 Task: Open a template Informal Letter by  Plum save the file as log.docx Remove the following options from template: 'your brand'. Replace Hello Fan with ' Good Day' and change the date to 20 June, 2023. Replace body of the letter with  I wanted to express my deepest gratitude for your help. Your assistance made a significant difference in my life. Thank you from the bottom of my heart.; apply Font Style 'Times New Roman' and font size  18 Add name: Leon
Action: Mouse moved to (947, 127)
Screenshot: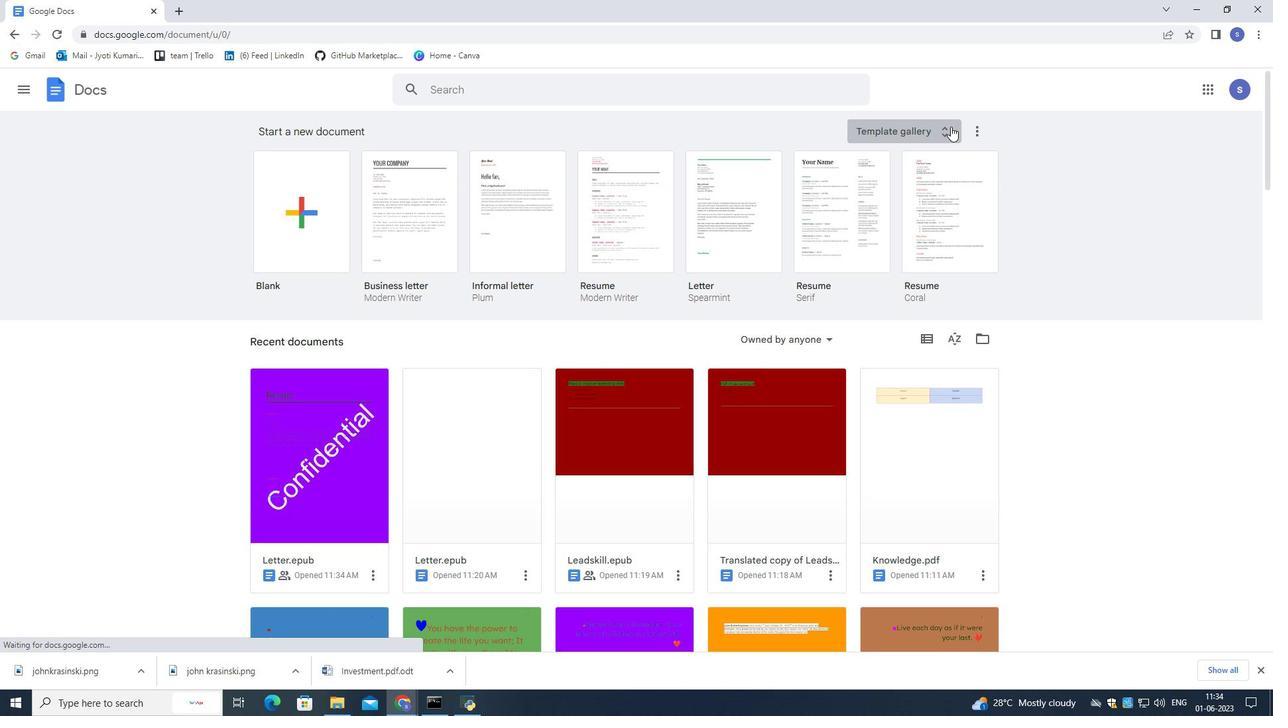
Action: Mouse pressed left at (947, 127)
Screenshot: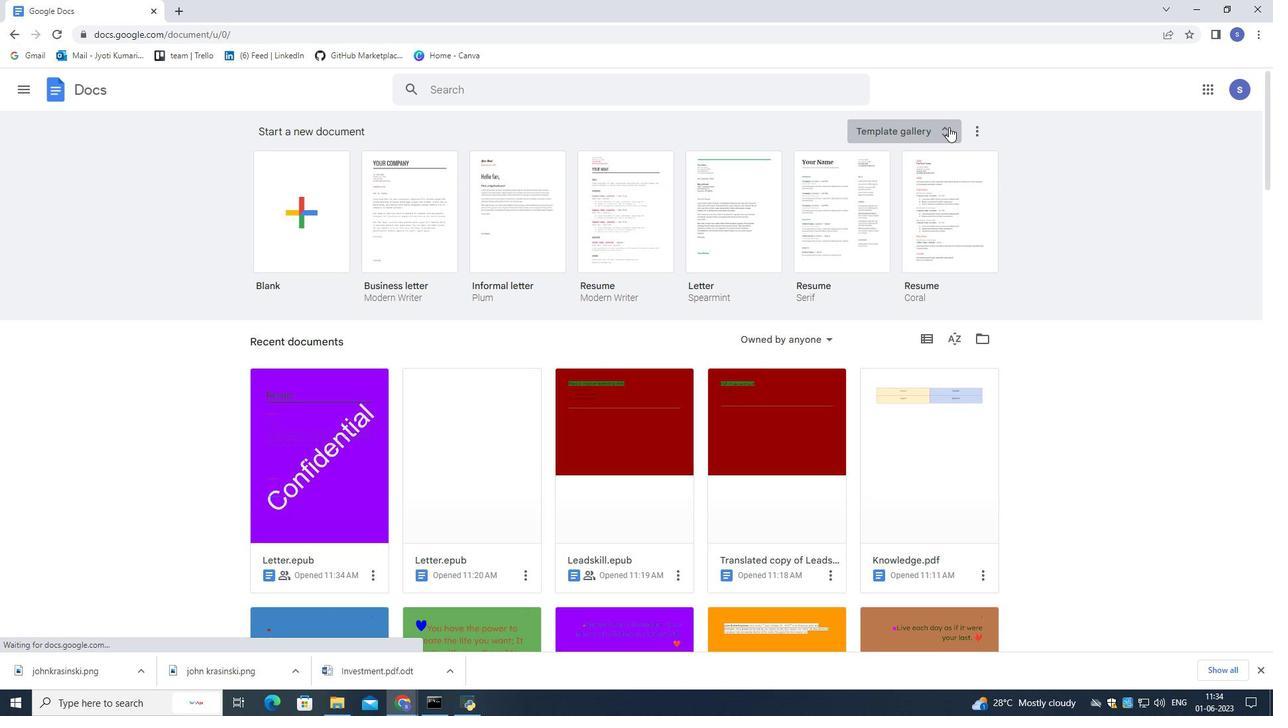 
Action: Mouse moved to (909, 387)
Screenshot: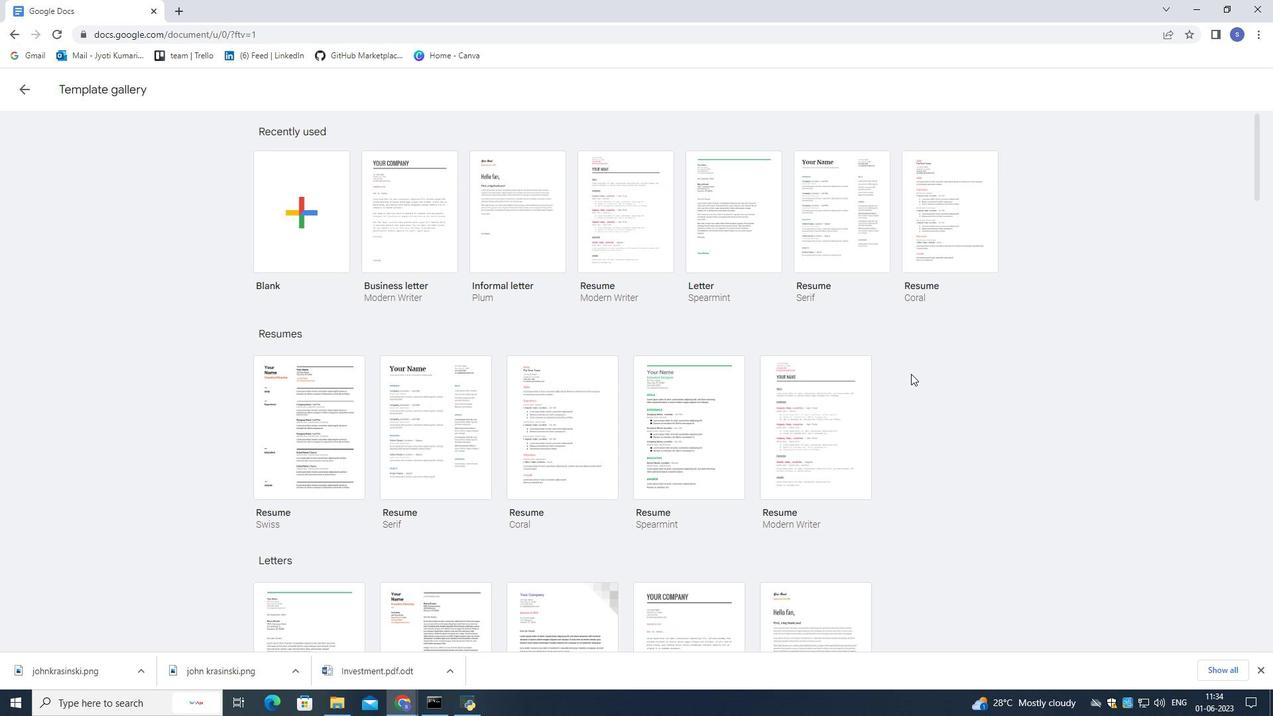 
Action: Mouse scrolled (909, 386) with delta (0, 0)
Screenshot: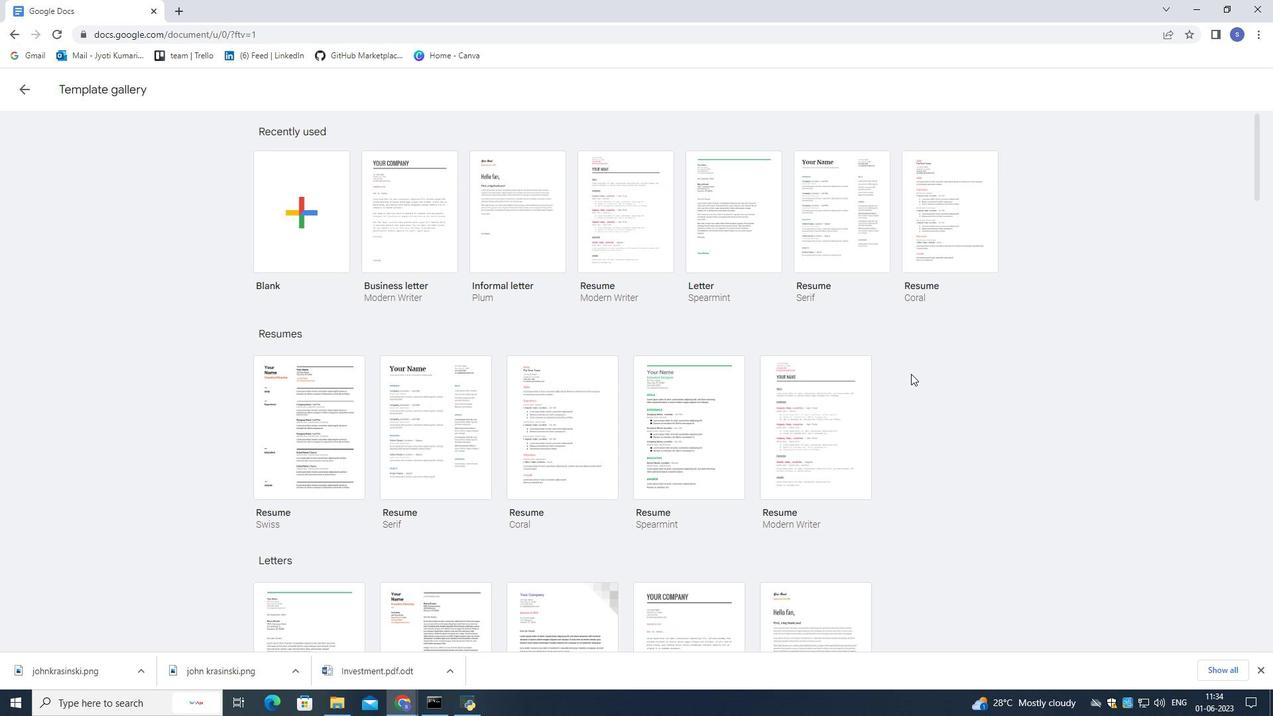 
Action: Mouse scrolled (909, 386) with delta (0, 0)
Screenshot: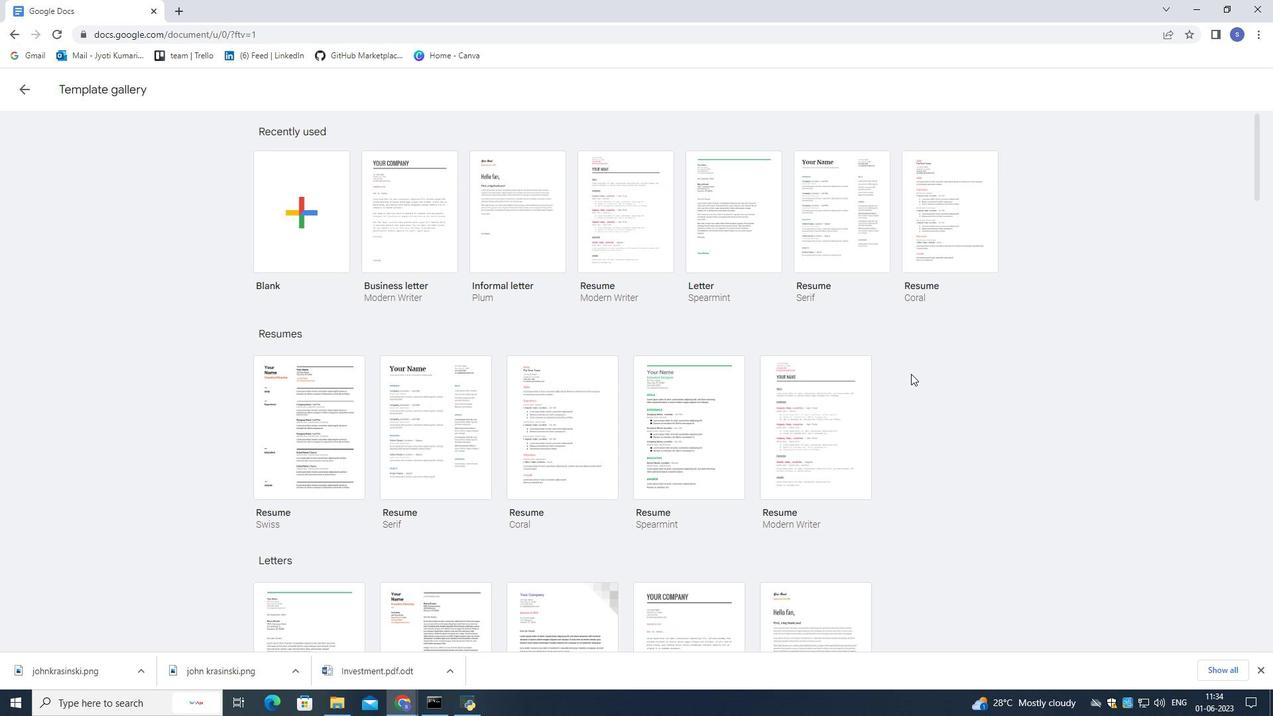 
Action: Mouse scrolled (909, 386) with delta (0, 0)
Screenshot: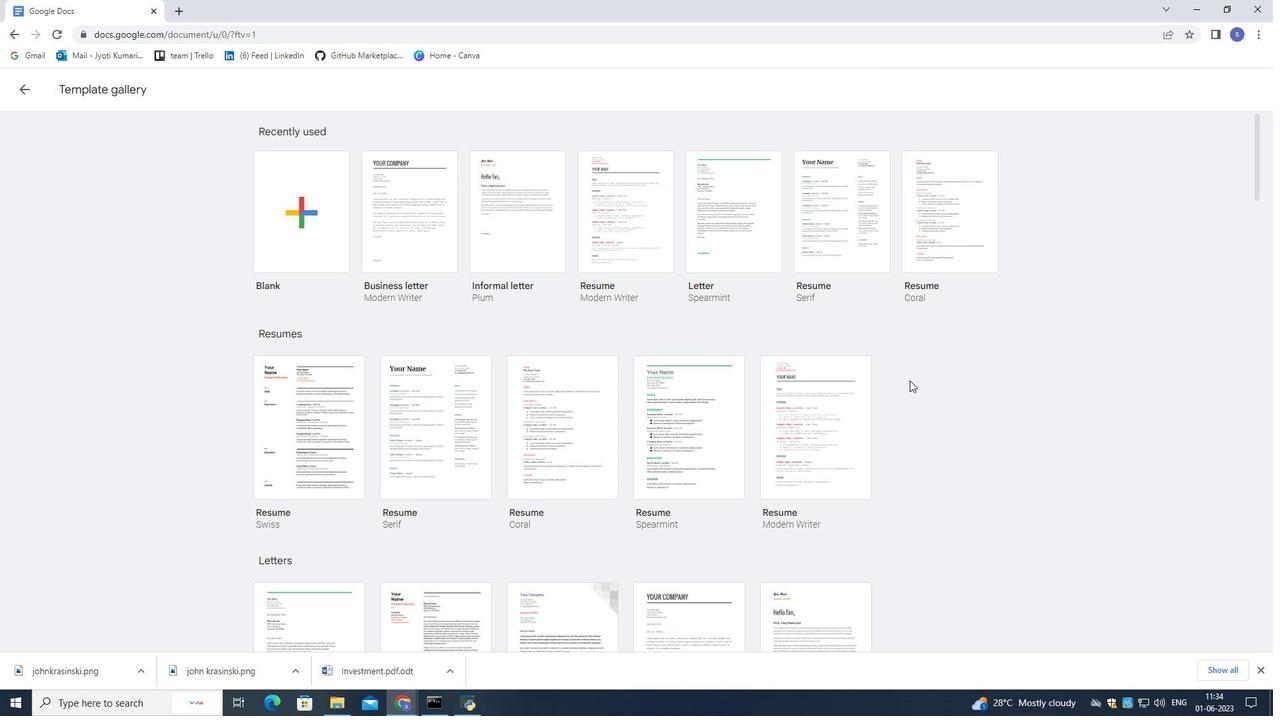 
Action: Mouse scrolled (909, 386) with delta (0, 0)
Screenshot: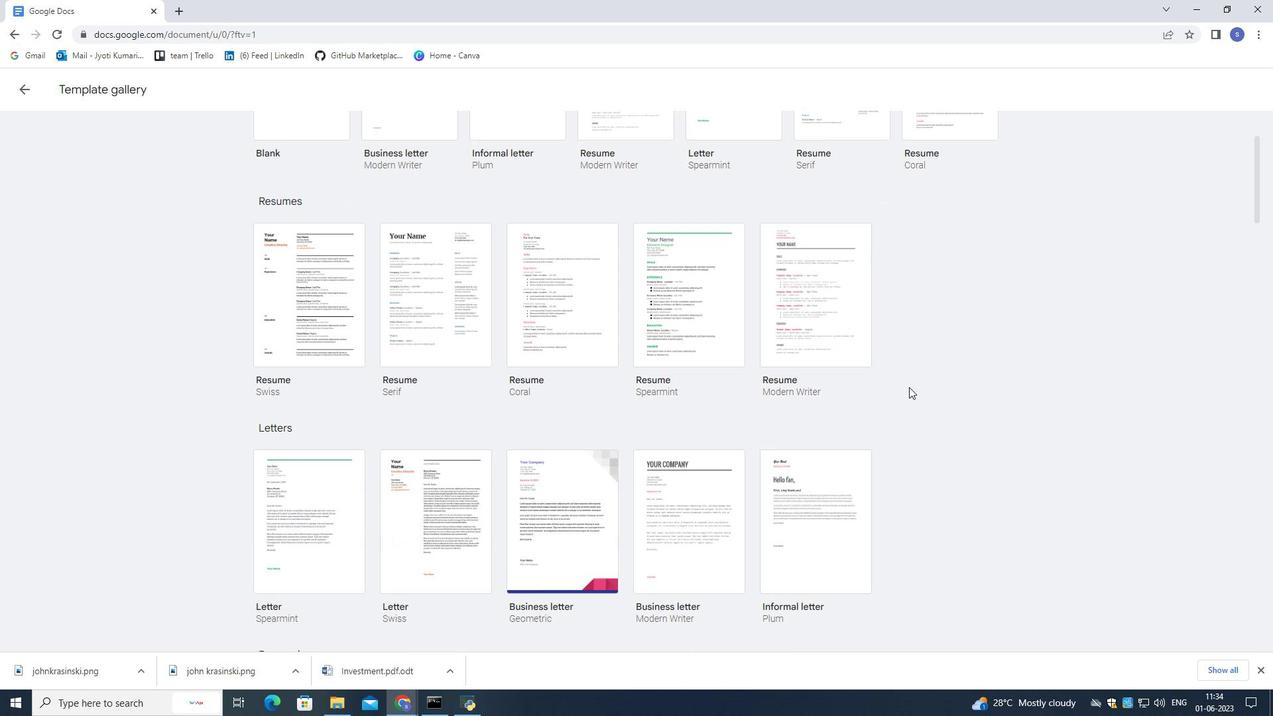 
Action: Mouse scrolled (909, 386) with delta (0, 0)
Screenshot: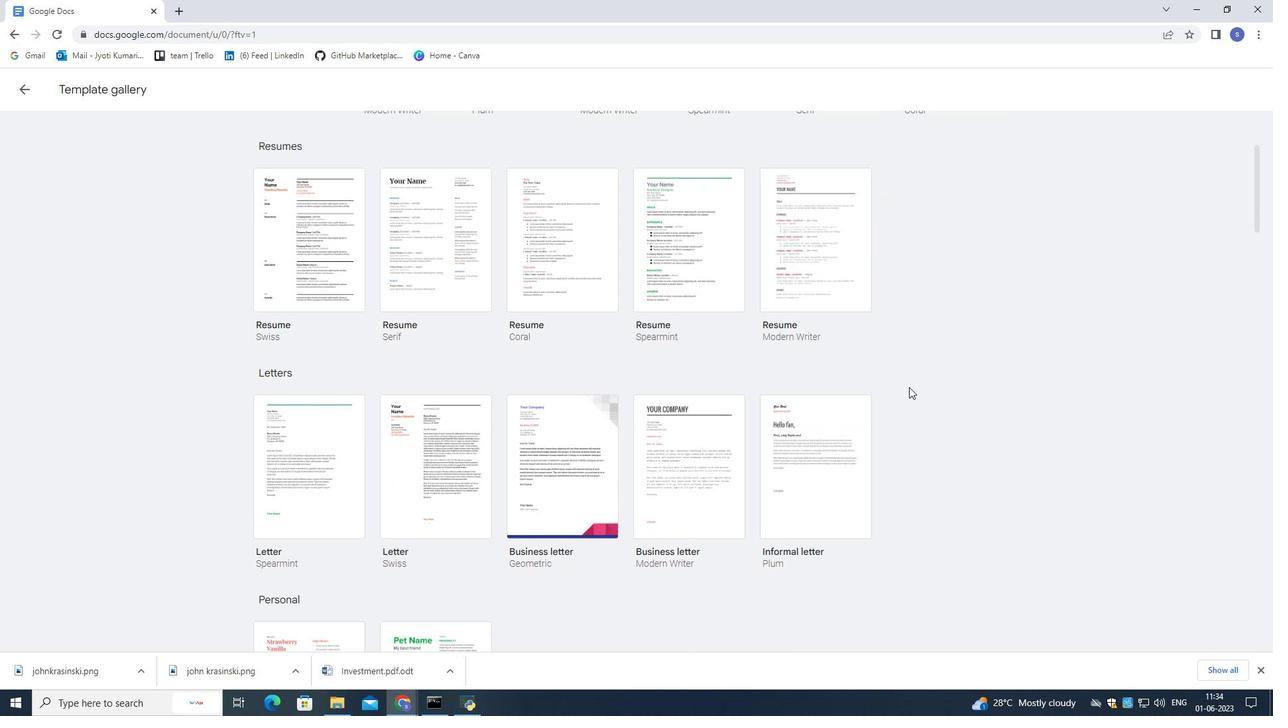 
Action: Mouse moved to (849, 369)
Screenshot: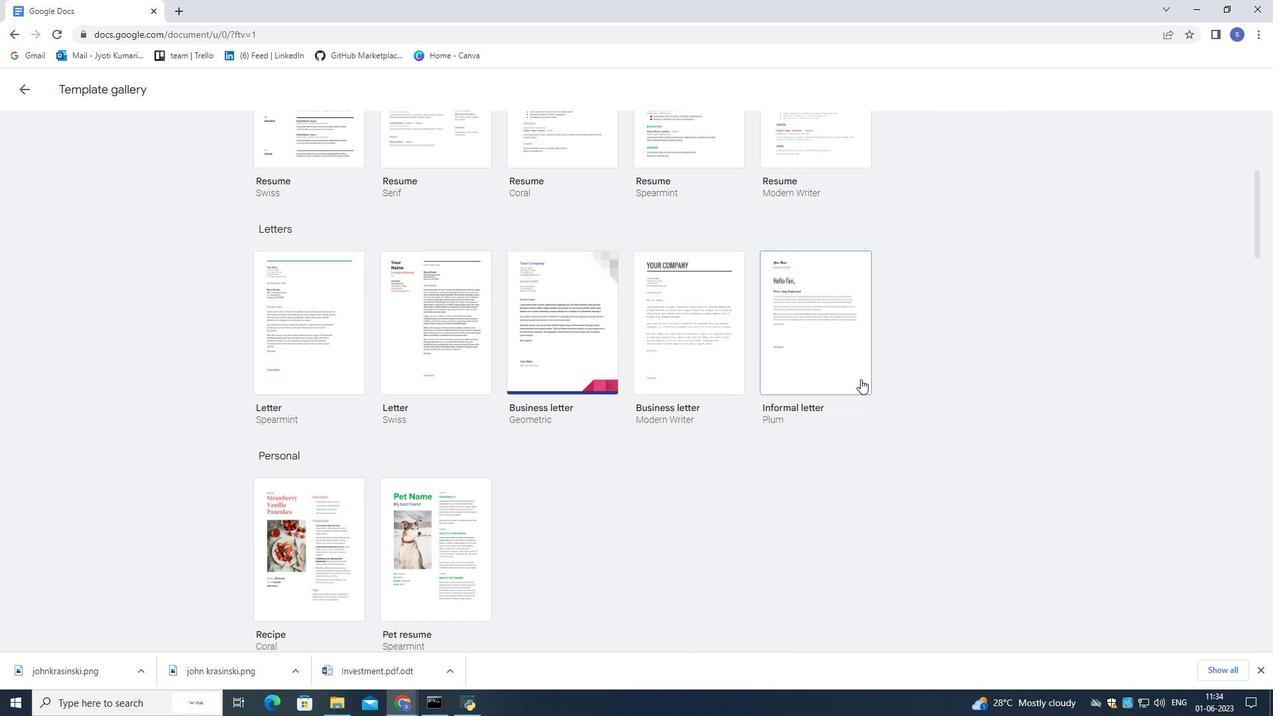 
Action: Mouse pressed left at (849, 369)
Screenshot: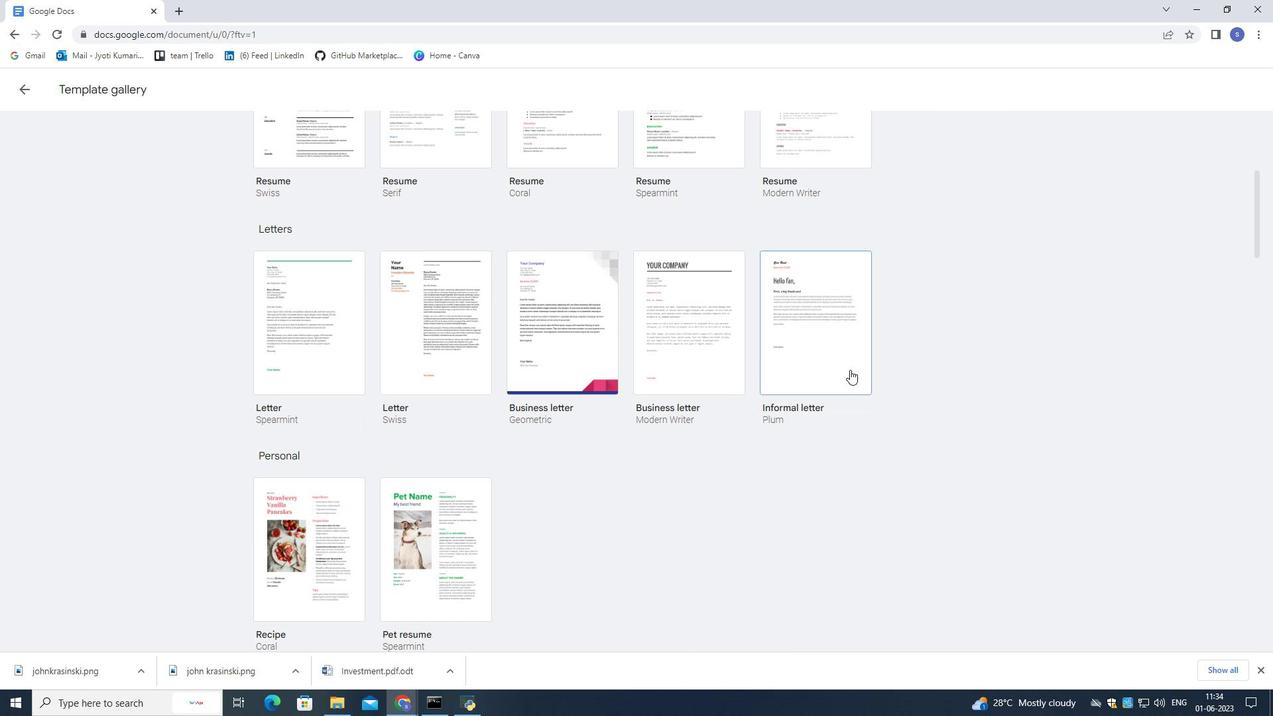 
Action: Mouse moved to (489, 216)
Screenshot: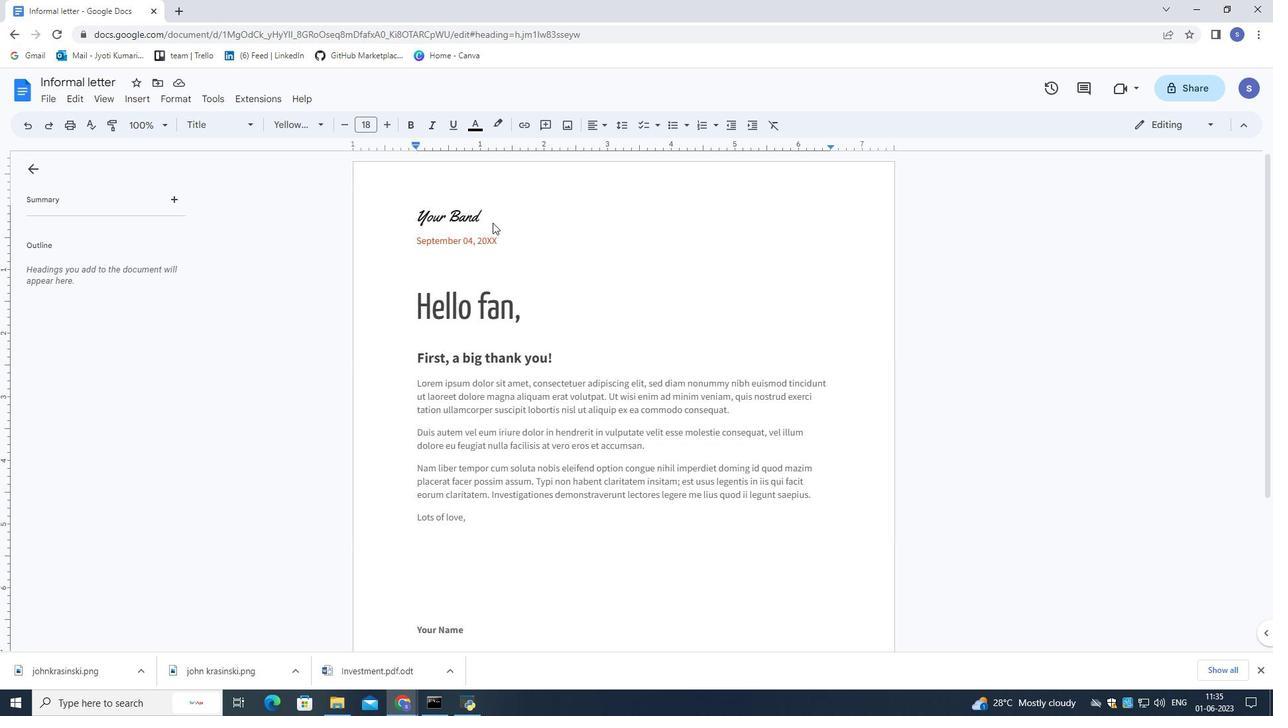 
Action: Mouse pressed left at (489, 216)
Screenshot: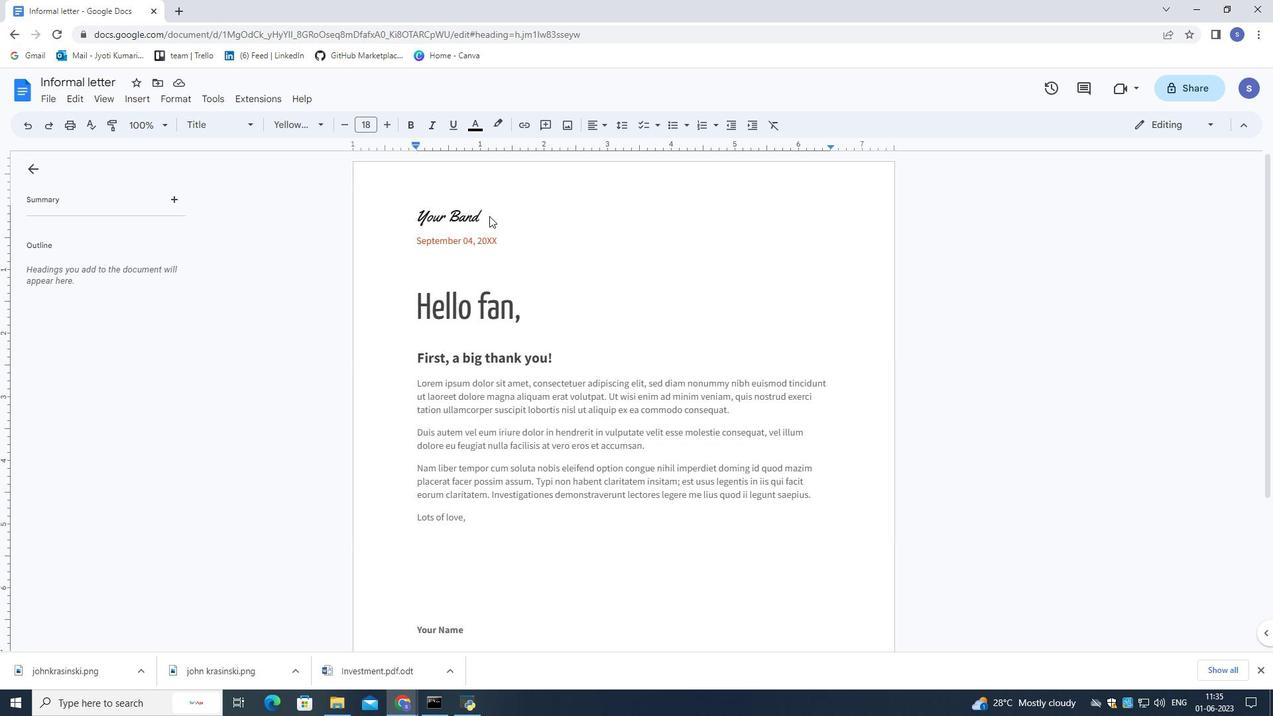 
Action: Mouse moved to (488, 215)
Screenshot: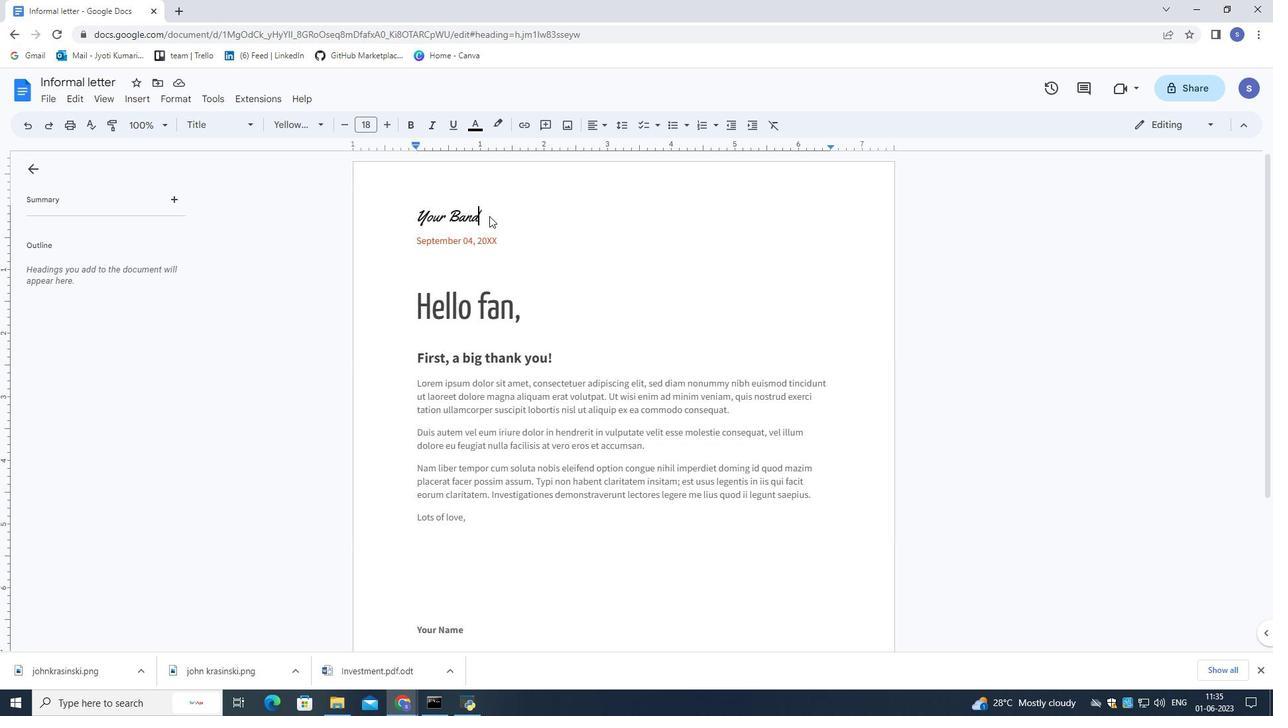 
Action: Mouse pressed left at (488, 215)
Screenshot: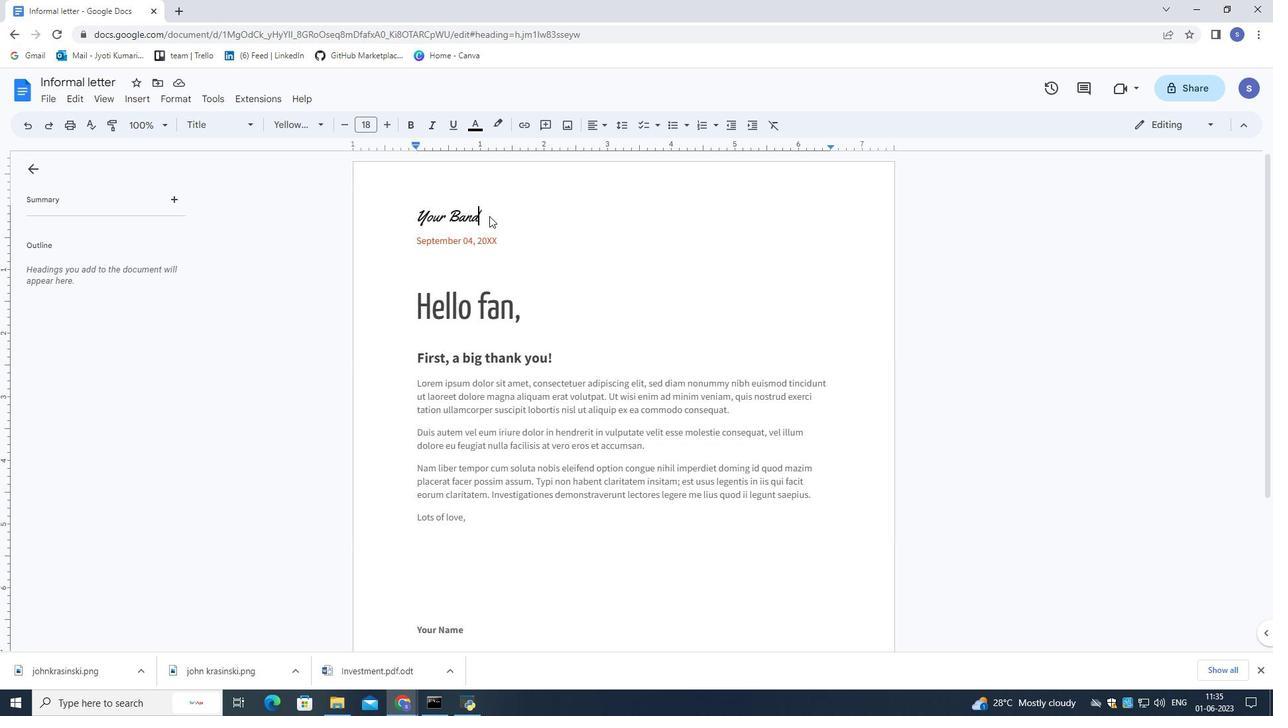 
Action: Mouse pressed left at (488, 215)
Screenshot: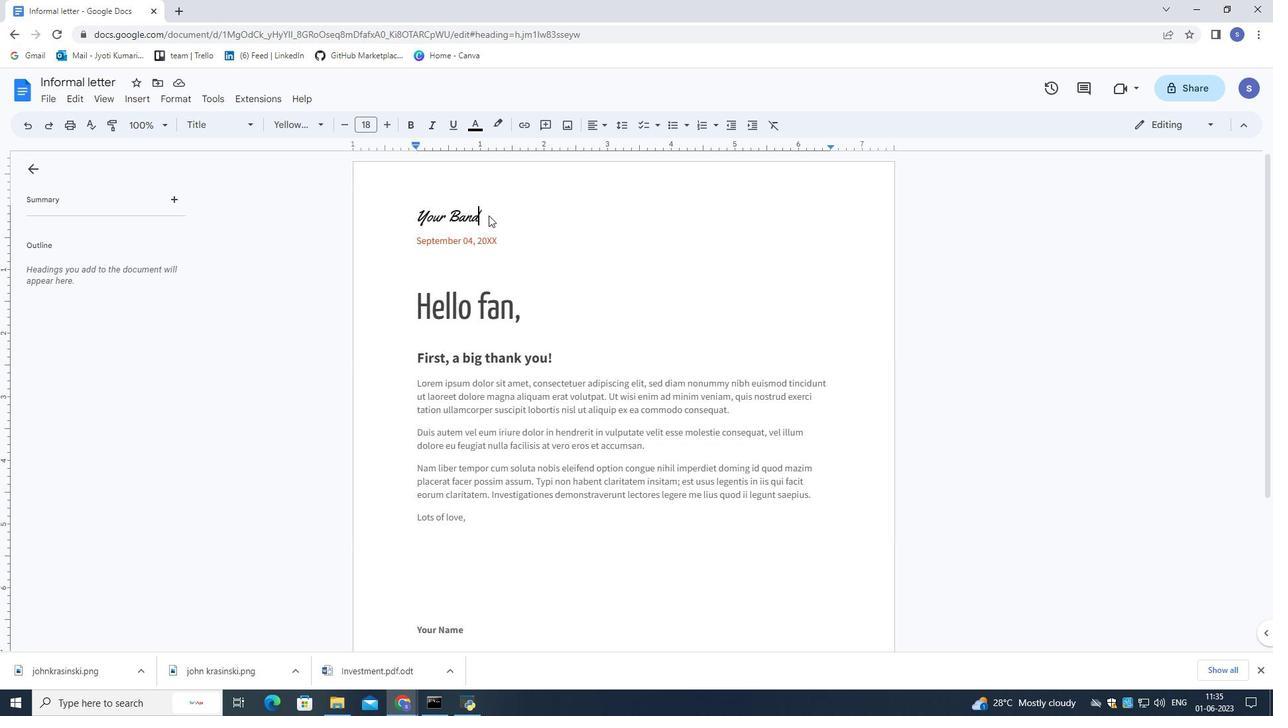 
Action: Mouse pressed left at (488, 215)
Screenshot: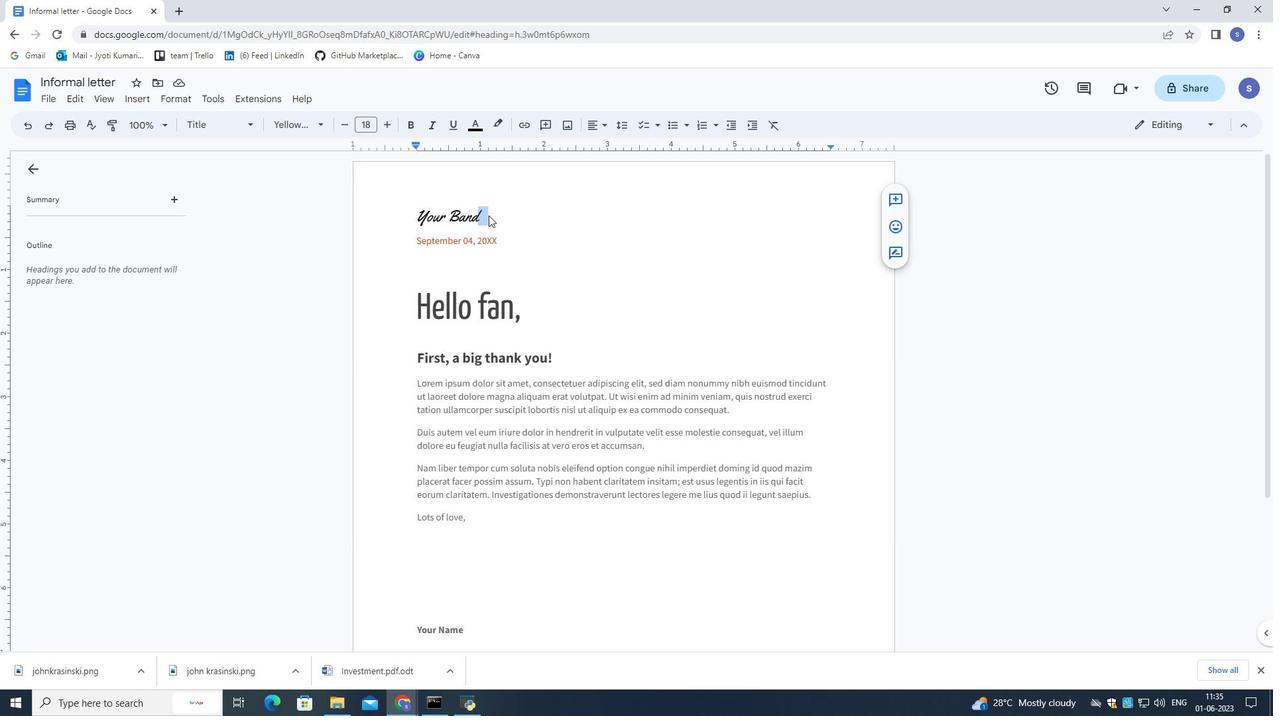 
Action: Mouse pressed left at (488, 215)
Screenshot: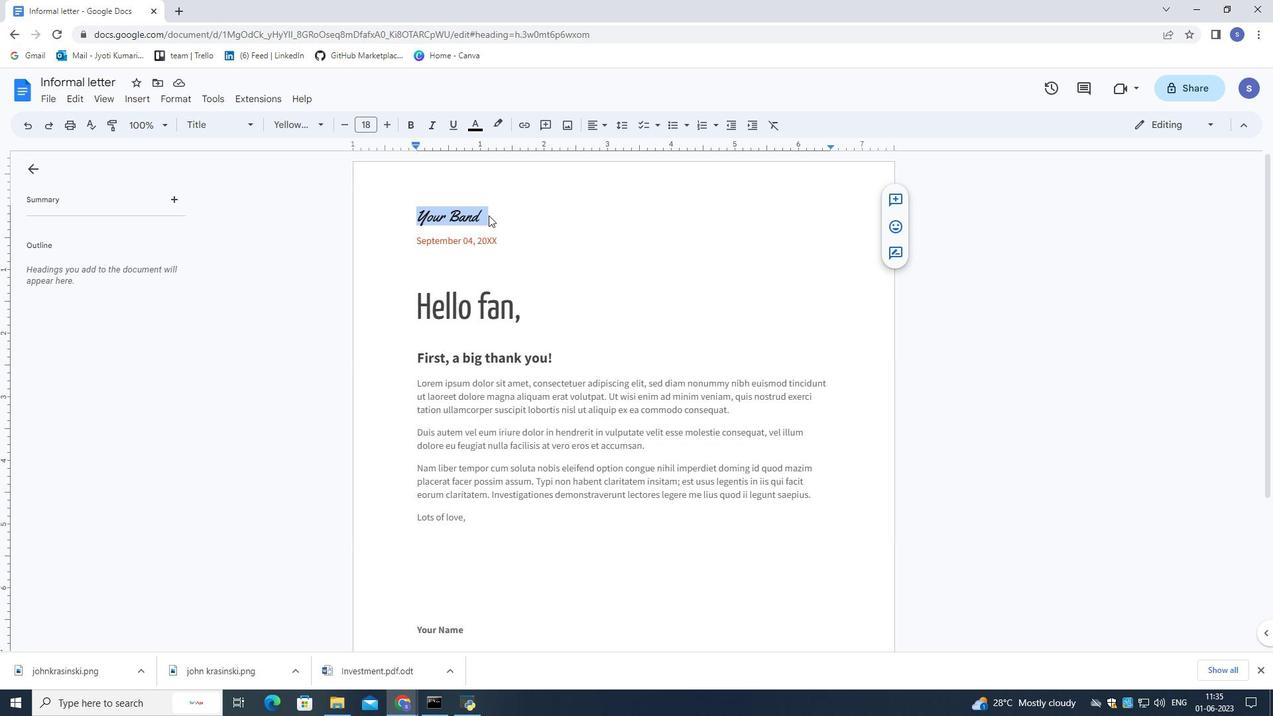 
Action: Mouse pressed left at (488, 215)
Screenshot: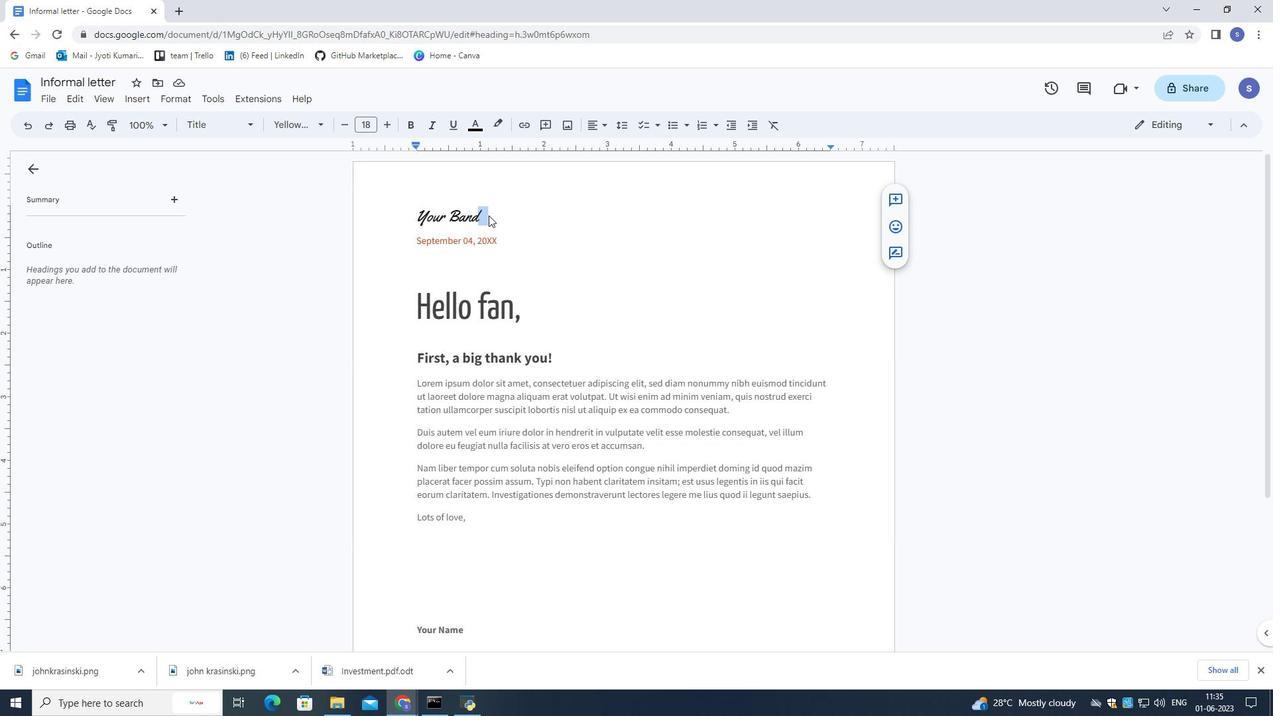 
Action: Key pressed <Key.delete>
Screenshot: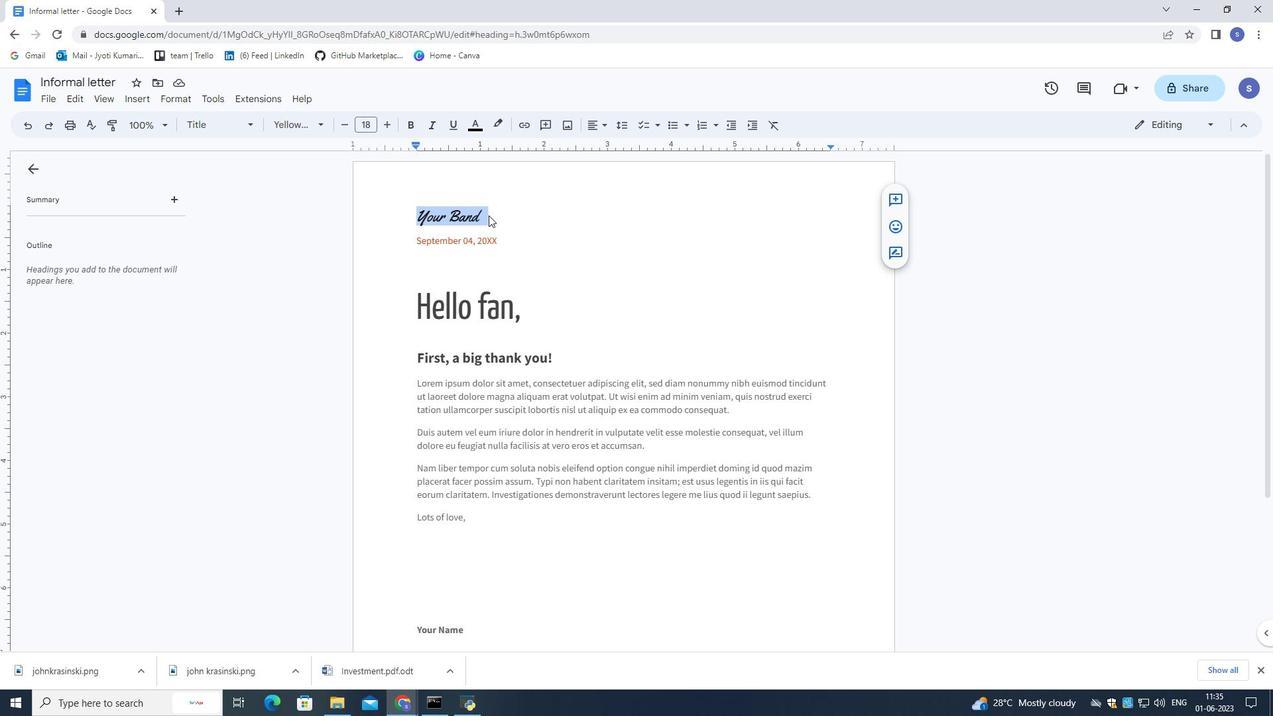
Action: Mouse moved to (509, 220)
Screenshot: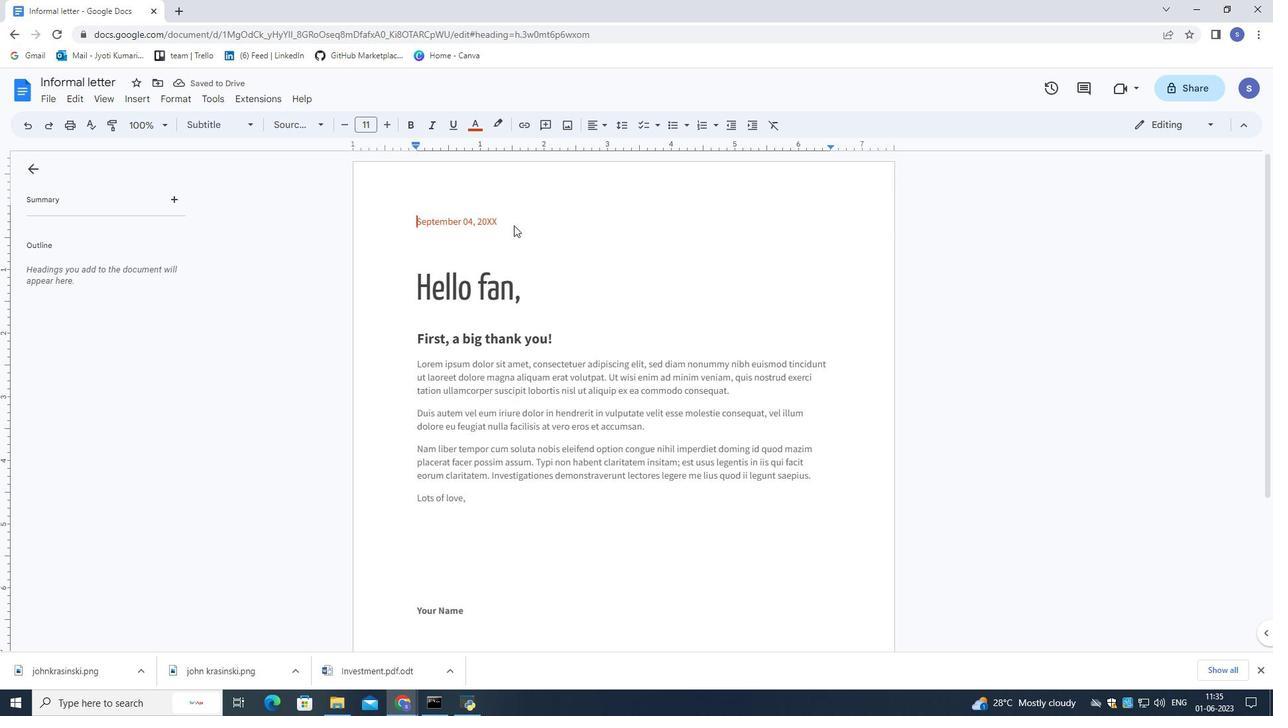 
Action: Mouse pressed left at (509, 220)
Screenshot: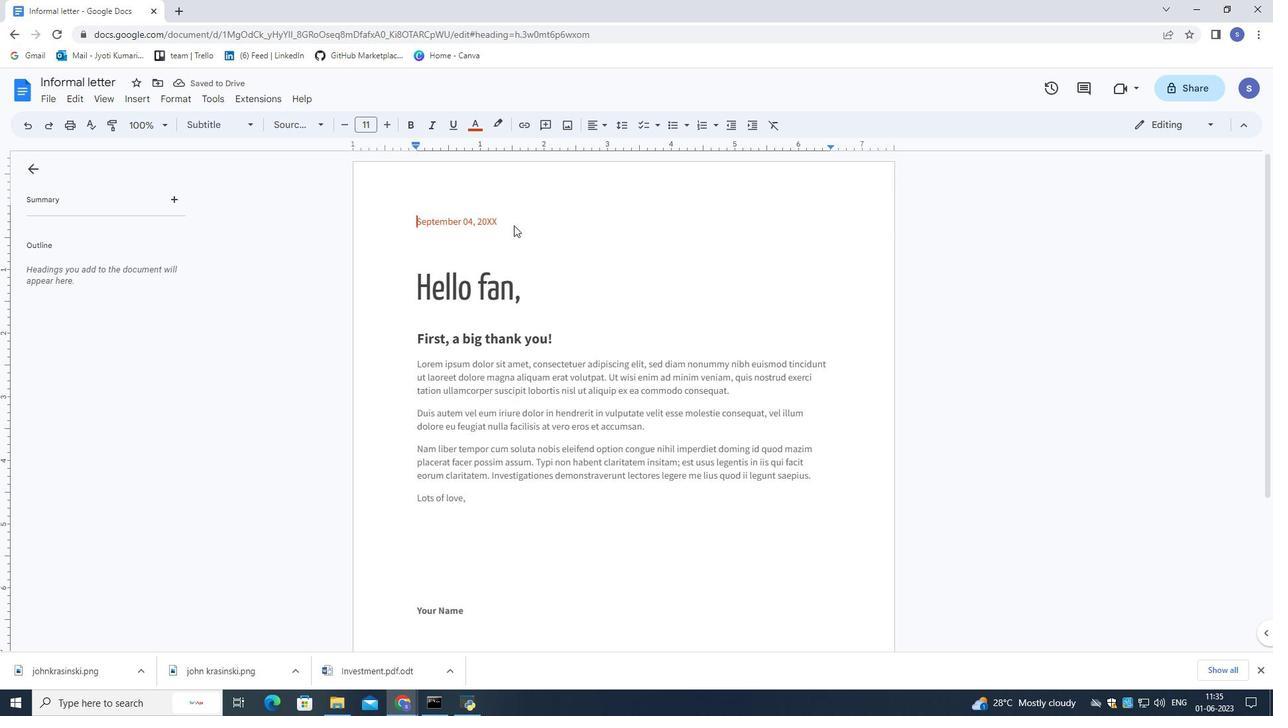 
Action: Mouse moved to (508, 219)
Screenshot: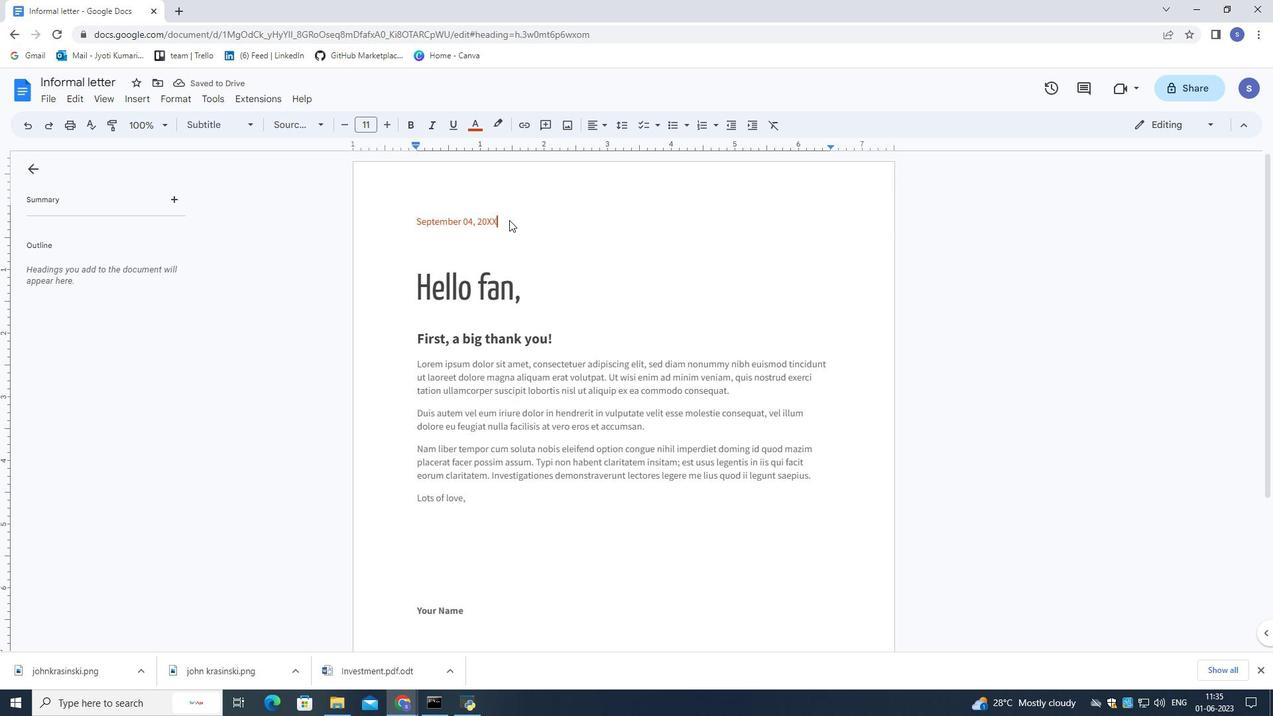
Action: Mouse pressed left at (508, 219)
Screenshot: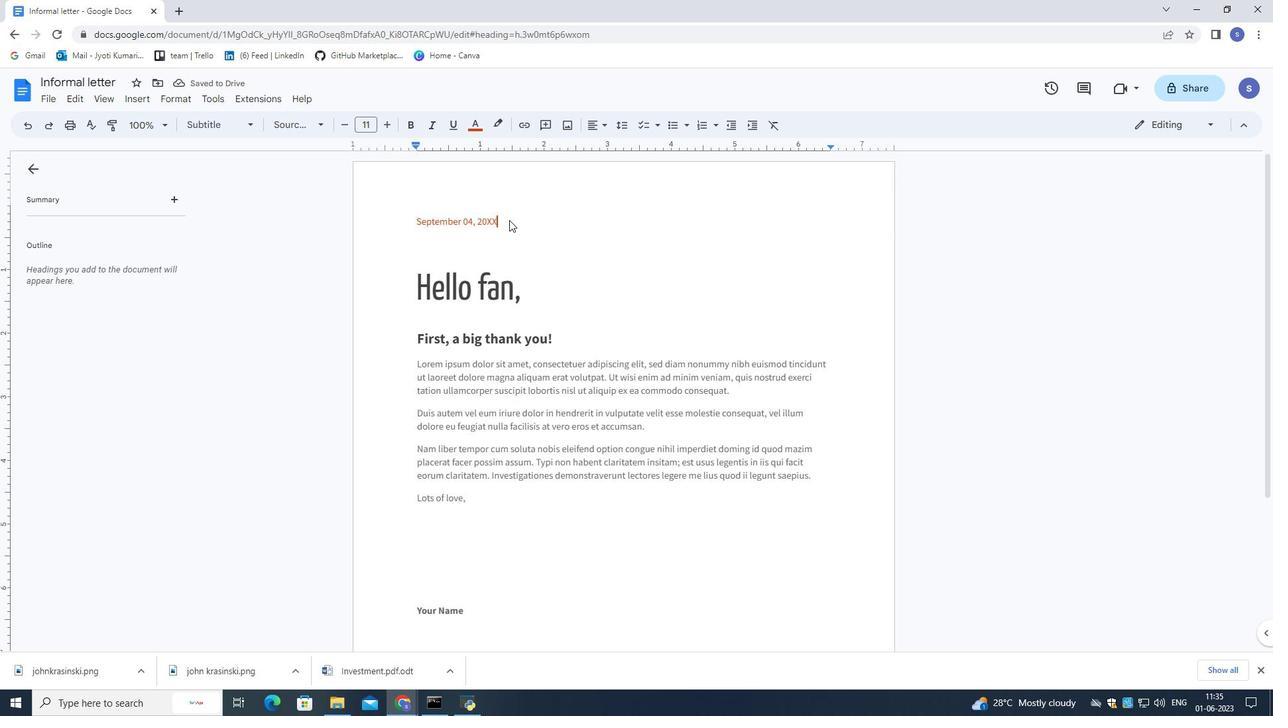 
Action: Mouse moved to (508, 218)
Screenshot: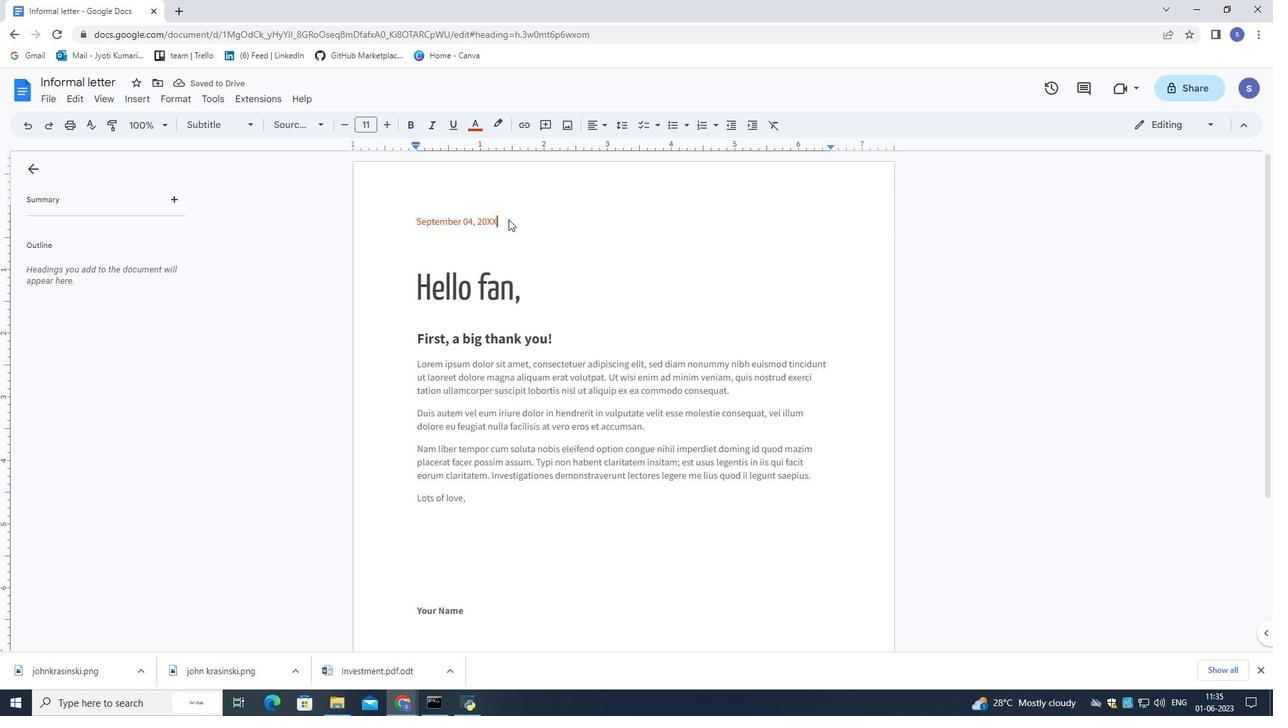 
Action: Mouse pressed left at (508, 218)
Screenshot: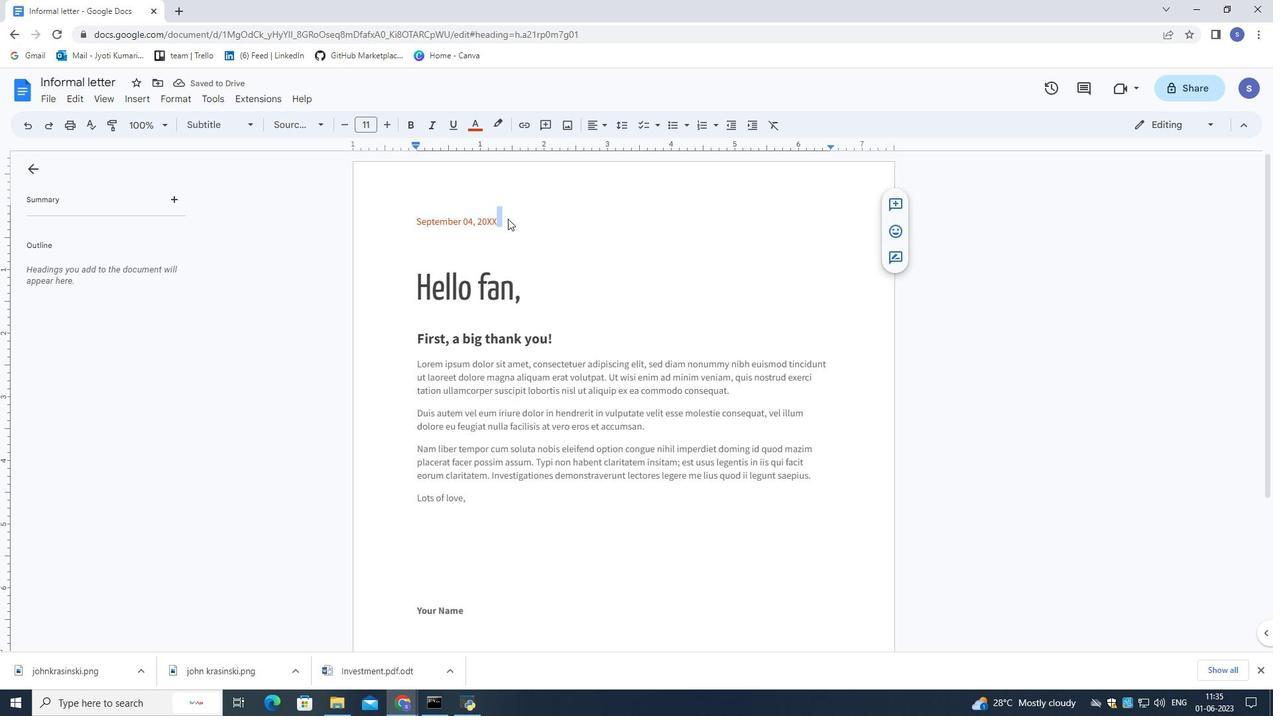 
Action: Mouse pressed left at (508, 218)
Screenshot: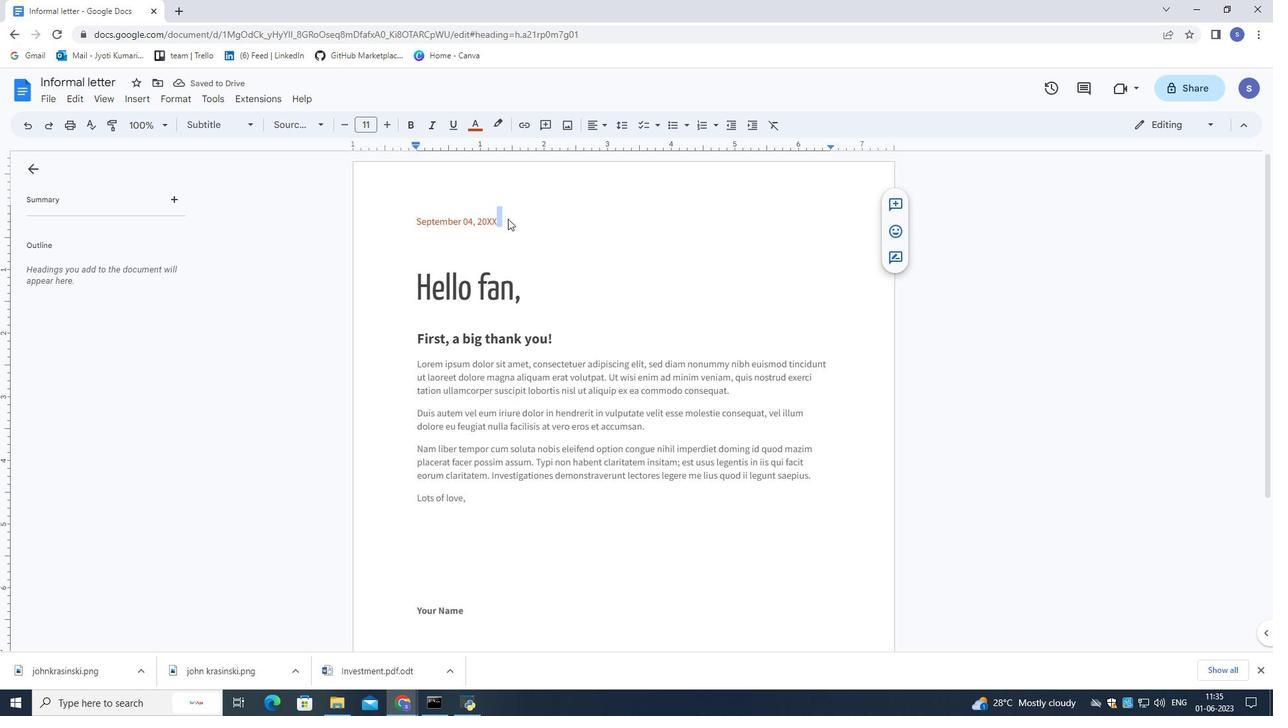 
Action: Mouse pressed left at (508, 218)
Screenshot: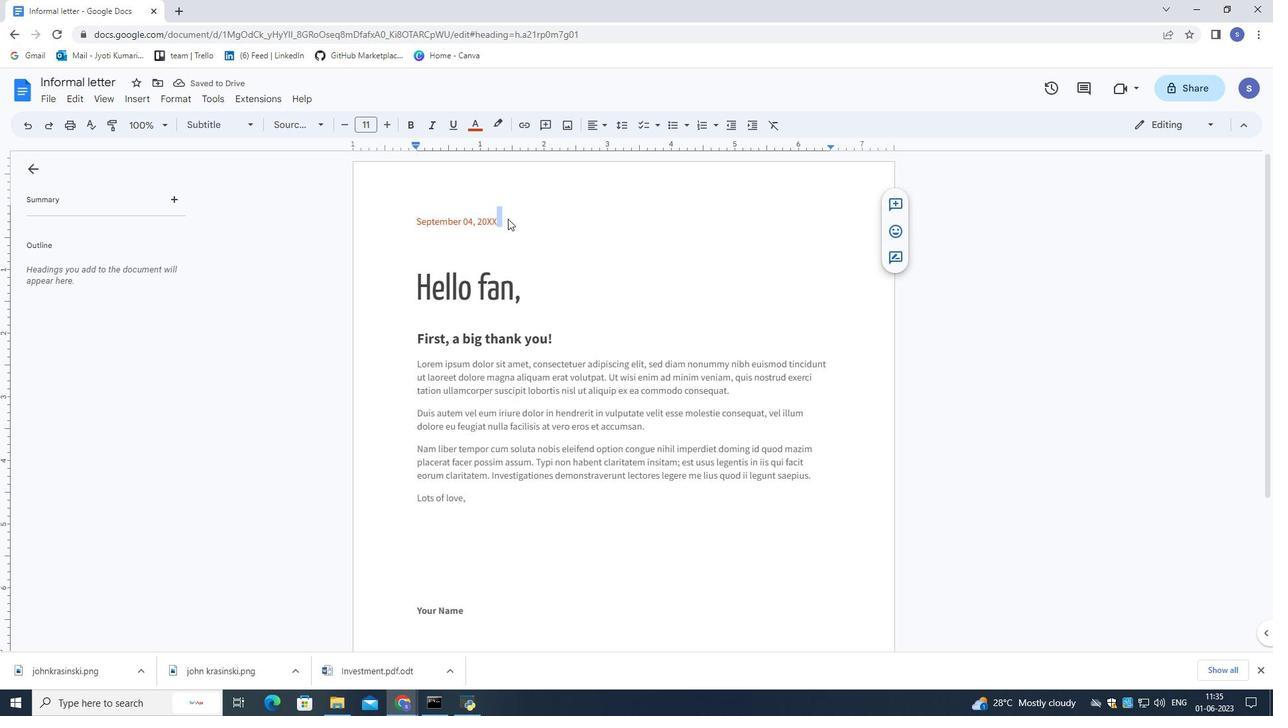 
Action: Mouse moved to (507, 218)
Screenshot: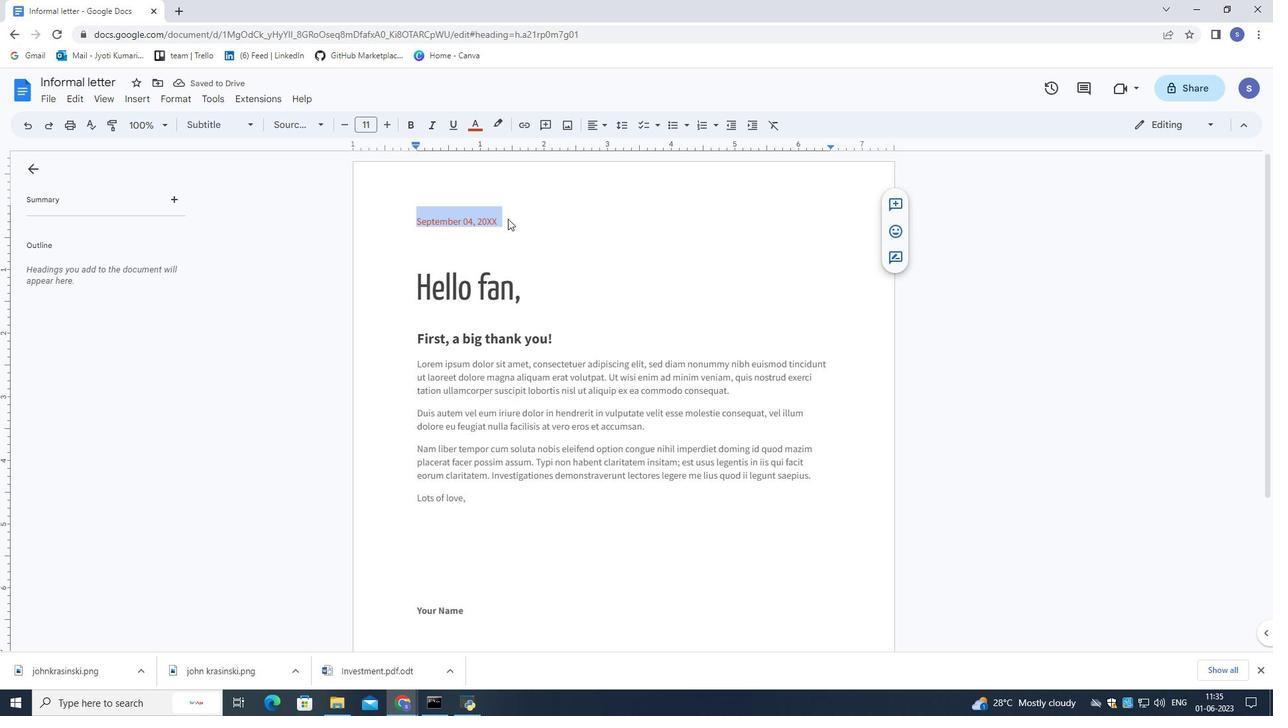 
Action: Mouse pressed left at (507, 218)
Screenshot: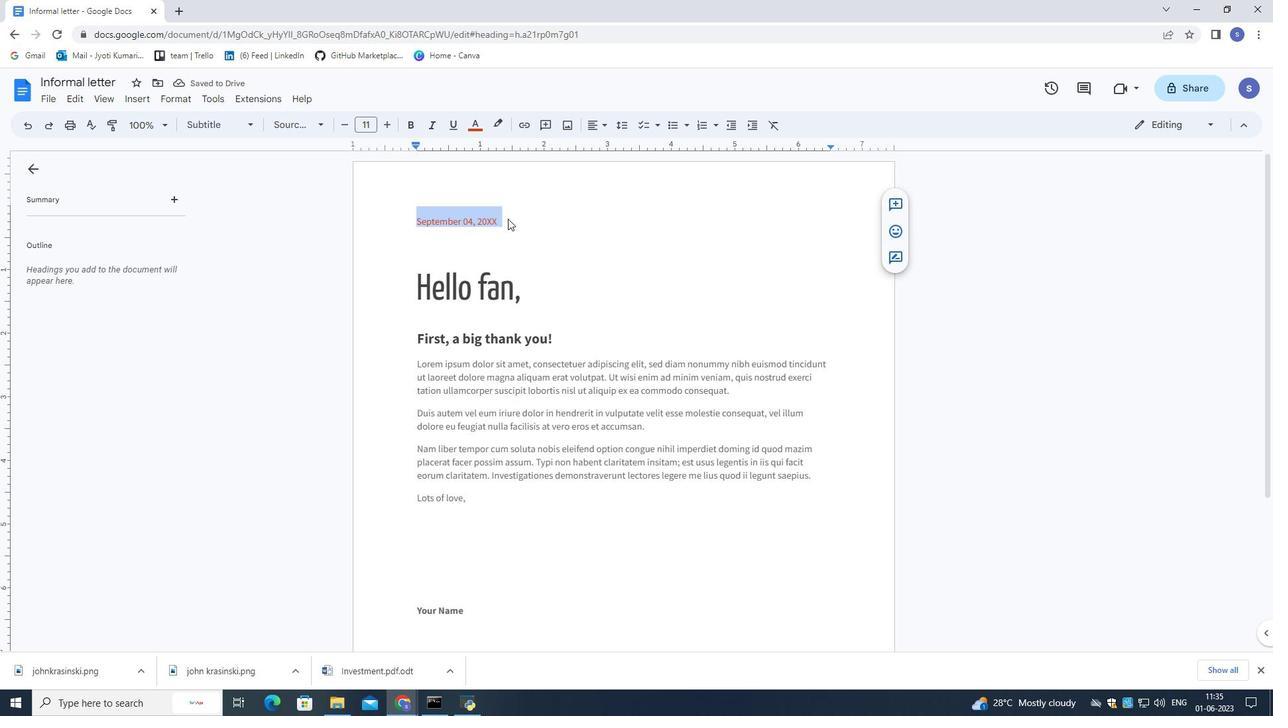 
Action: Mouse pressed left at (507, 218)
Screenshot: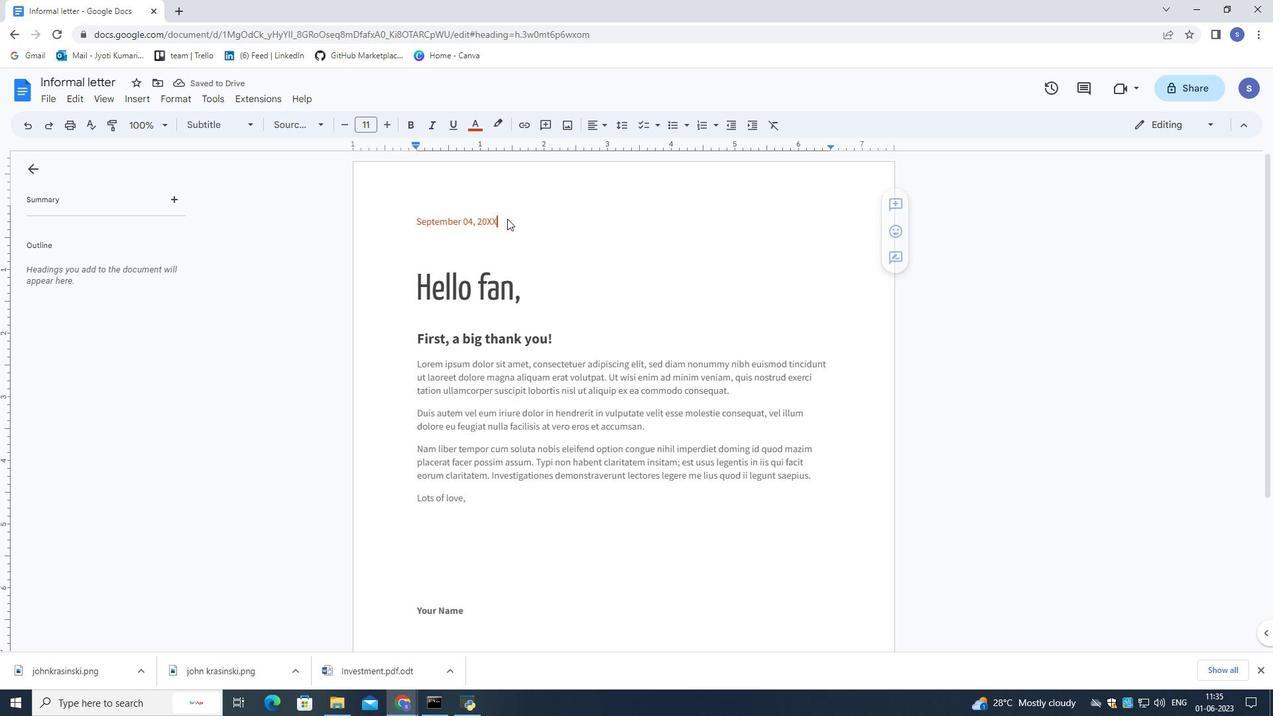 
Action: Mouse pressed left at (507, 218)
Screenshot: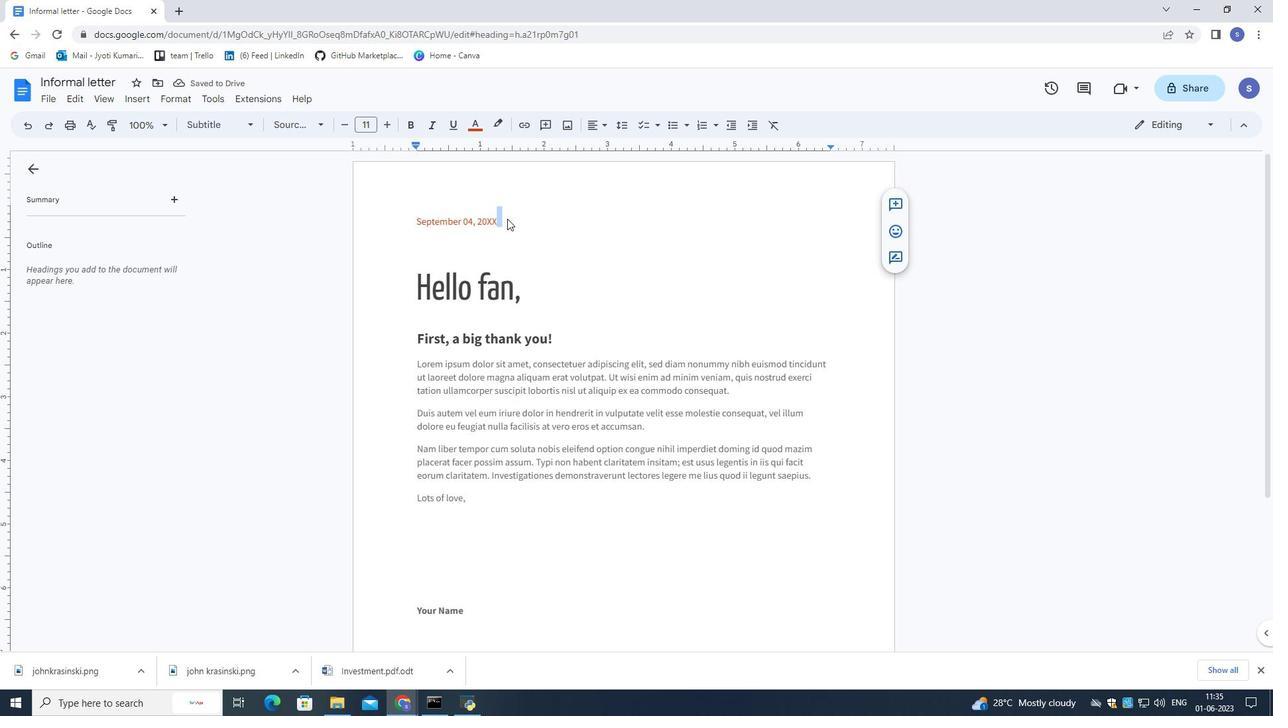 
Action: Mouse pressed left at (507, 218)
Screenshot: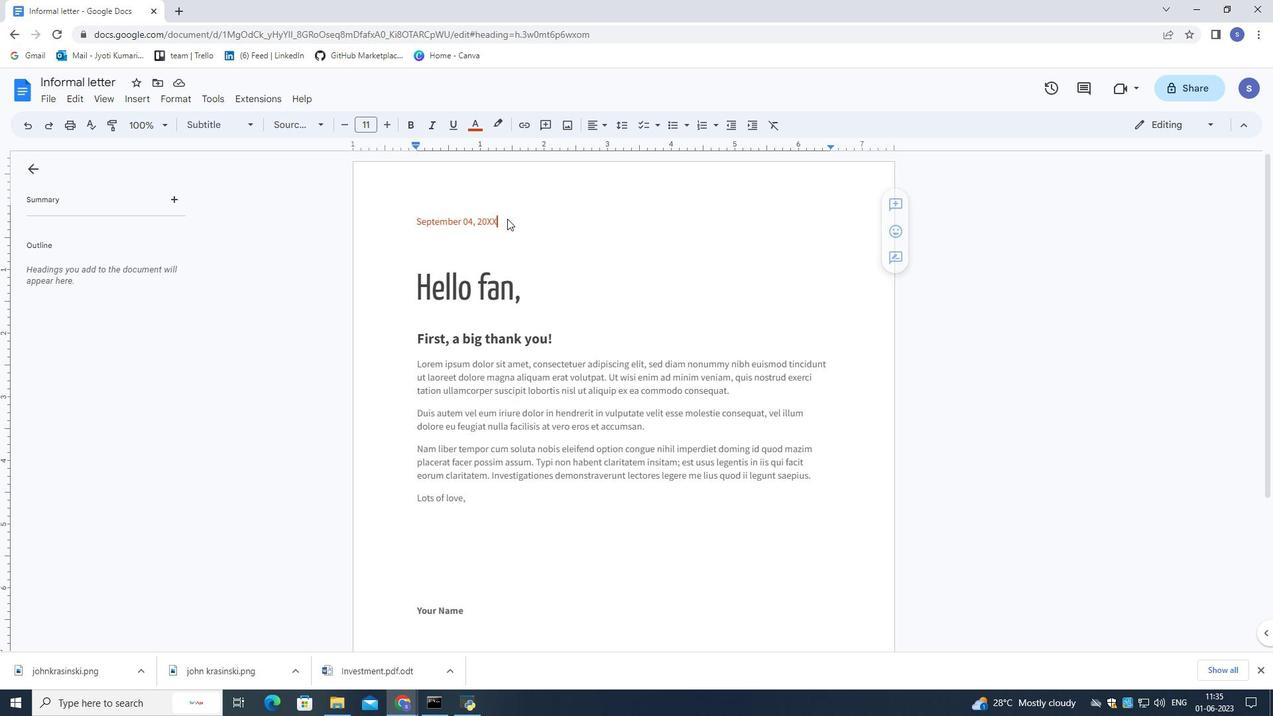 
Action: Mouse pressed left at (507, 218)
Screenshot: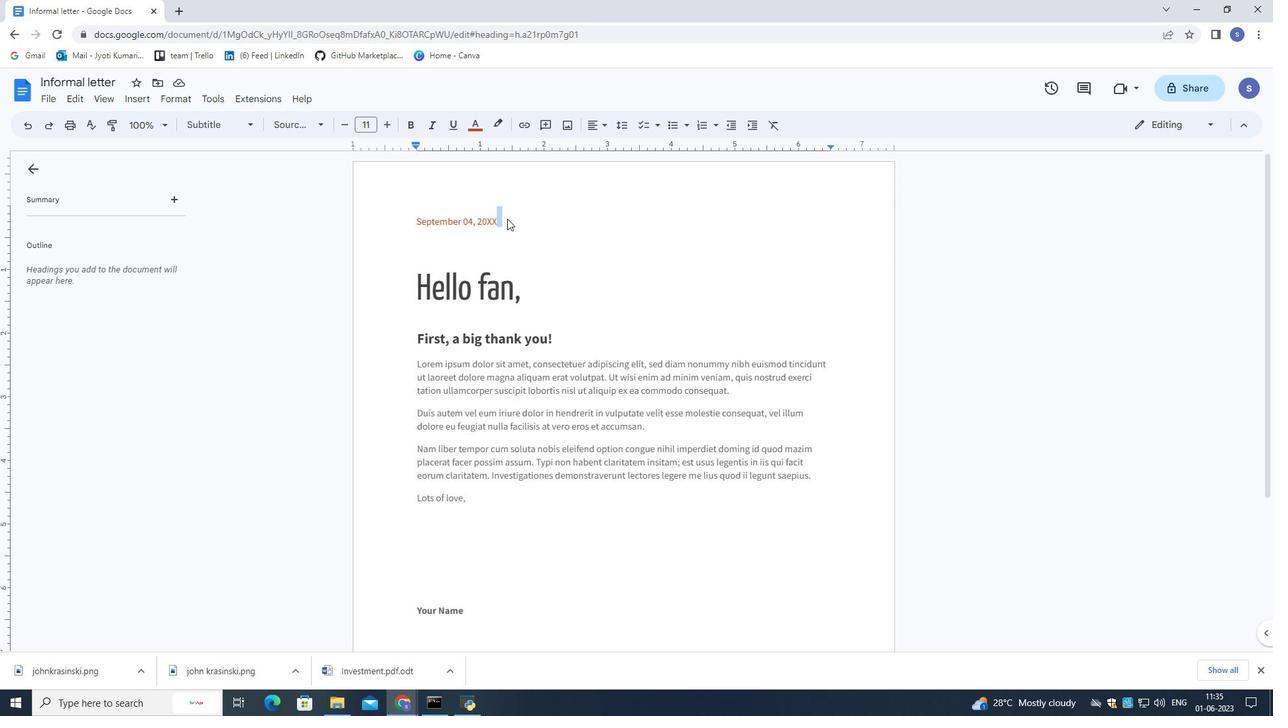 
Action: Mouse moved to (506, 217)
Screenshot: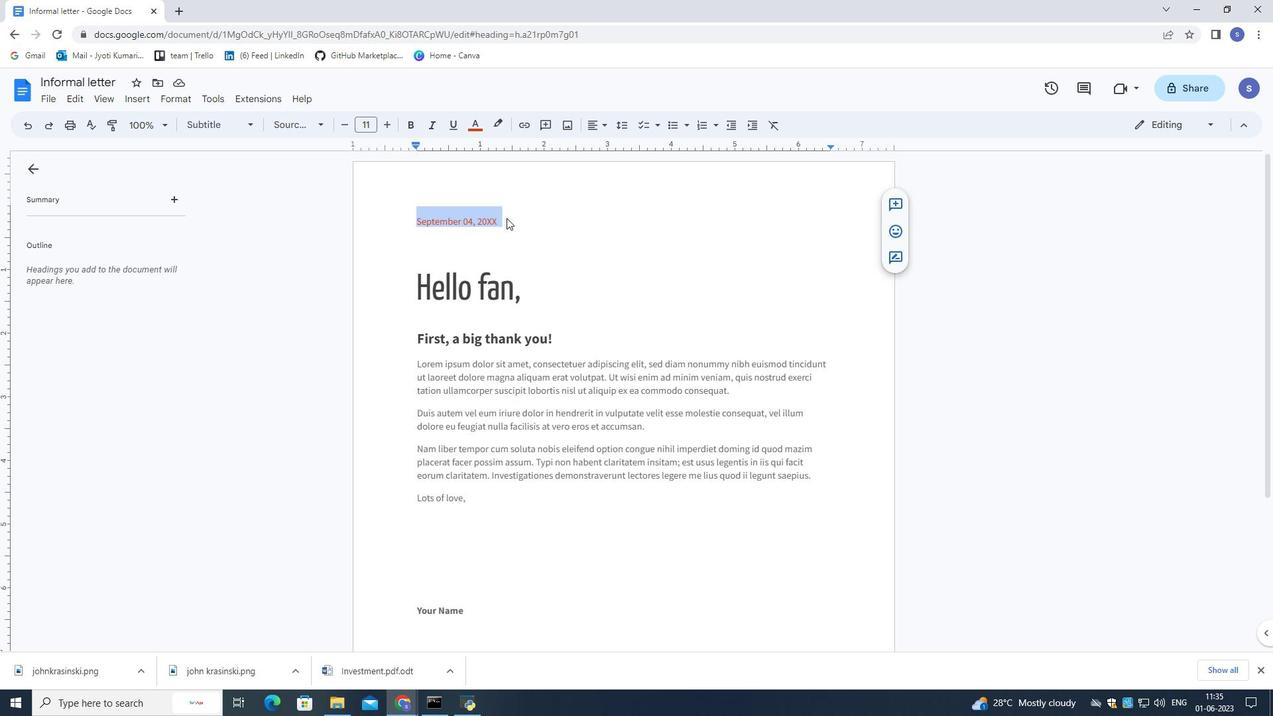 
Action: Key pressed 20<Key.space><Key.shift>June<Key.space>,<Key.space>2023
Screenshot: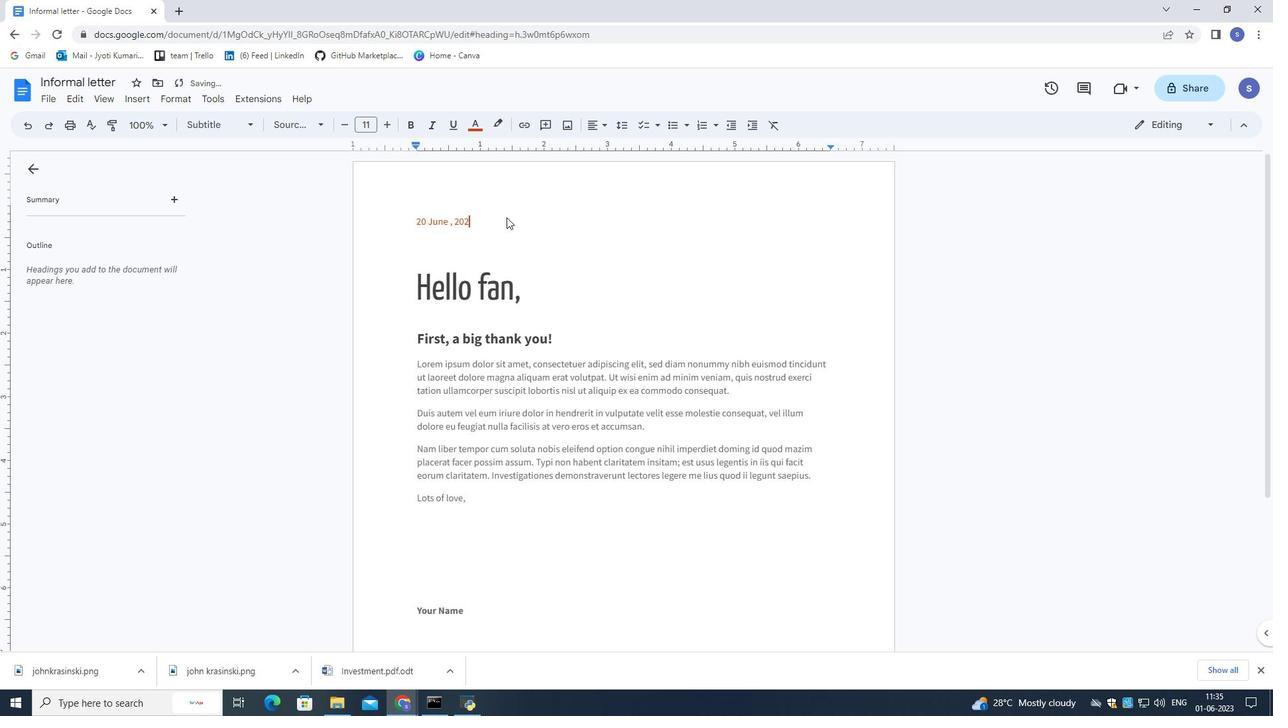 
Action: Mouse moved to (532, 280)
Screenshot: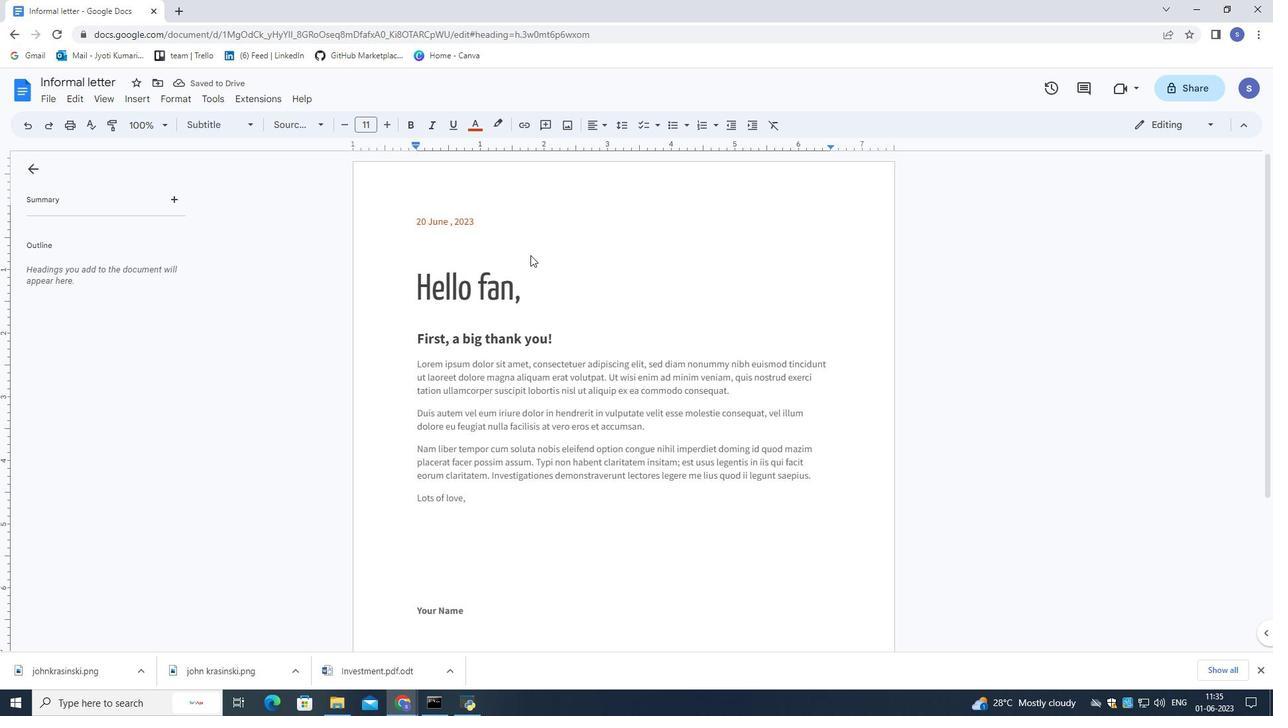 
Action: Mouse pressed left at (532, 280)
Screenshot: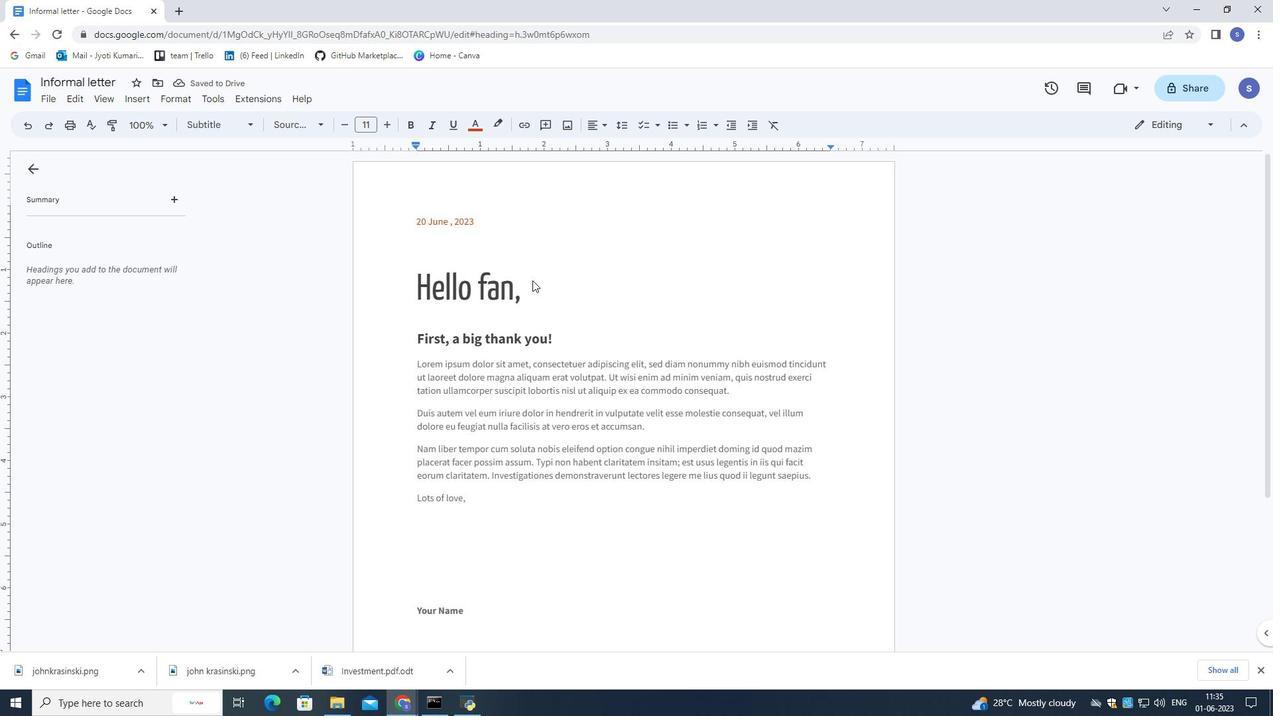 
Action: Mouse moved to (471, 502)
Screenshot: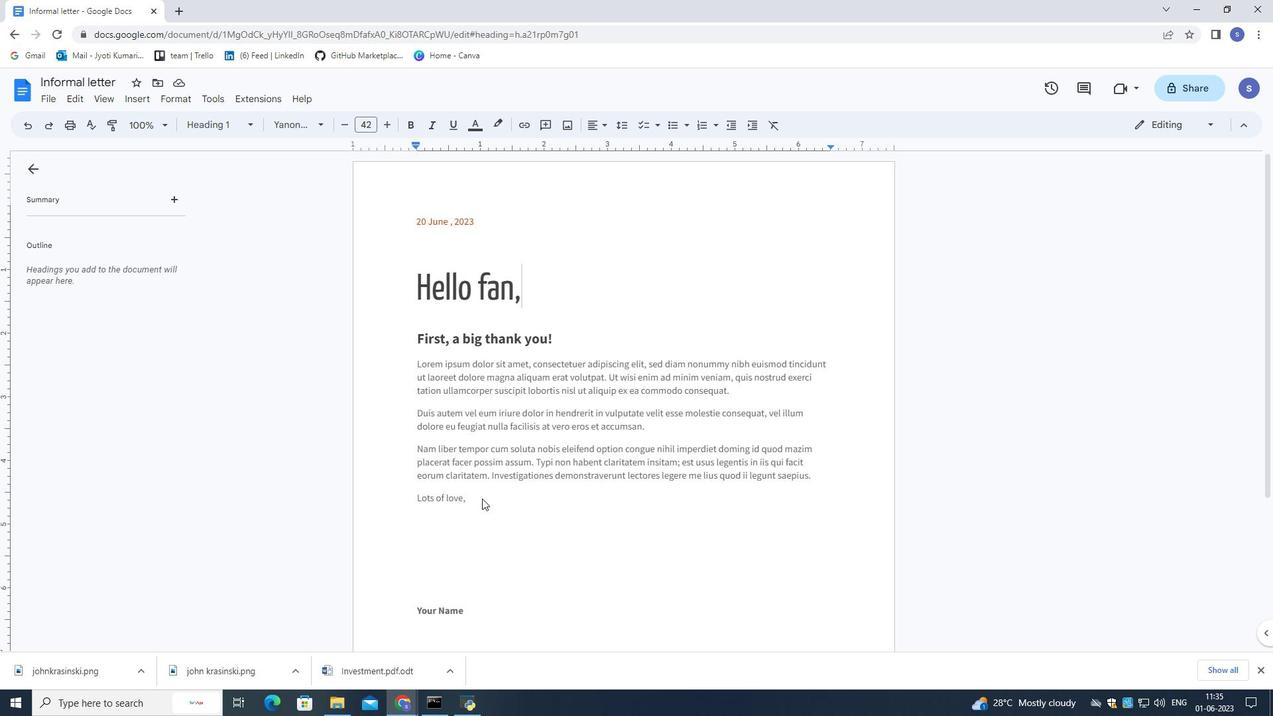 
Action: Mouse pressed left at (471, 502)
Screenshot: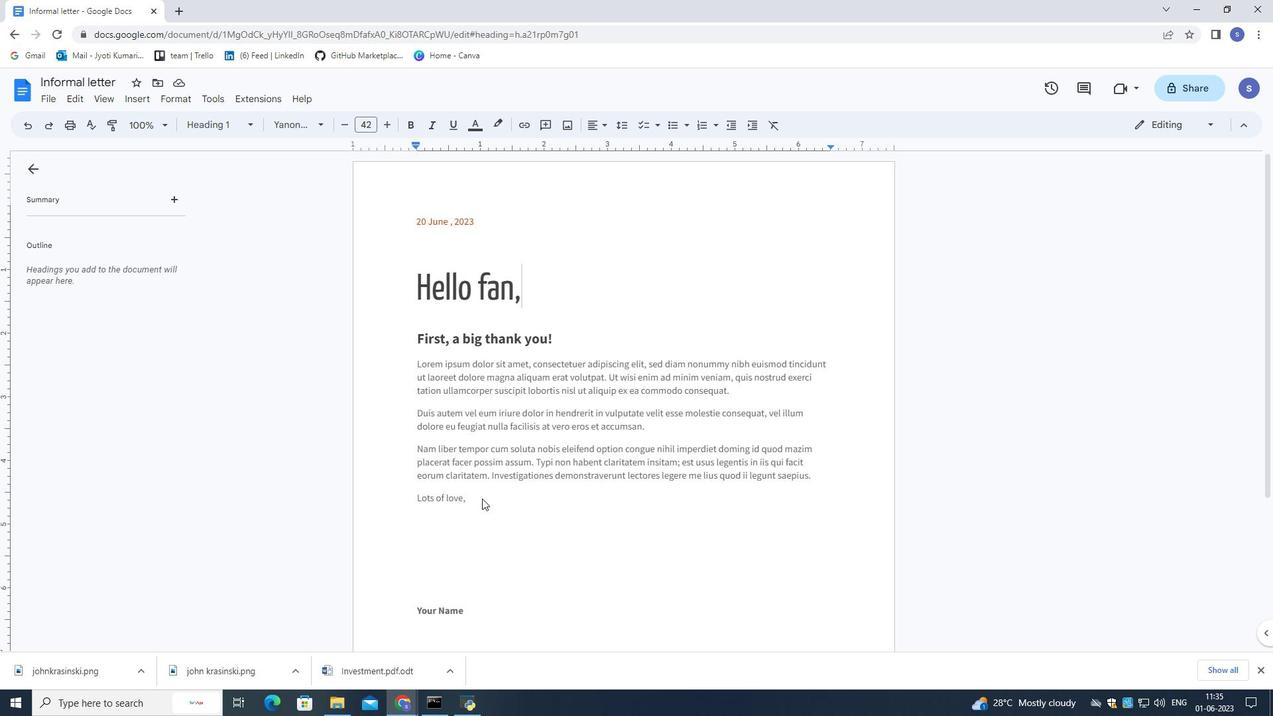 
Action: Mouse moved to (407, 370)
Screenshot: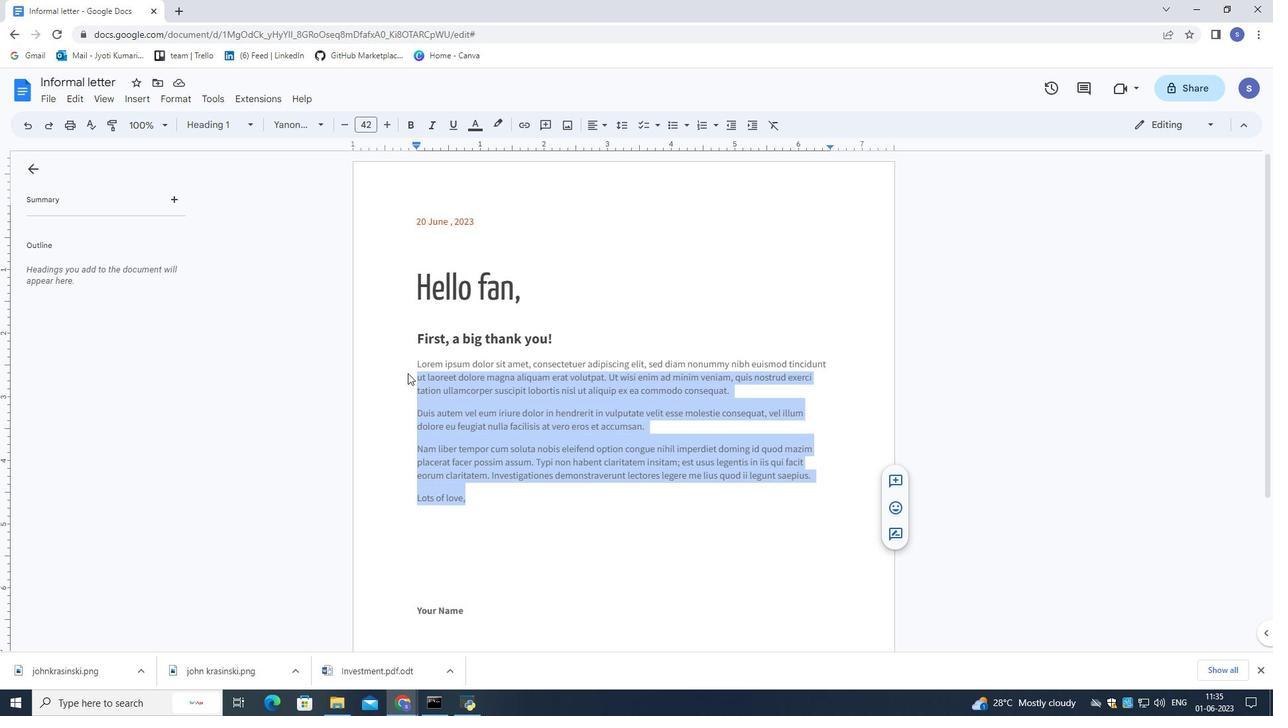 
Action: Key pressed <Key.delete>
Screenshot: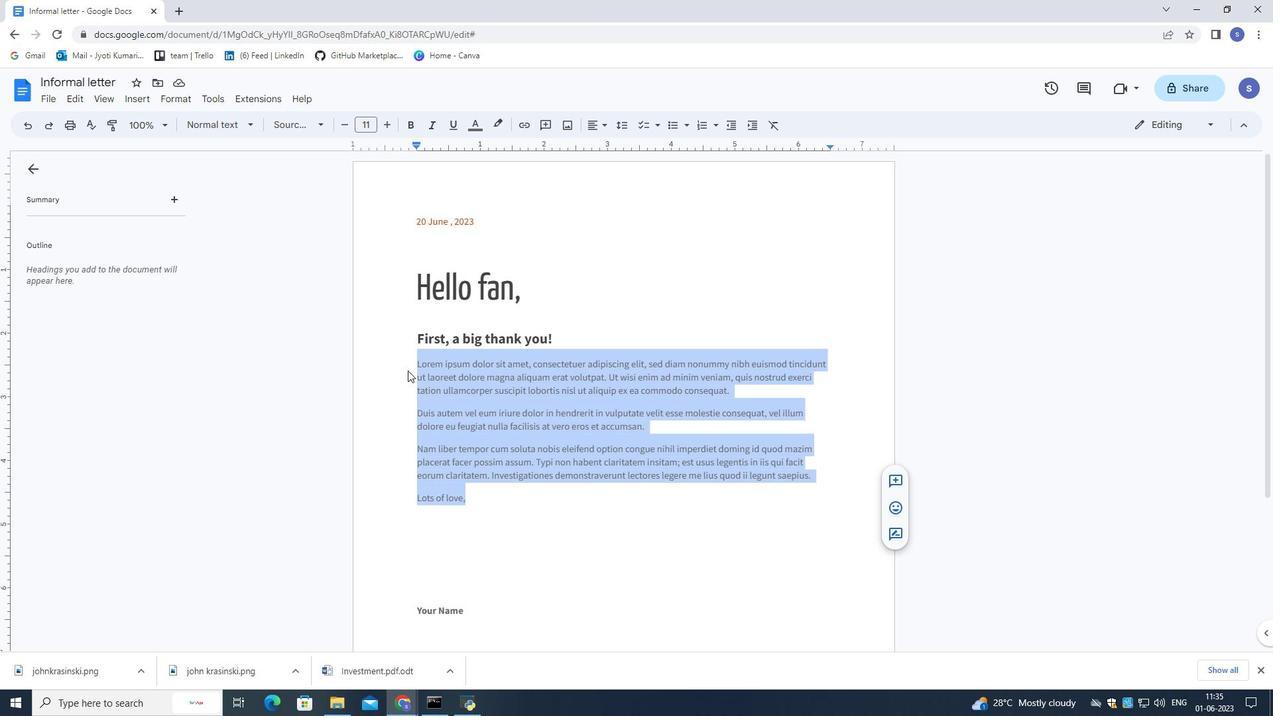 
Action: Mouse moved to (589, 342)
Screenshot: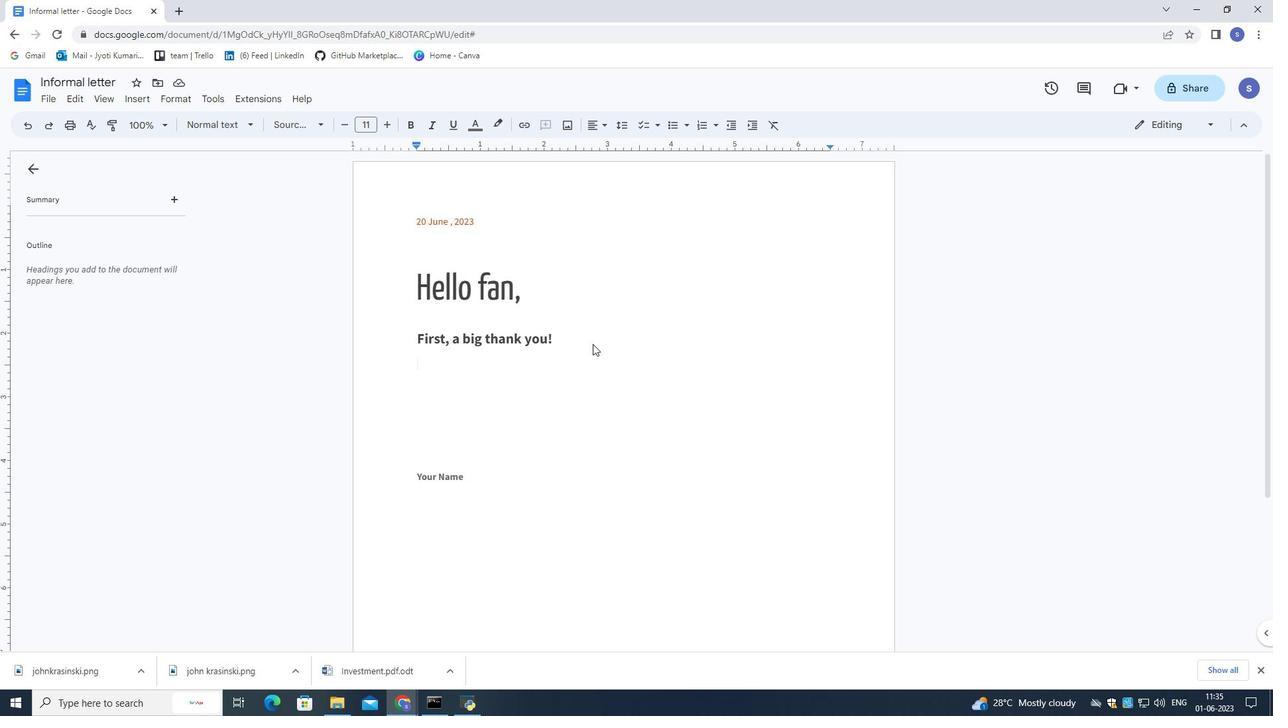 
Action: Mouse pressed left at (589, 342)
Screenshot: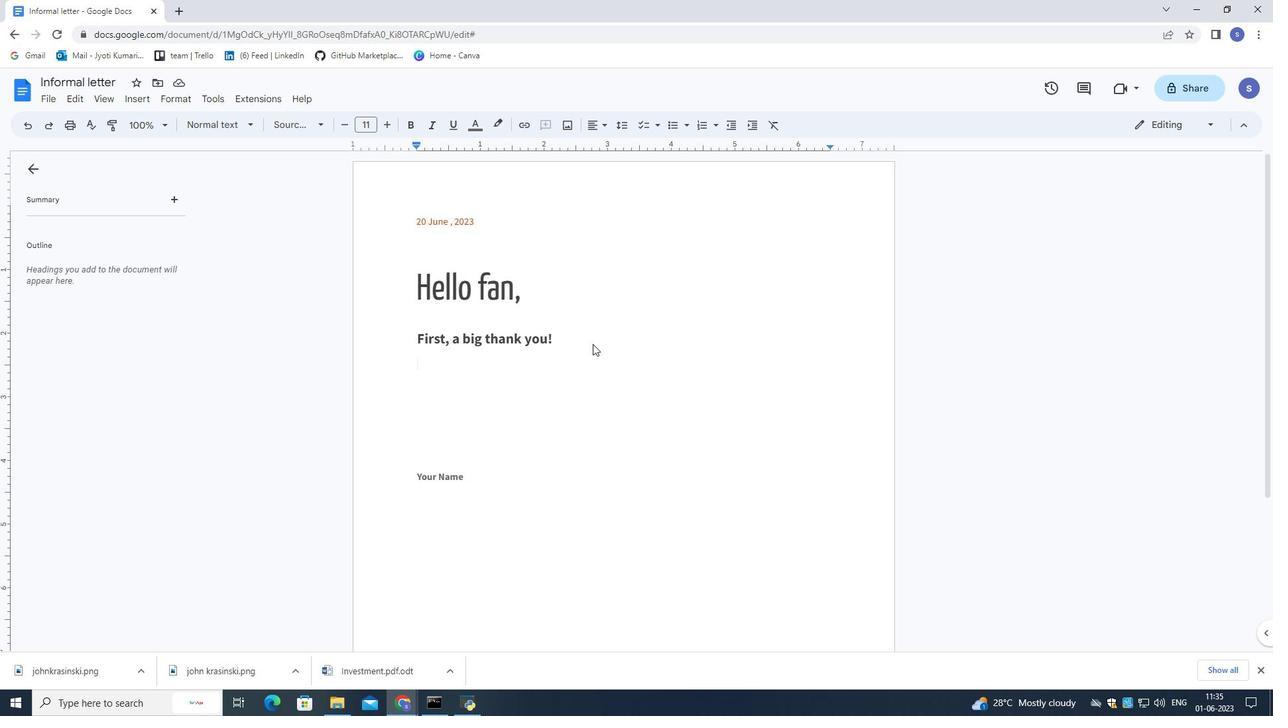 
Action: Mouse moved to (374, 327)
Screenshot: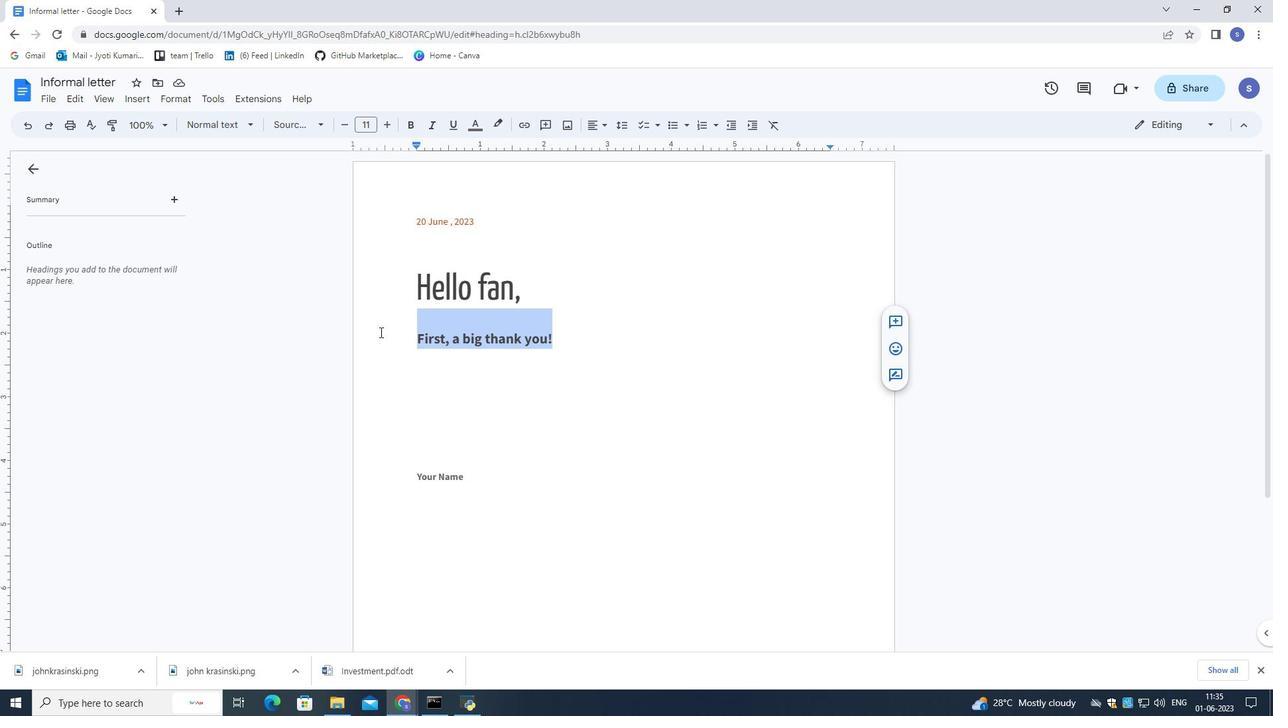 
Action: Key pressed <Key.delete>
Screenshot: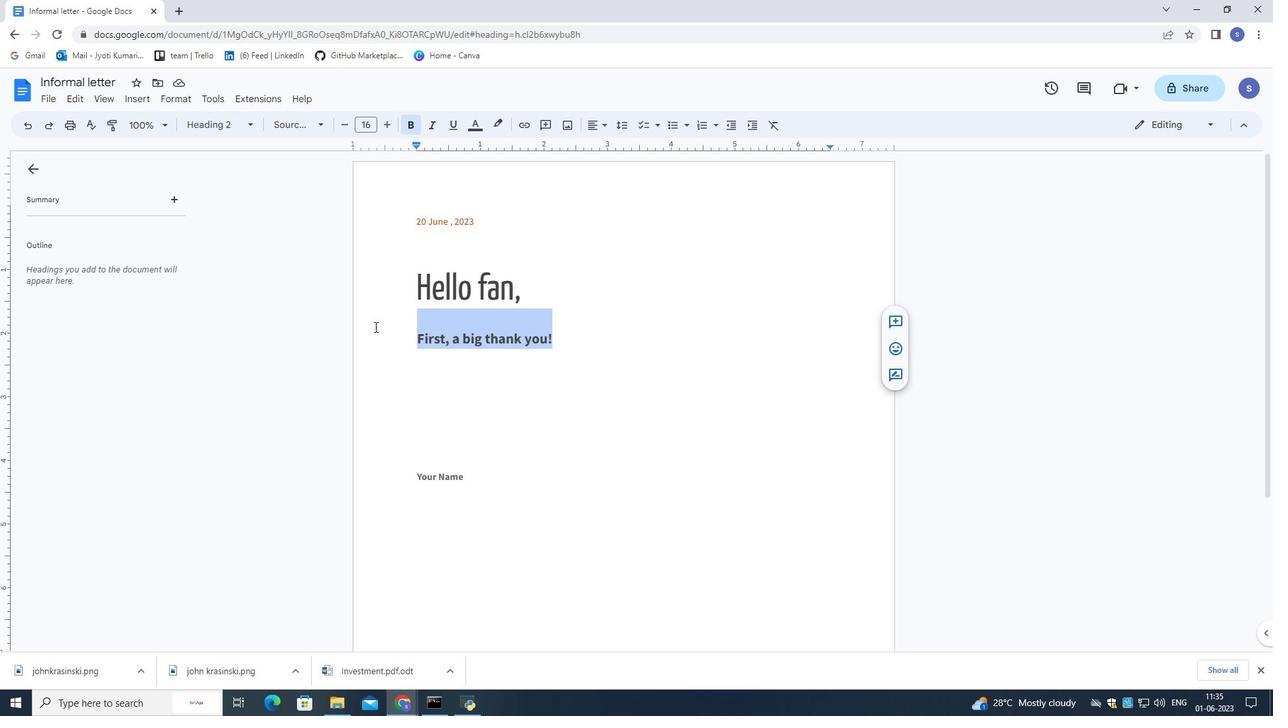 
Action: Mouse moved to (779, 715)
Screenshot: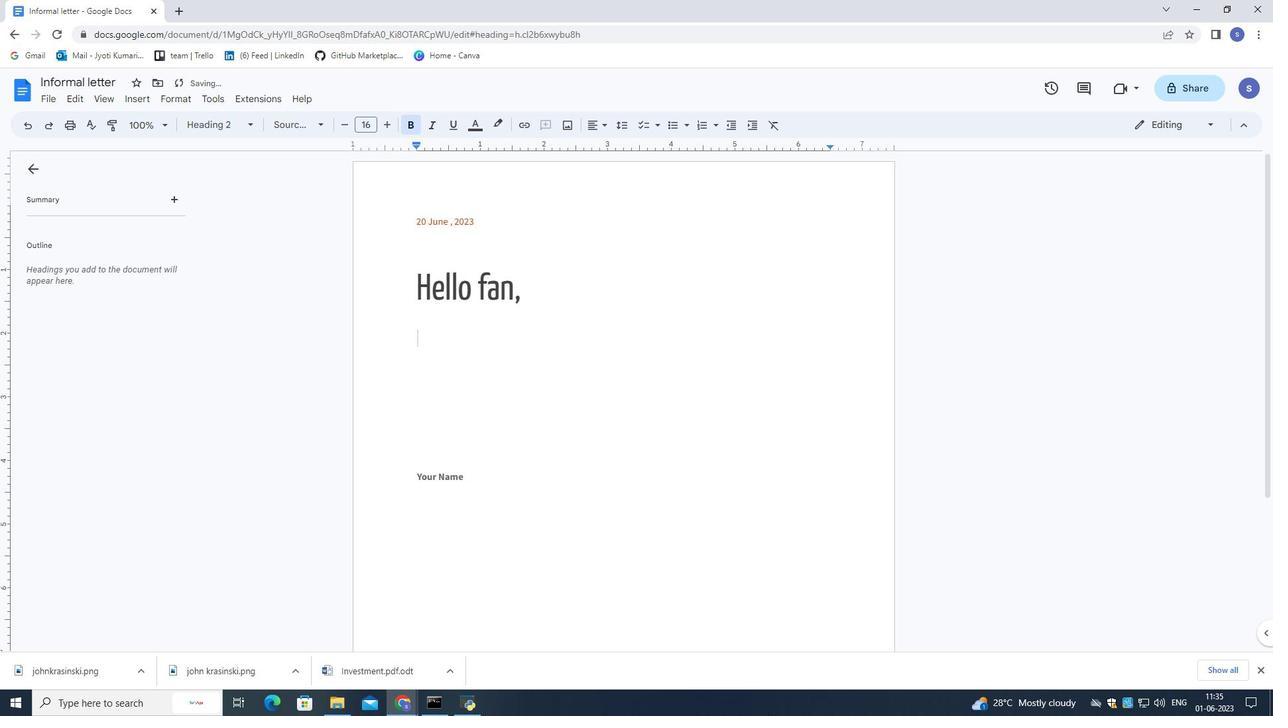 
Action: Key pressed <Key.shift>I
Screenshot: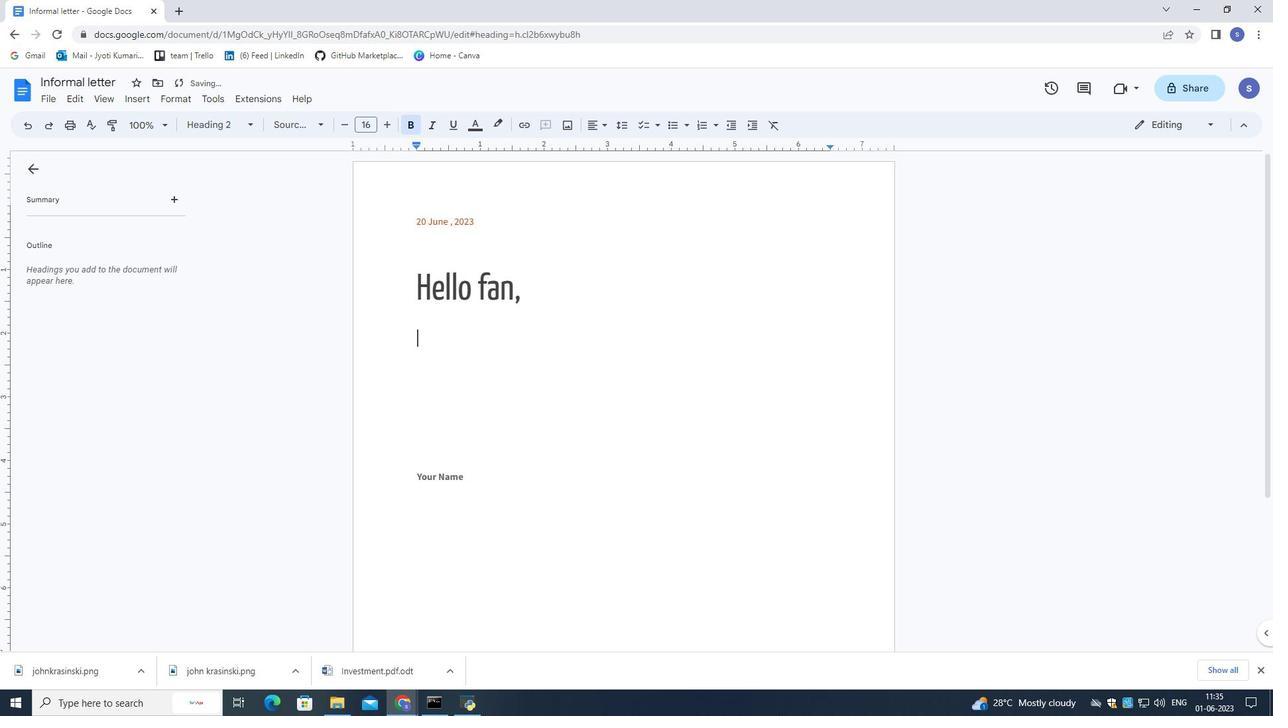 
Action: Mouse moved to (876, 715)
Screenshot: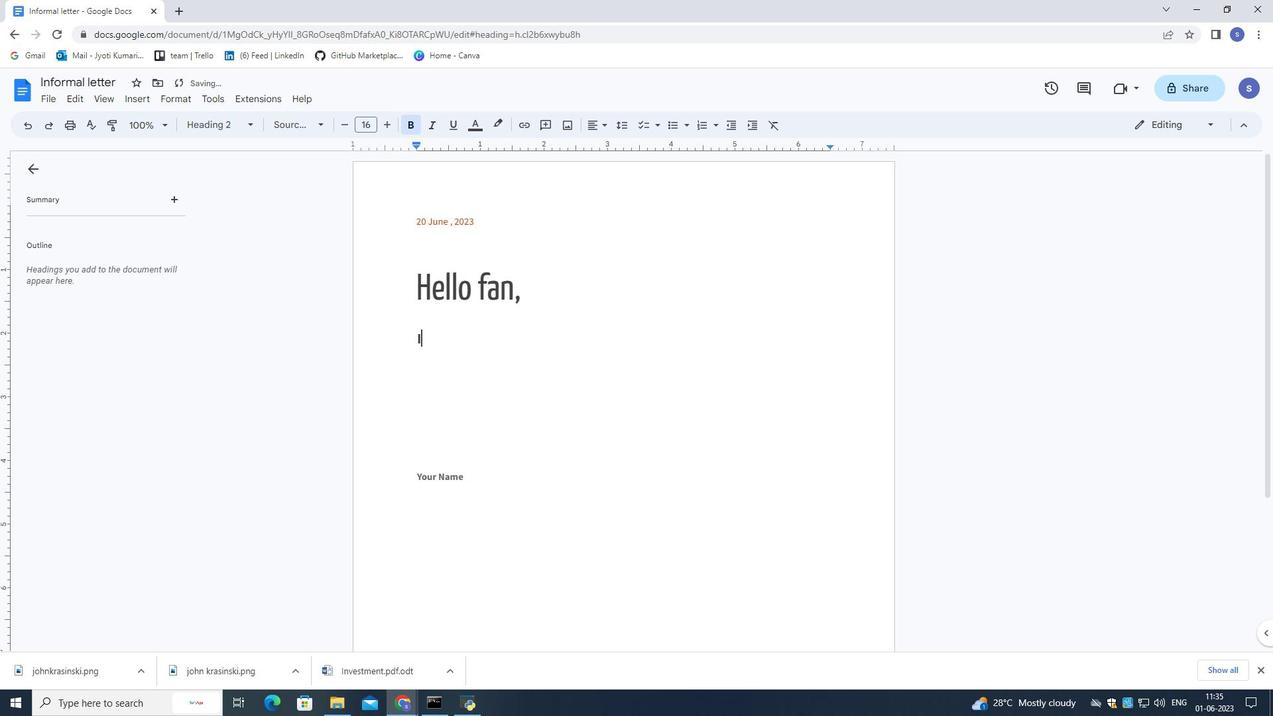 
Action: Key pressed <Key.space>wam
Screenshot: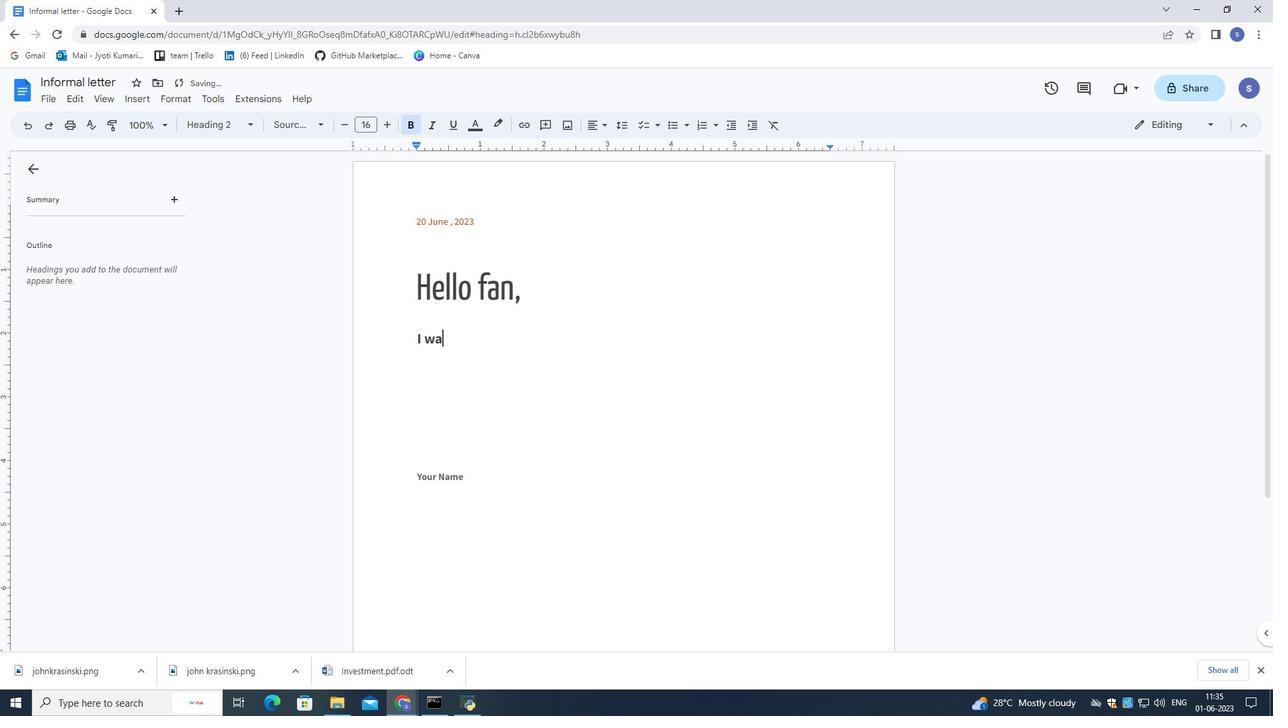 
Action: Mouse moved to (876, 715)
Screenshot: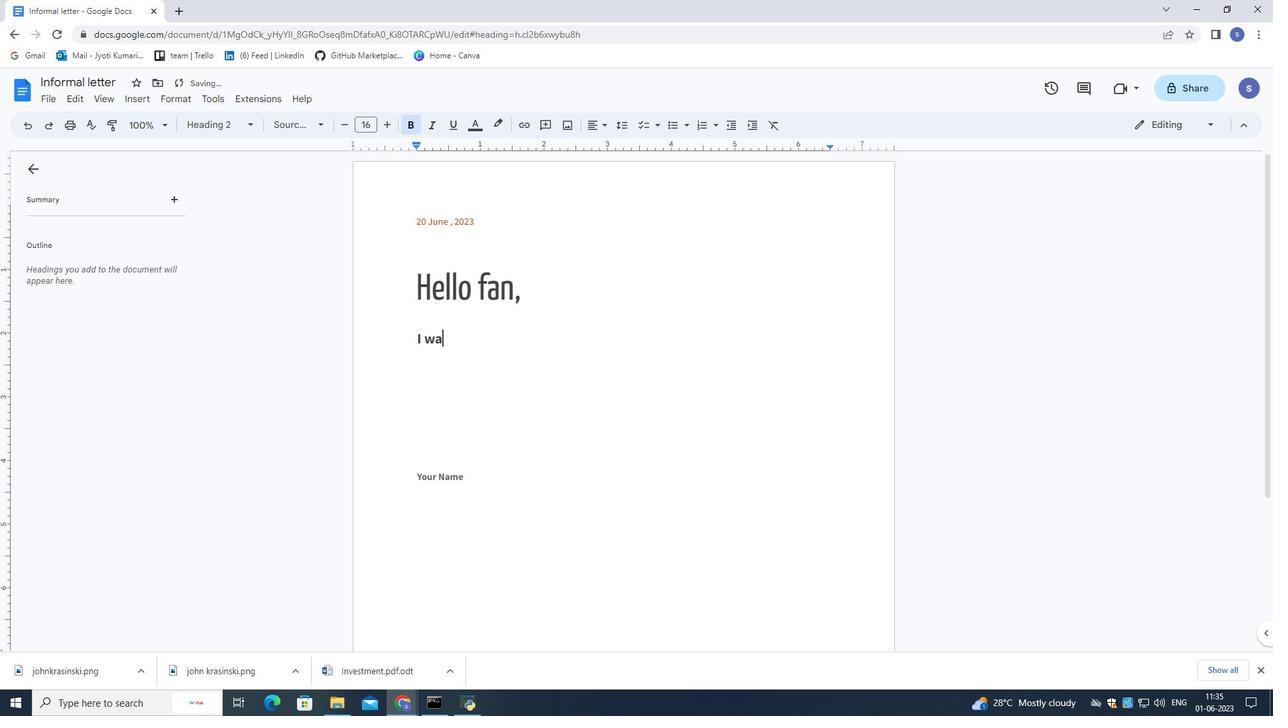 
Action: Key pressed <Key.backspace>nted<Key.space>to<Key.backspace><Key.backspace><Key.backspace><Key.backspace><Key.backspace><Key.backspace><Key.backspace><Key.backspace><Key.backspace><Key.backspace><Key.backspace>
Screenshot: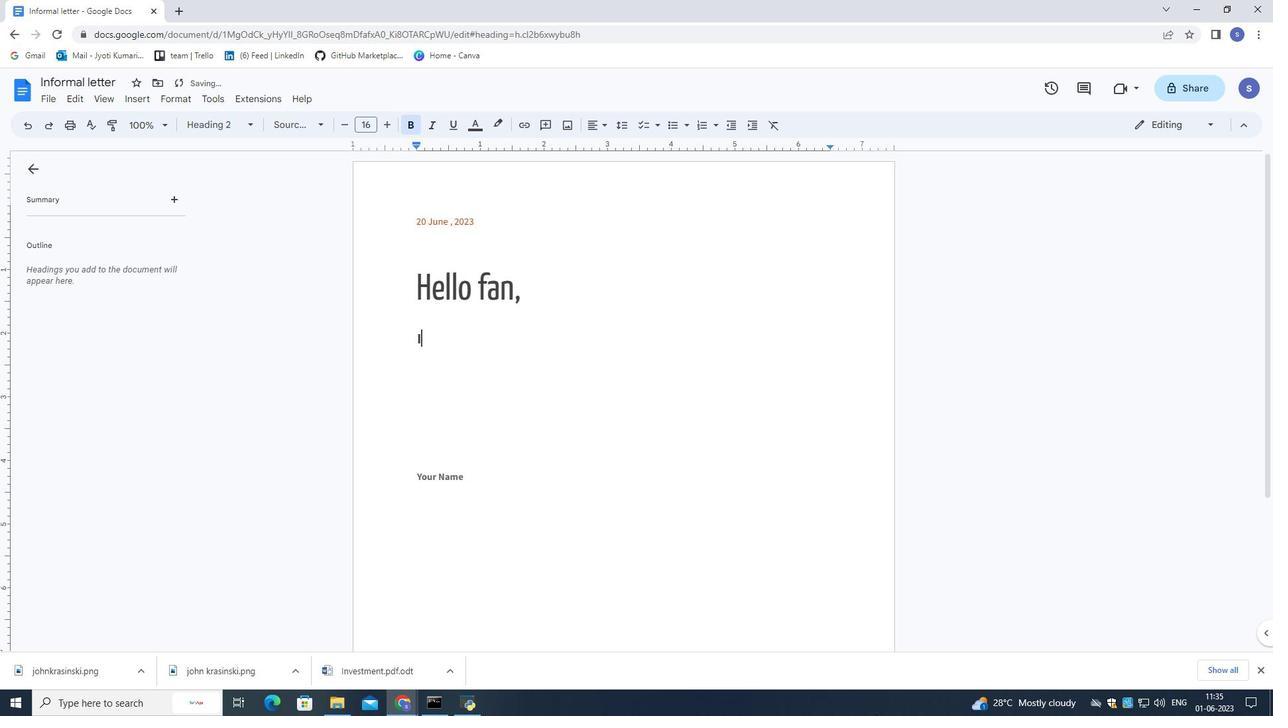 
Action: Mouse moved to (411, 123)
Screenshot: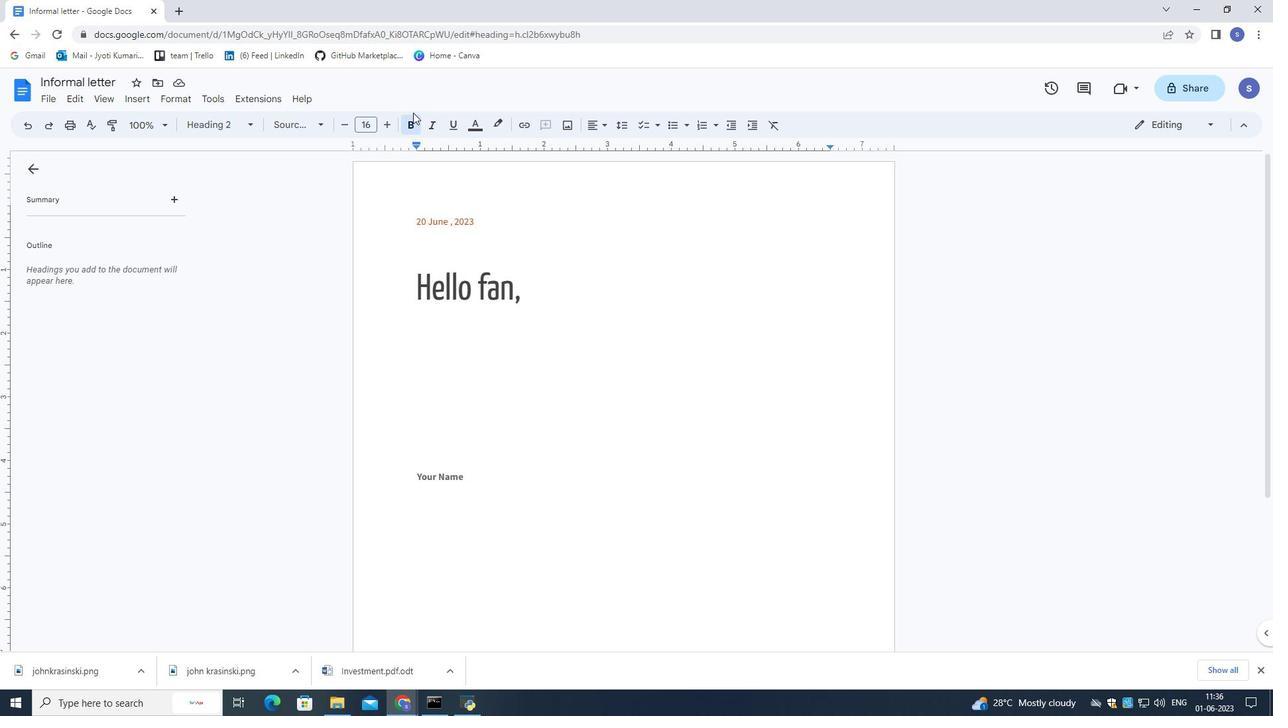 
Action: Mouse pressed left at (411, 123)
Screenshot: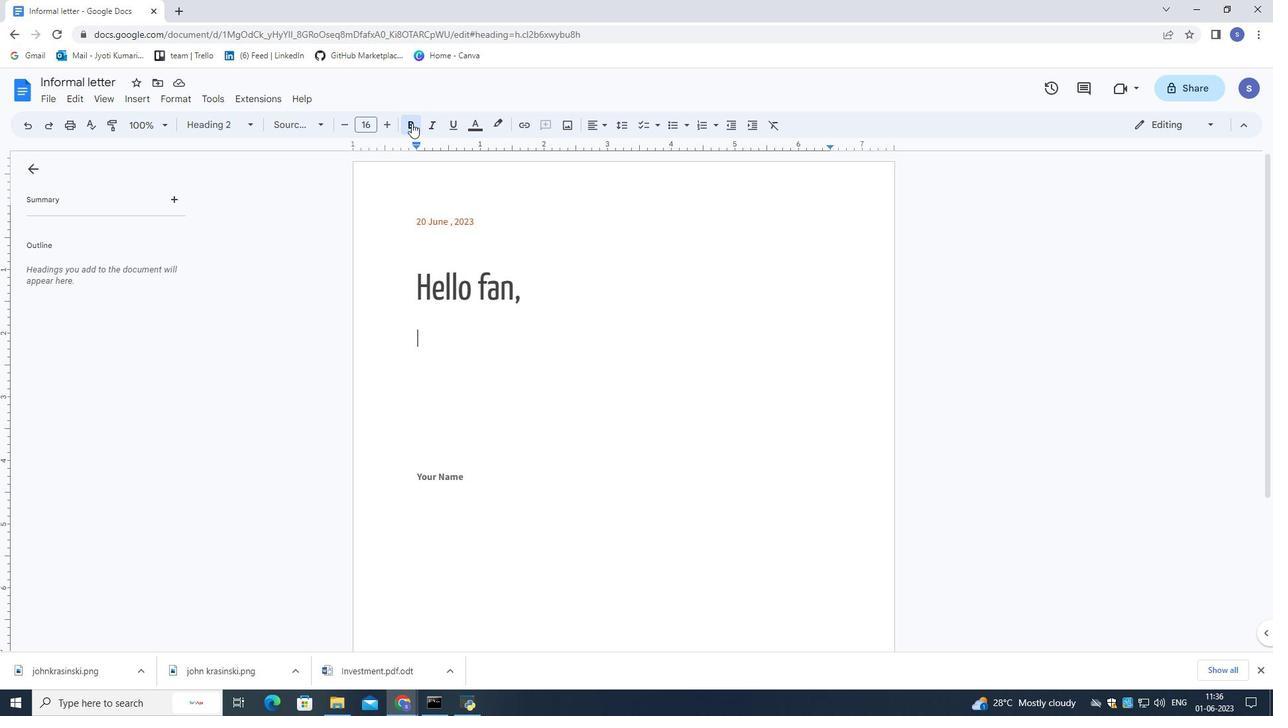 
Action: Mouse moved to (618, 163)
Screenshot: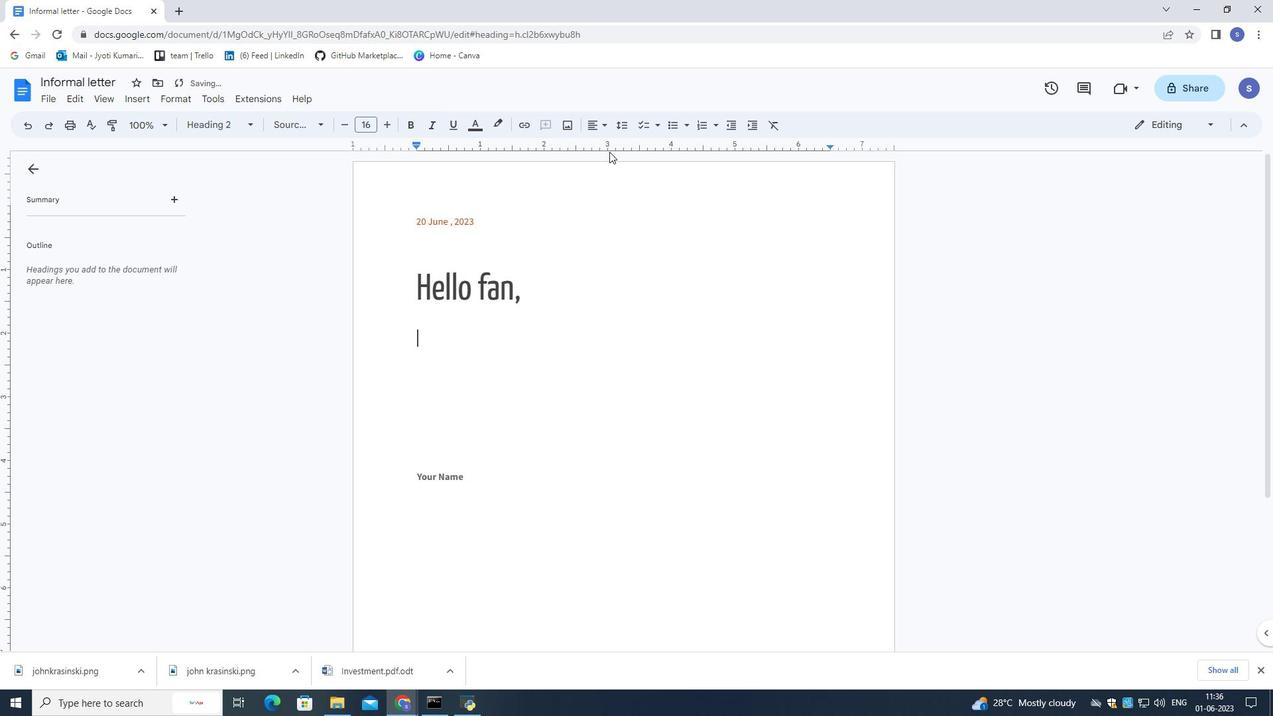 
Action: Key pressed <Key.shift>I
Screenshot: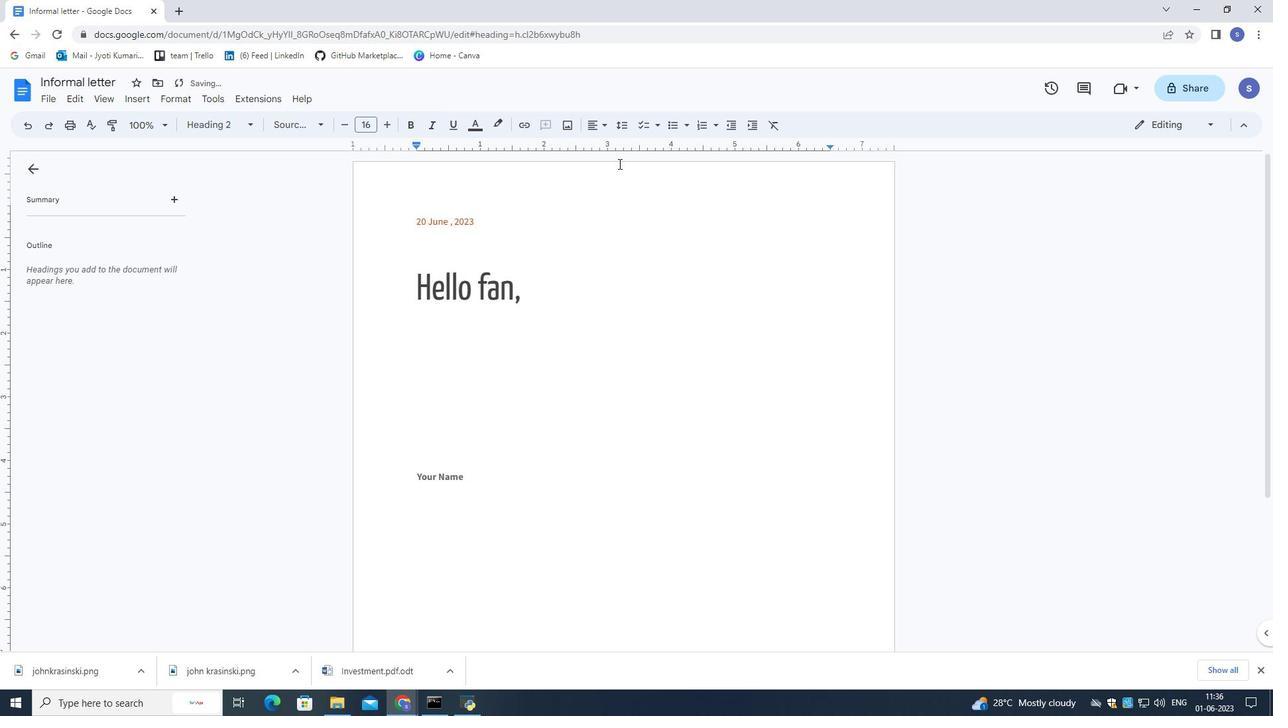 
Action: Mouse moved to (626, 174)
Screenshot: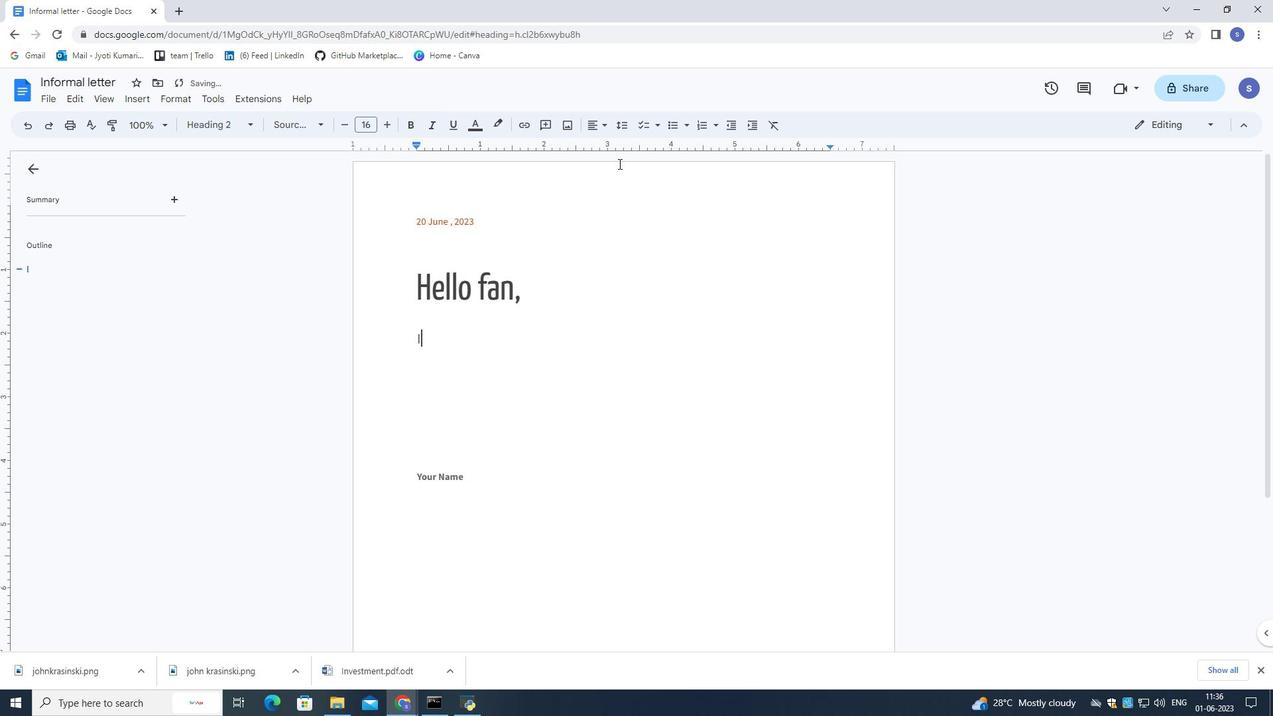 
Action: Key pressed <Key.space>
Screenshot: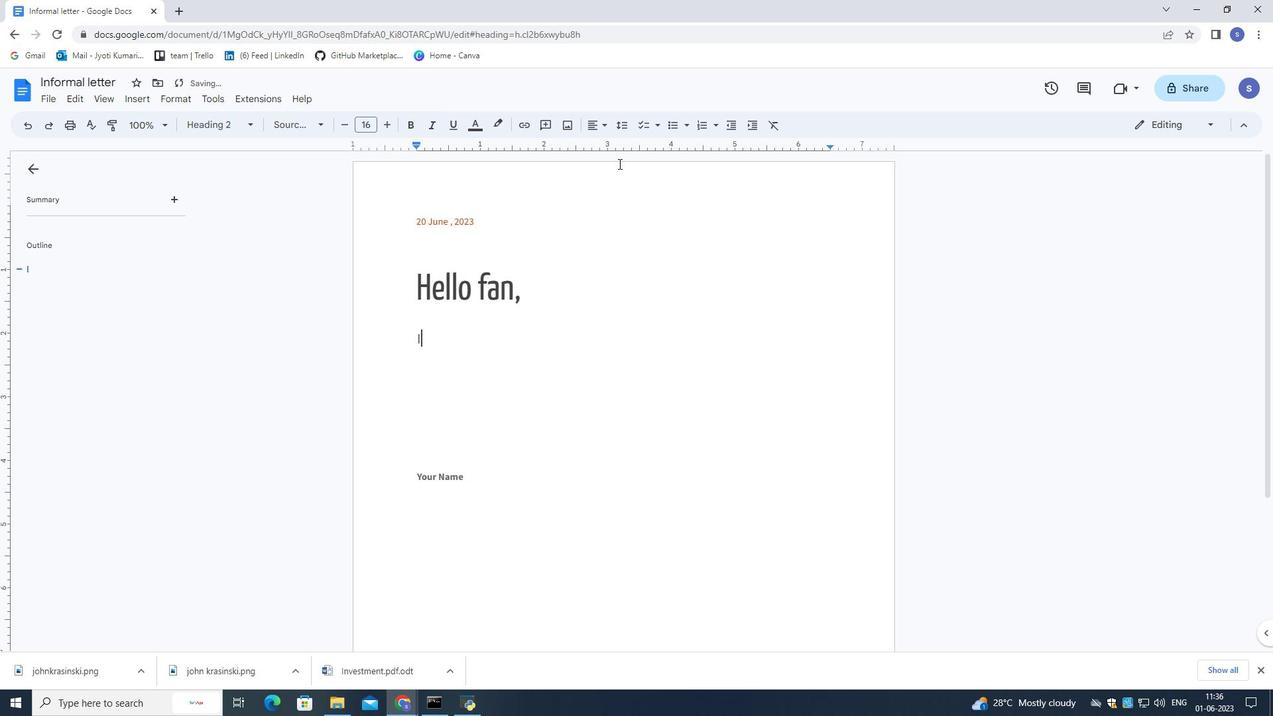 
Action: Mouse moved to (644, 185)
Screenshot: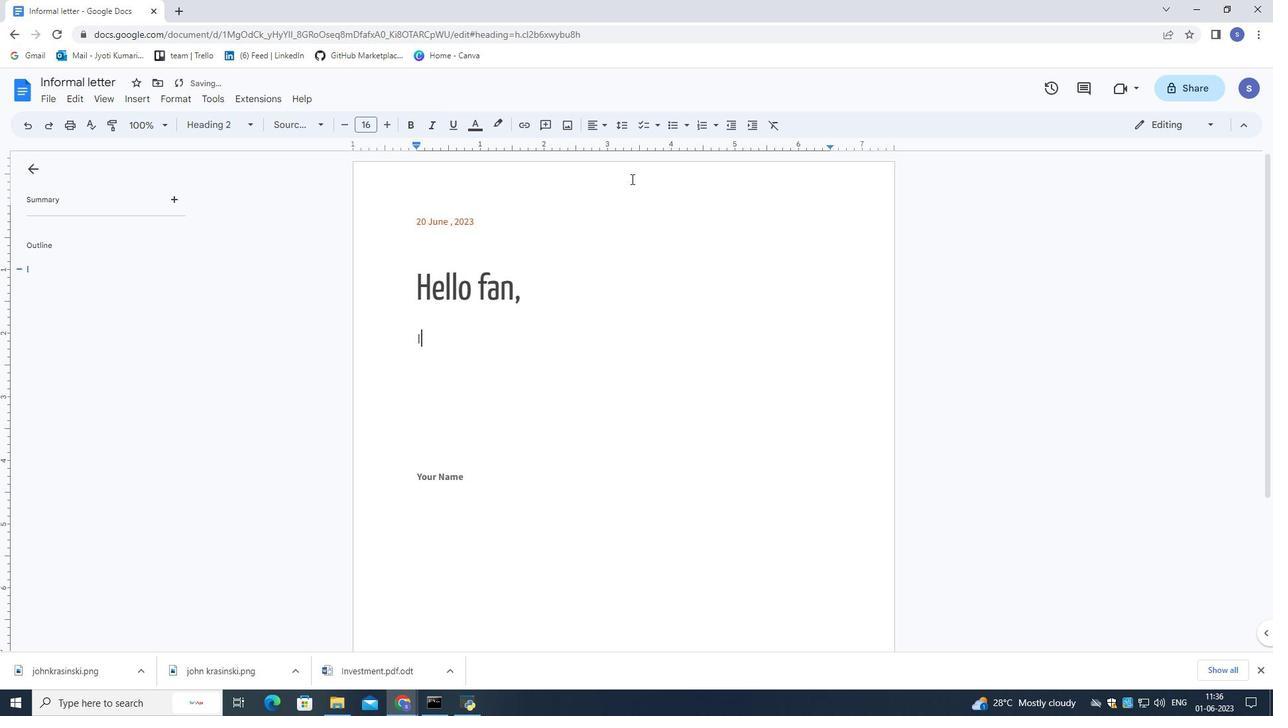 
Action: Key pressed wanted<Key.space>to<Key.space>express<Key.space>my<Key.space>deepest
Screenshot: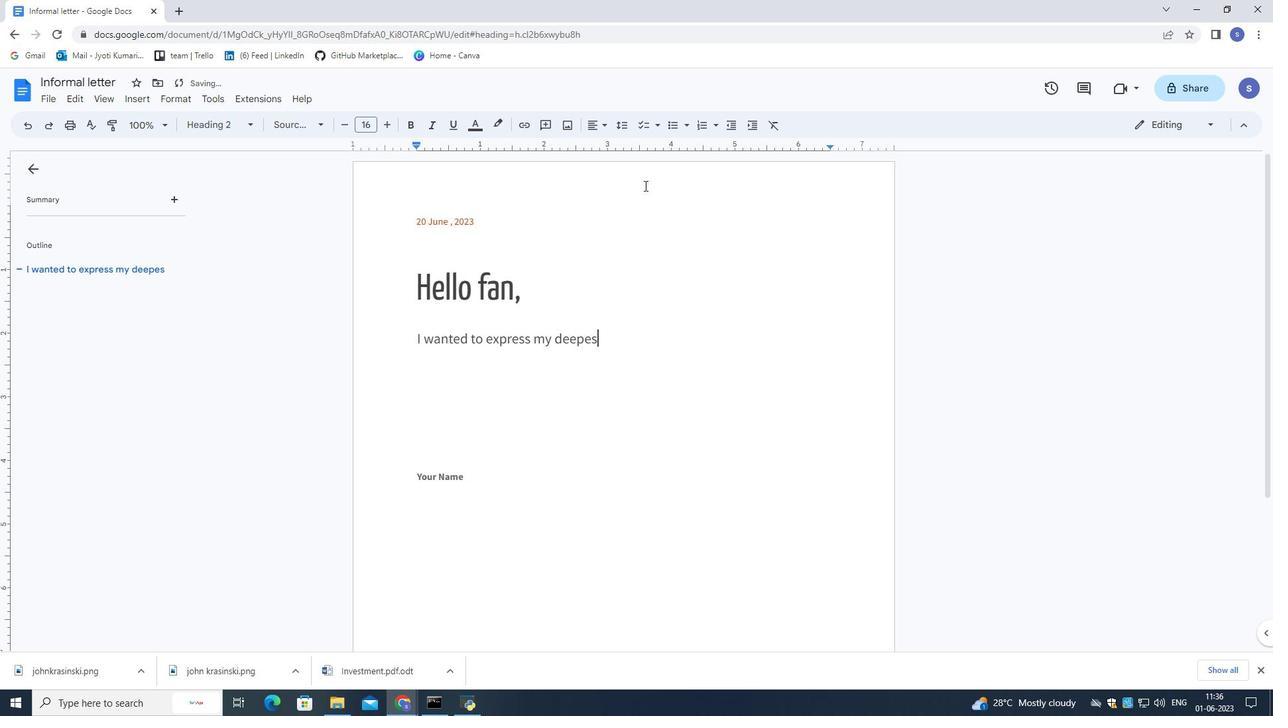 
Action: Mouse moved to (646, 187)
Screenshot: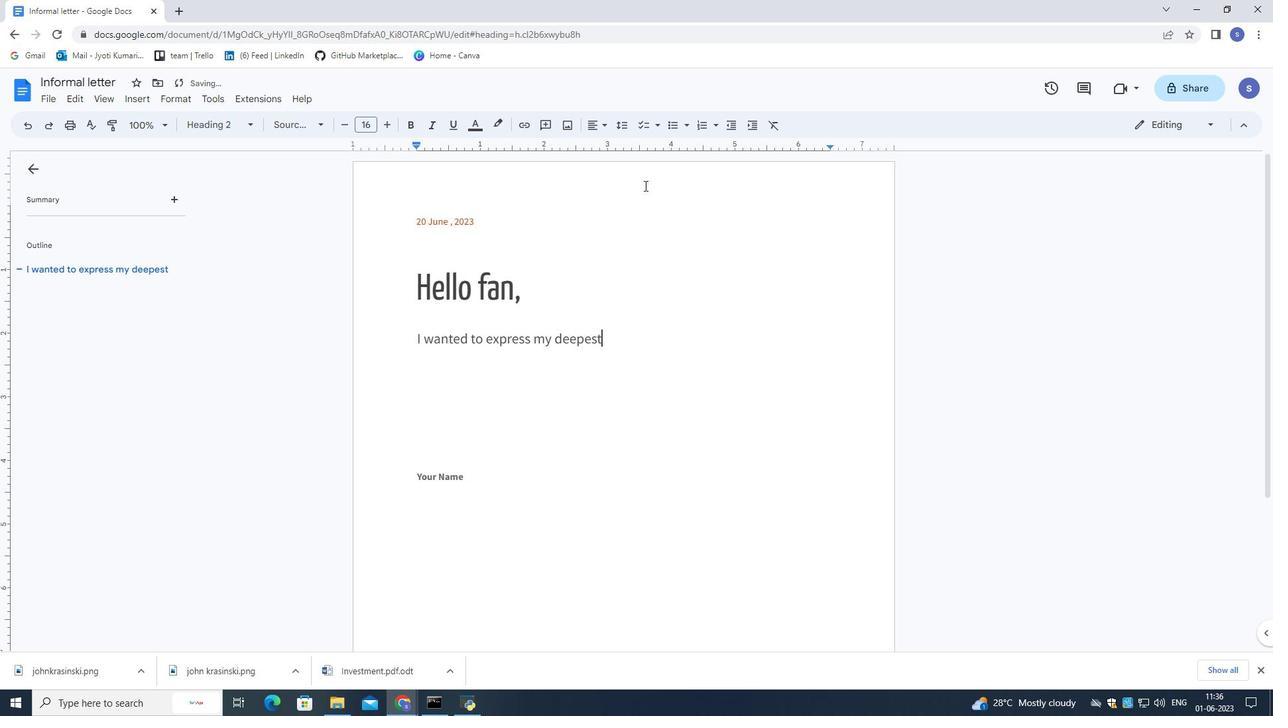 
Action: Key pressed <Key.space>gratitude<Key.space>for<Key.space>your<Key.space>help.<Key.space><Key.shift>Your<Key.space>assistance<Key.space>made<Key.space>a<Key.space>significant<Key.space>defference<Key.space>
Screenshot: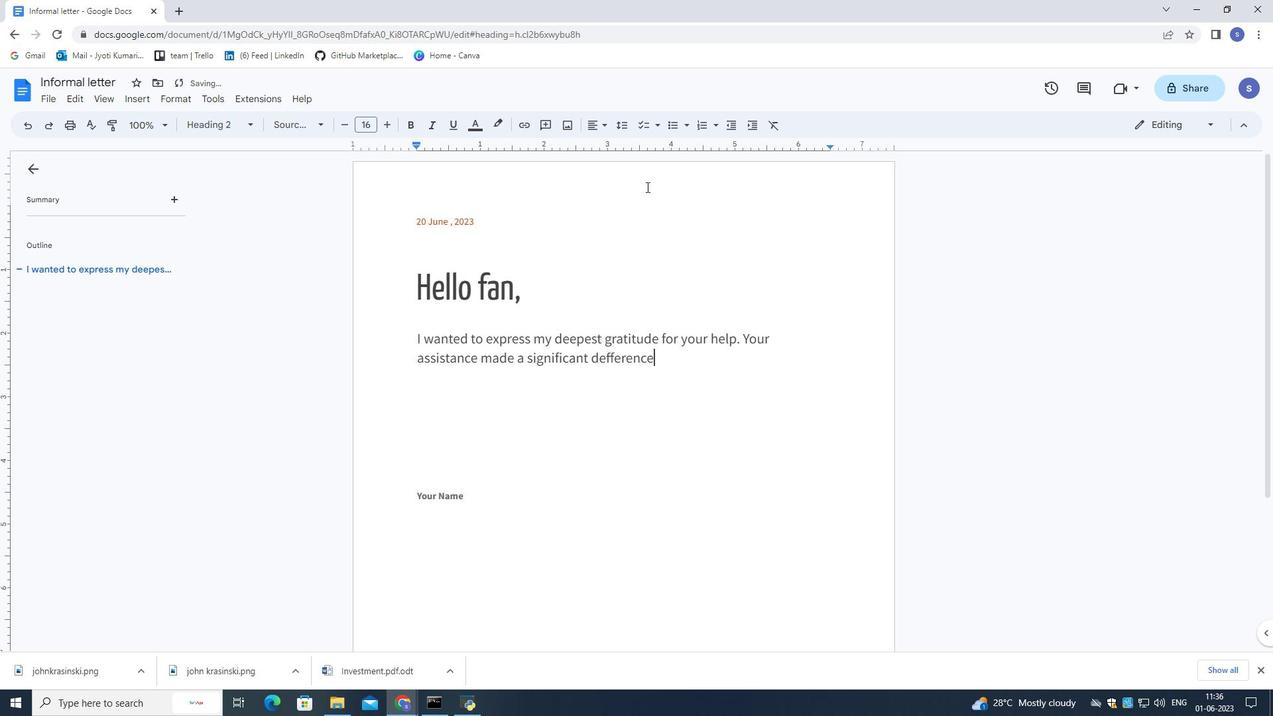 
Action: Mouse moved to (963, 236)
Screenshot: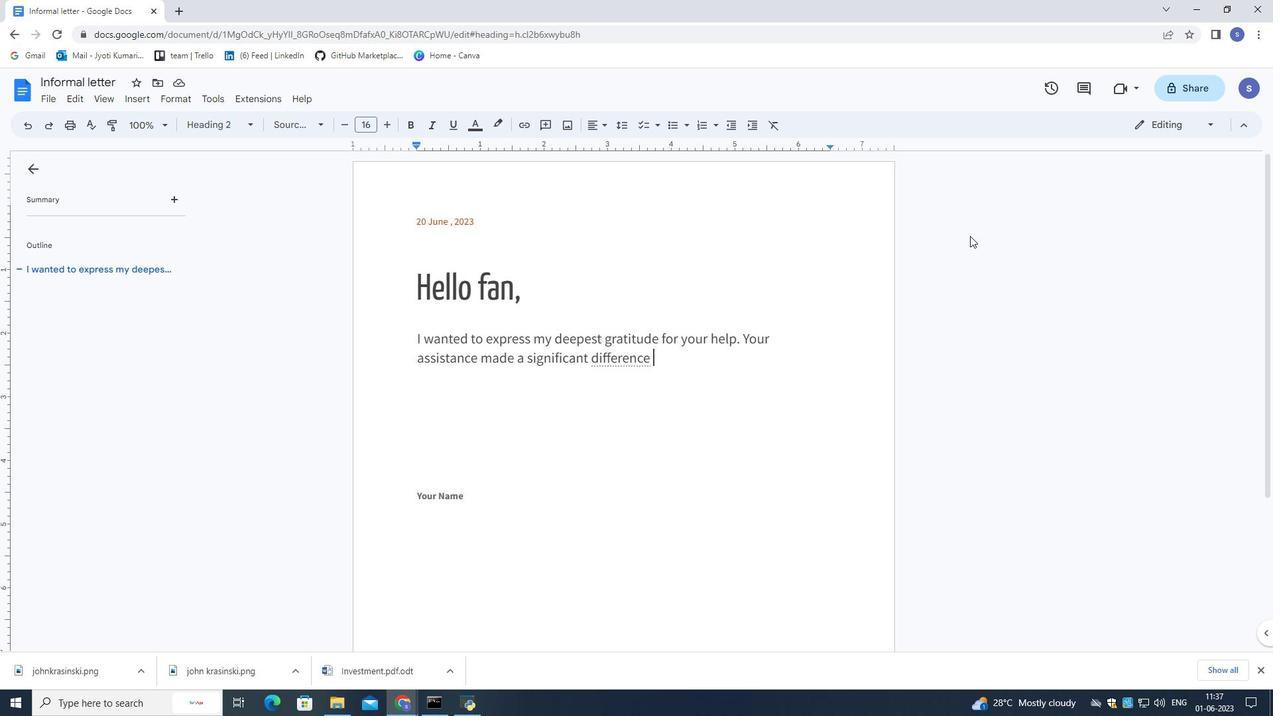 
Action: Key pressed <Key.left><Key.left><Key.left><Key.left><Key.left><Key.left>
Screenshot: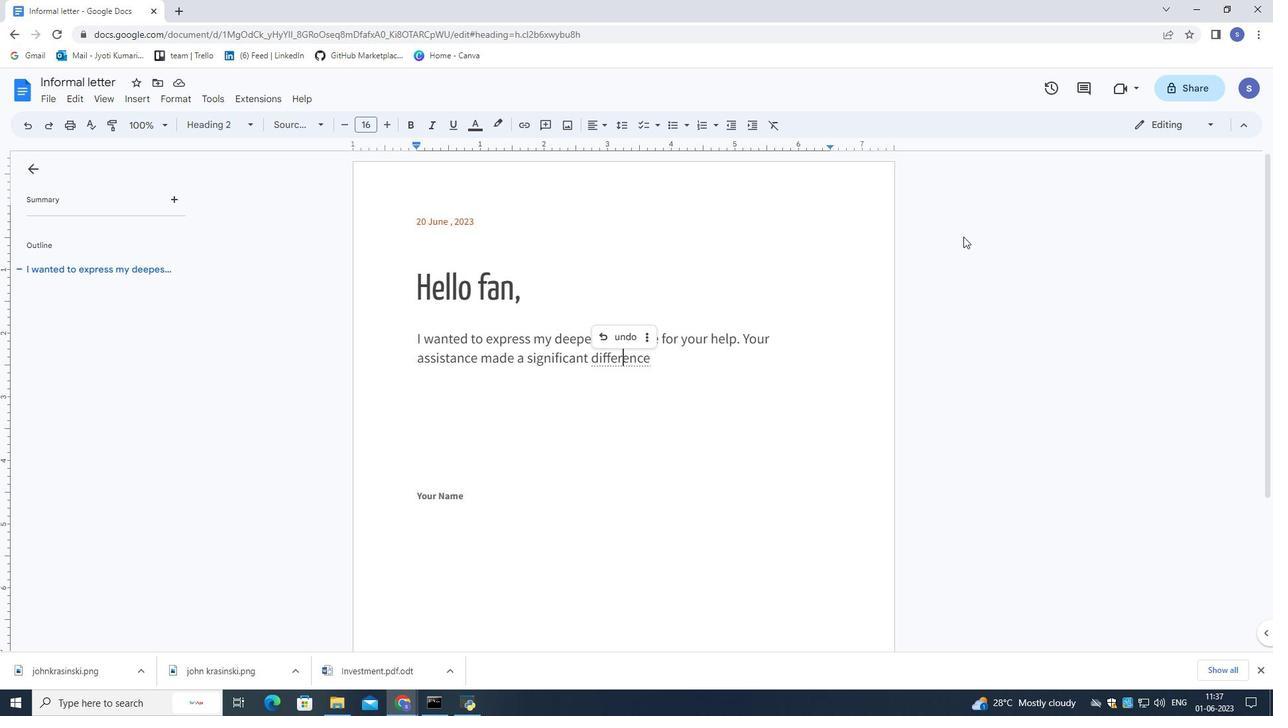 
Action: Mouse moved to (689, 352)
Screenshot: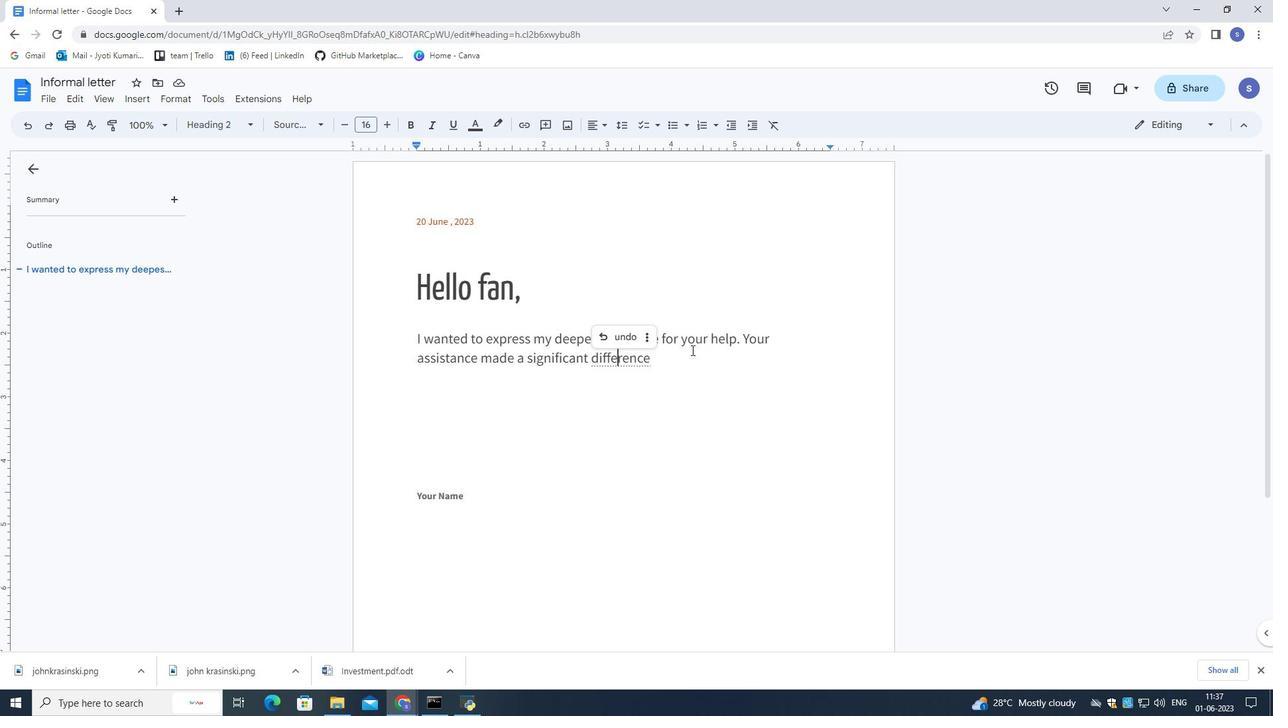 
Action: Mouse pressed left at (689, 352)
Screenshot: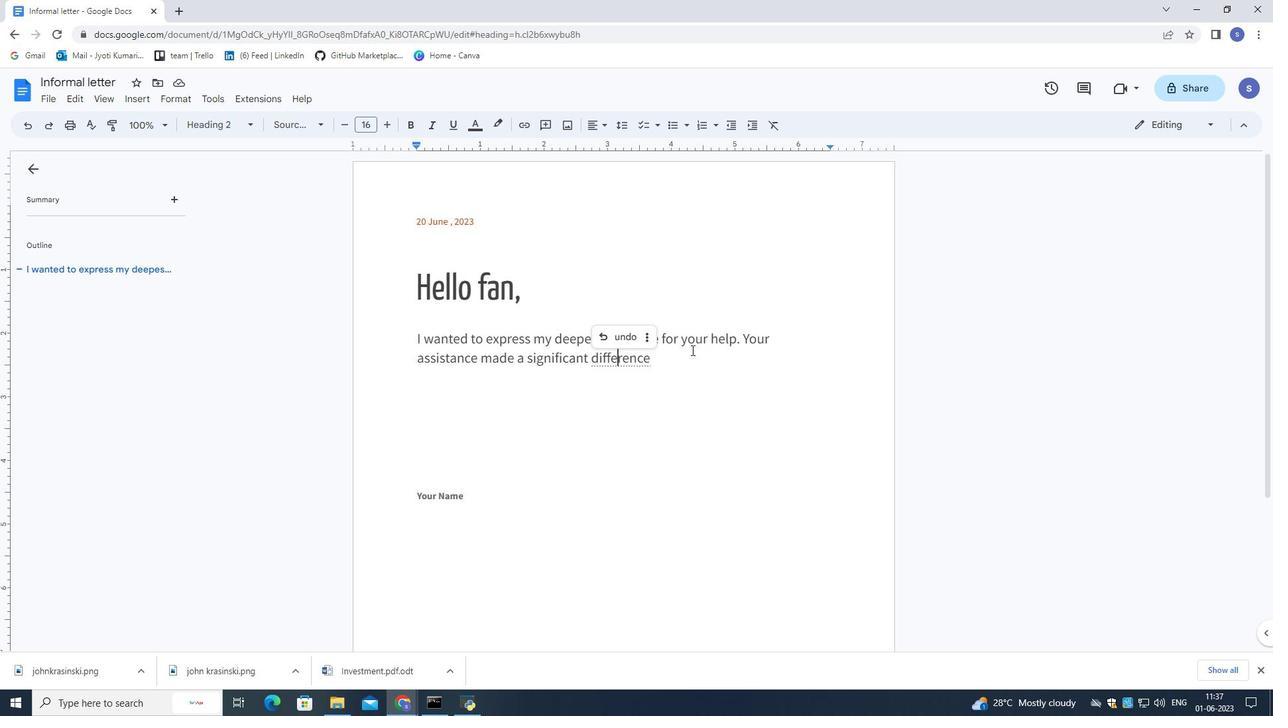 
Action: Key pressed in<Key.space>
Screenshot: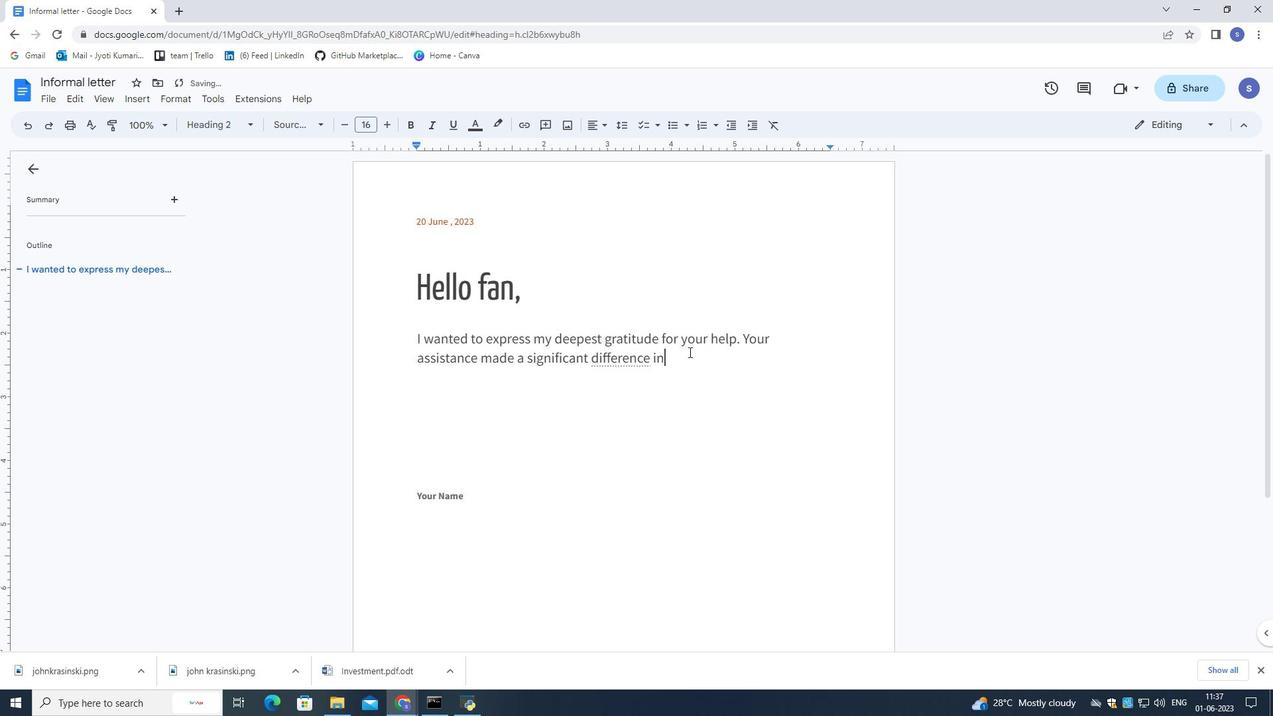
Action: Mouse moved to (701, 333)
Screenshot: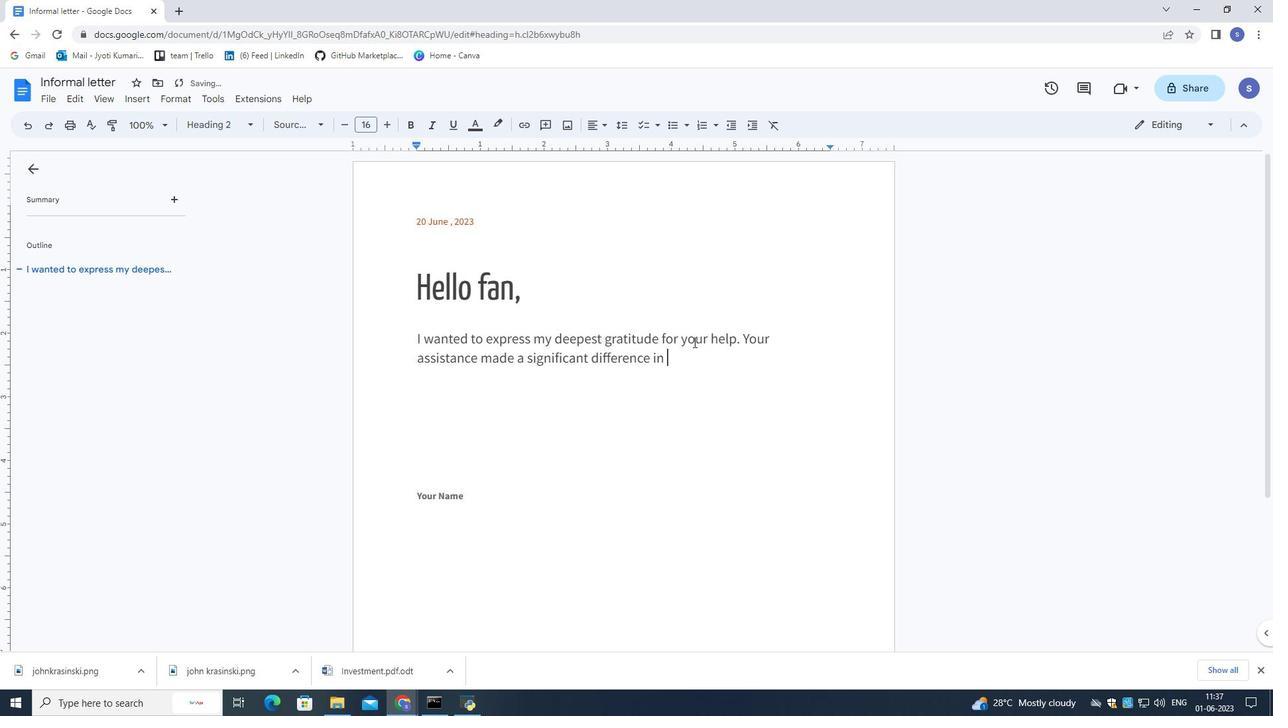 
Action: Key pressed my<Key.space>life.<Key.space><Key.shift>Thank<Key.space>you<Key.space>from<Key.space>the<Key.space>bottom<Key.space>of<Key.space>my<Key.space>heart.<Key.space>
Screenshot: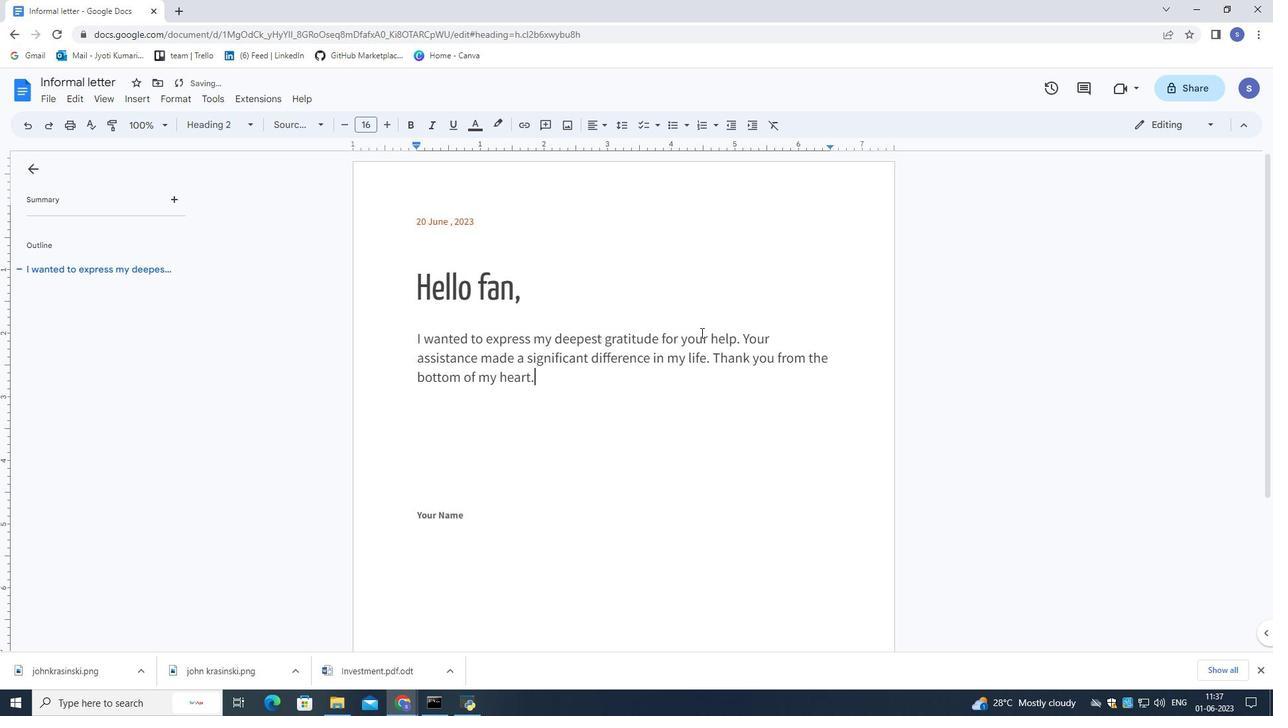 
Action: Mouse moved to (543, 384)
Screenshot: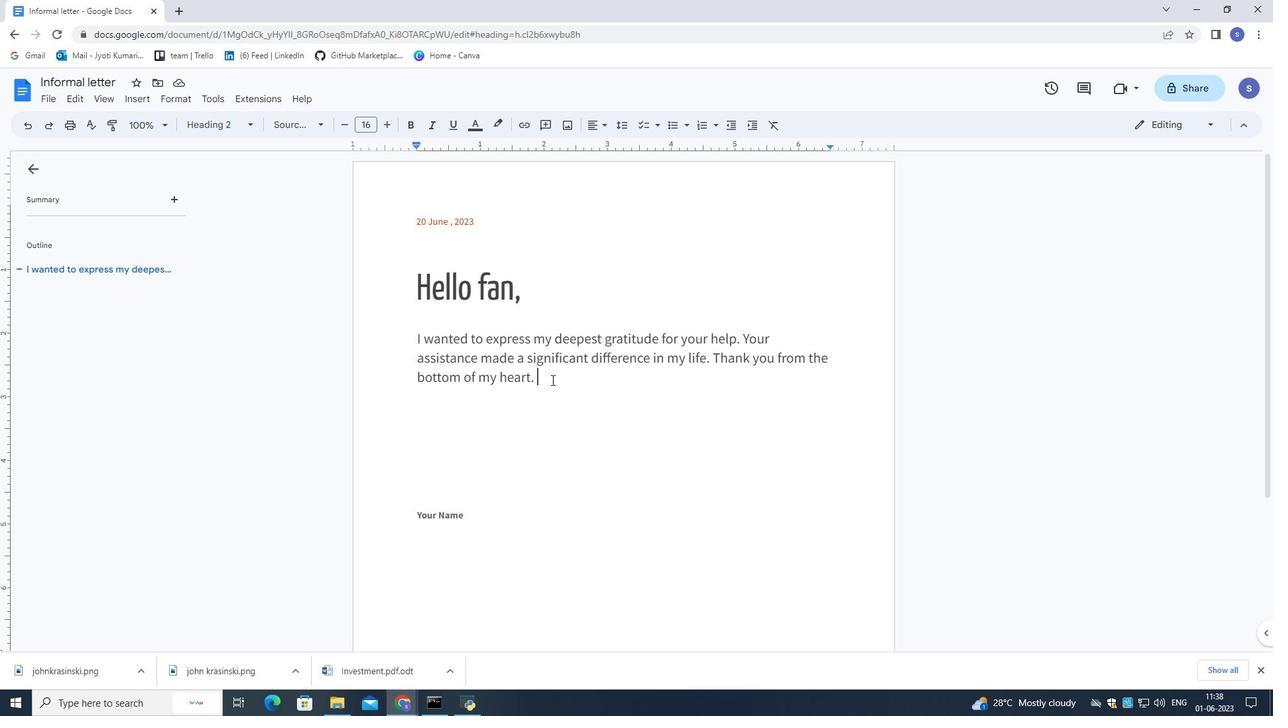 
Action: Mouse pressed left at (543, 384)
Screenshot: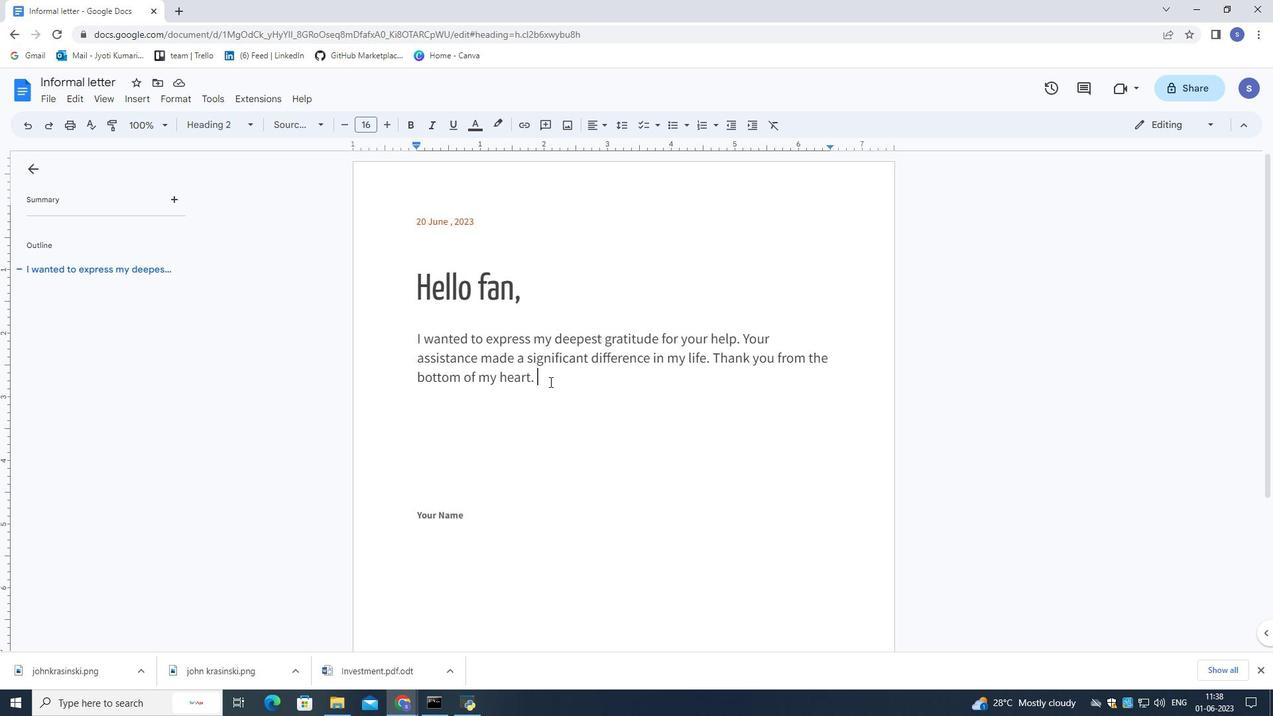 
Action: Mouse moved to (303, 122)
Screenshot: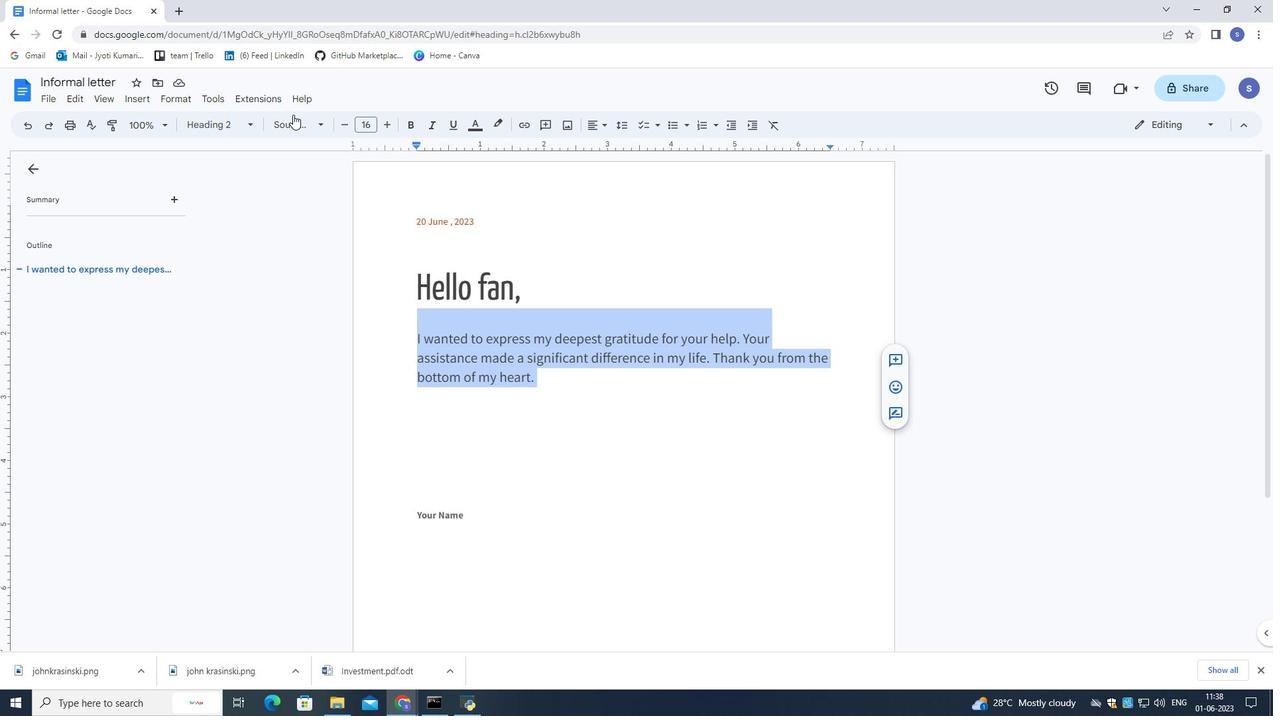 
Action: Mouse pressed left at (303, 122)
Screenshot: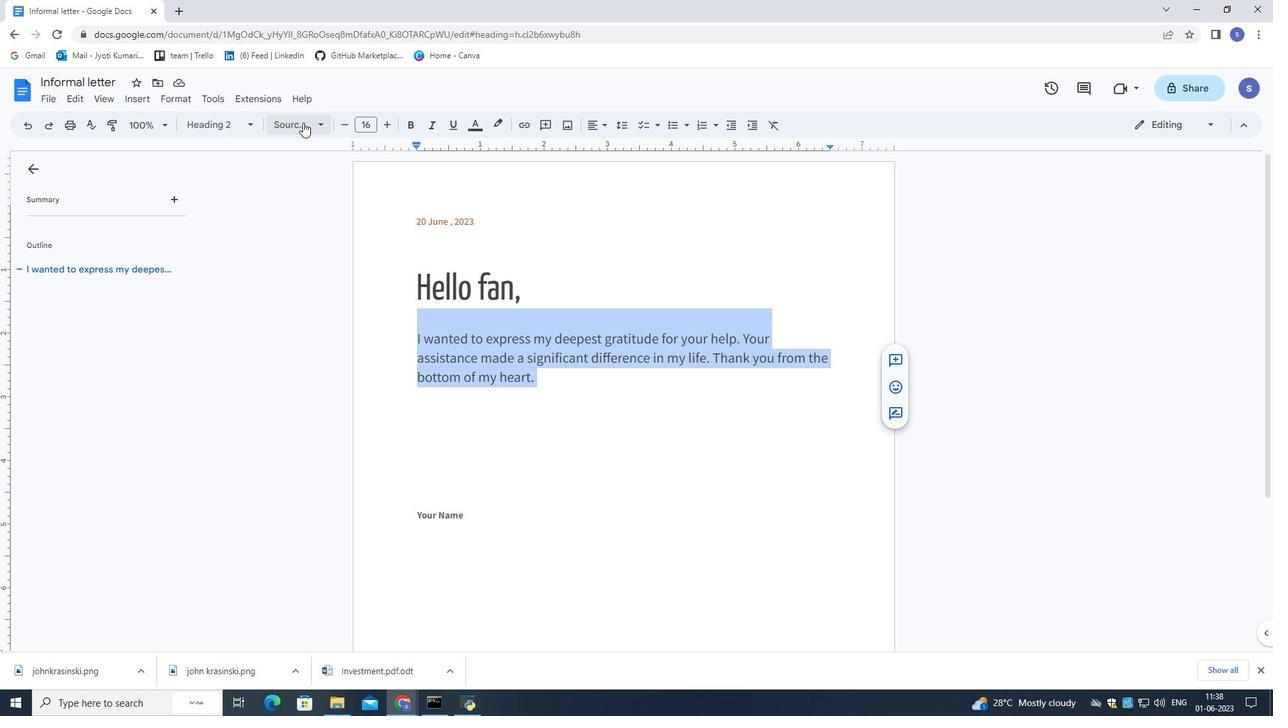 
Action: Mouse moved to (316, 147)
Screenshot: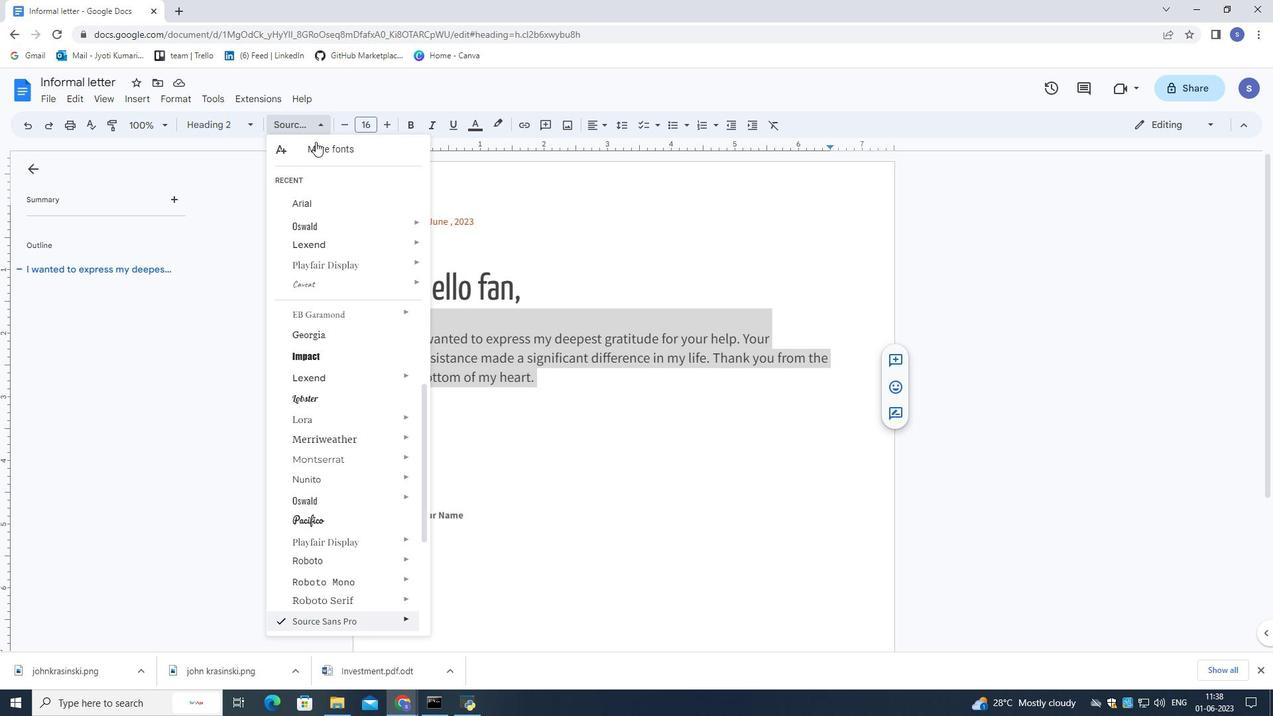 
Action: Mouse pressed left at (316, 147)
Screenshot: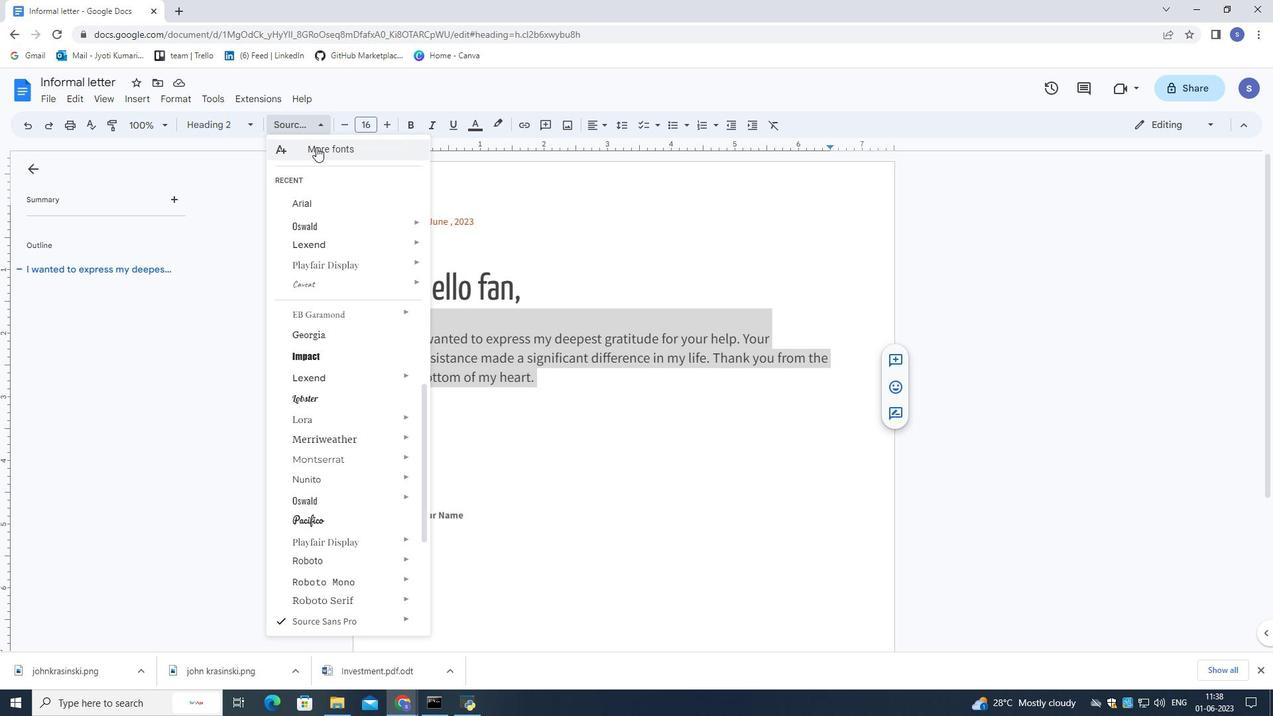 
Action: Mouse moved to (392, 202)
Screenshot: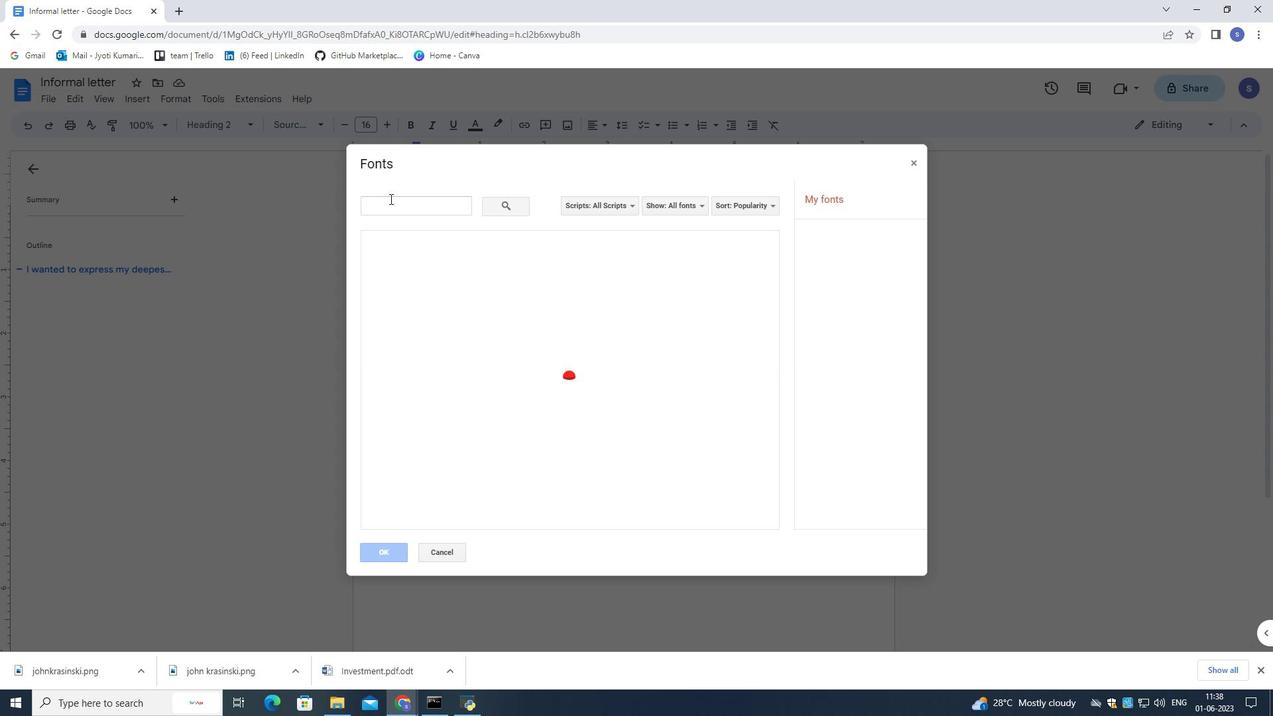 
Action: Mouse pressed left at (392, 202)
Screenshot: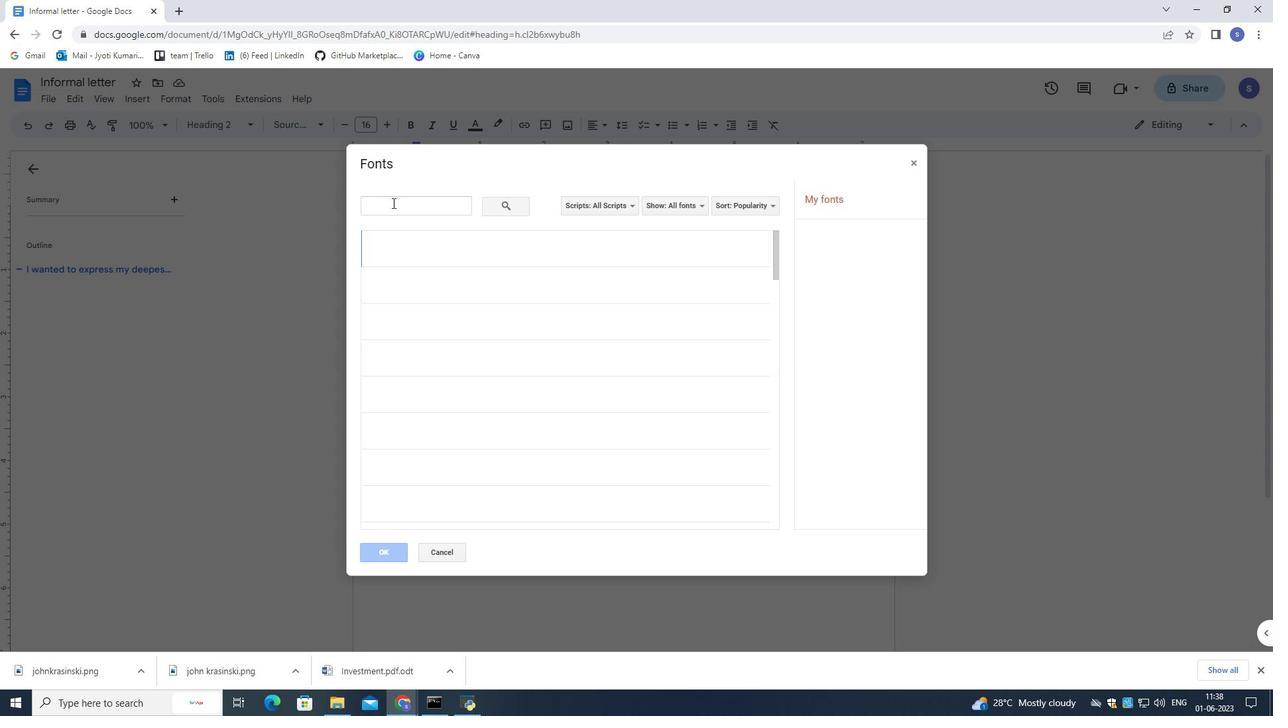 
Action: Key pressed <Key.shift>Times<Key.space><Key.shift>New<Key.space><Key.shift>Roman
Screenshot: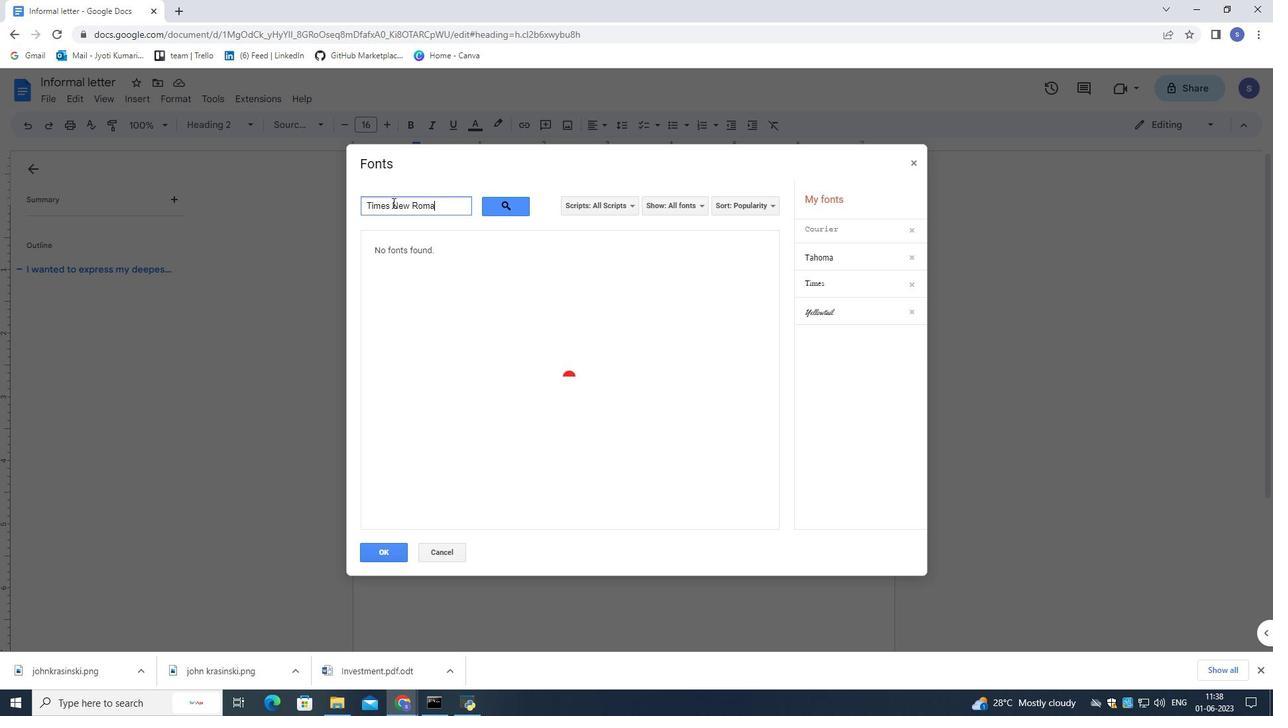 
Action: Mouse moved to (854, 279)
Screenshot: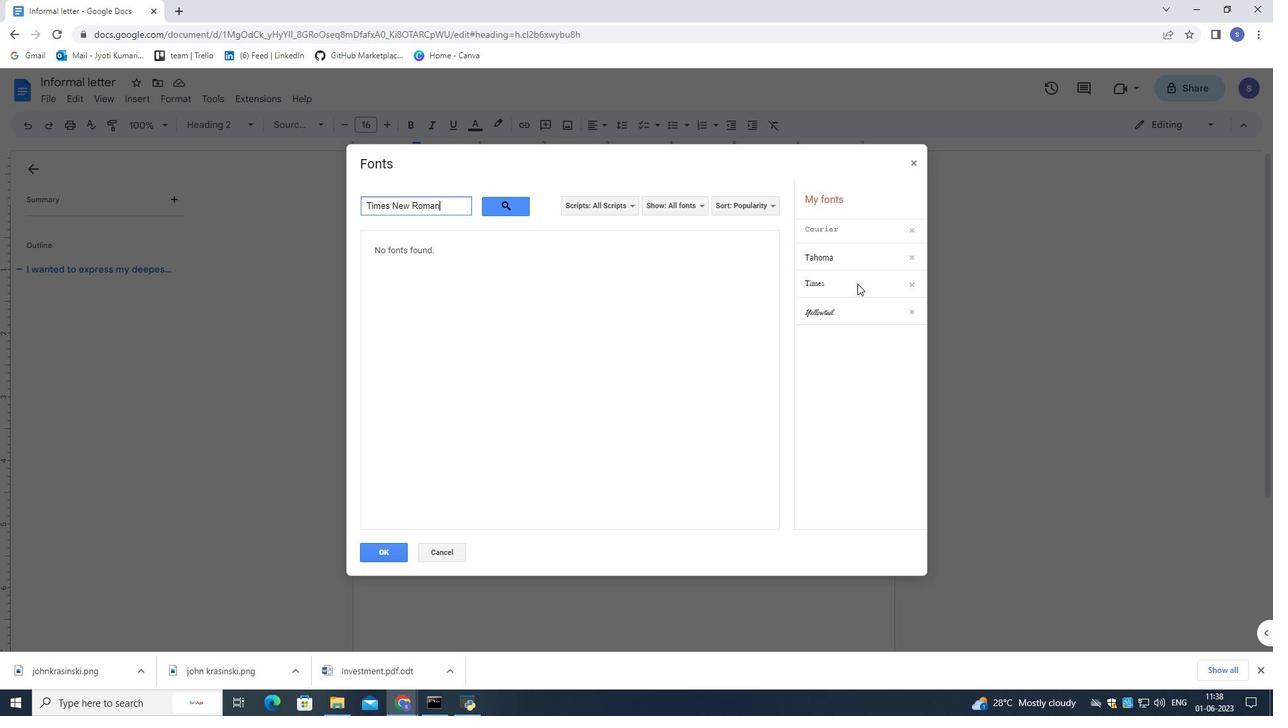 
Action: Mouse pressed left at (854, 279)
Screenshot: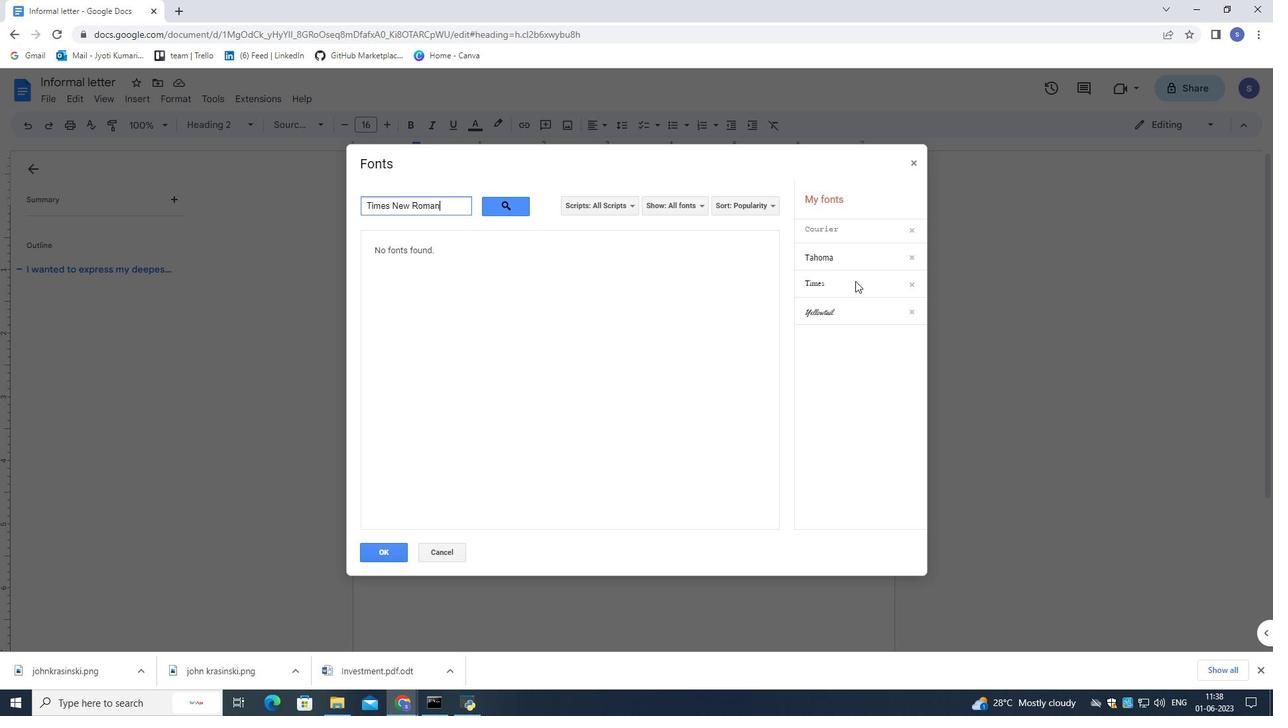 
Action: Mouse moved to (815, 281)
Screenshot: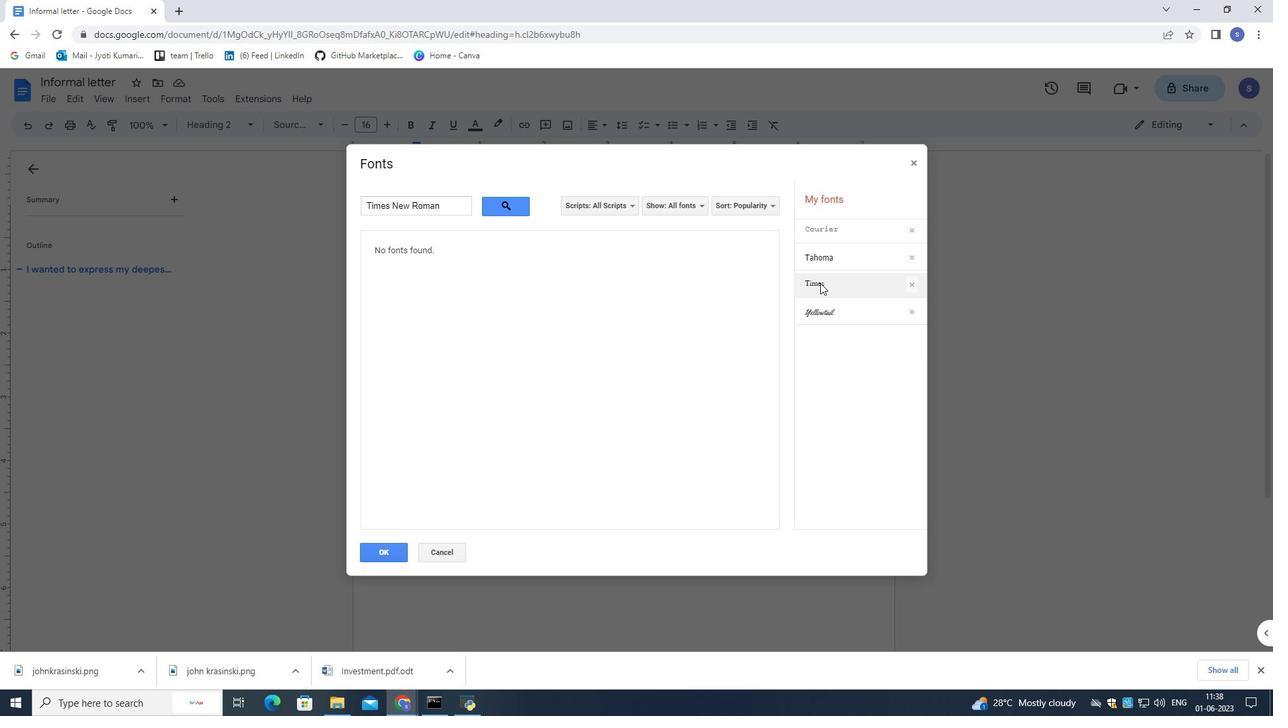 
Action: Mouse pressed left at (815, 281)
Screenshot: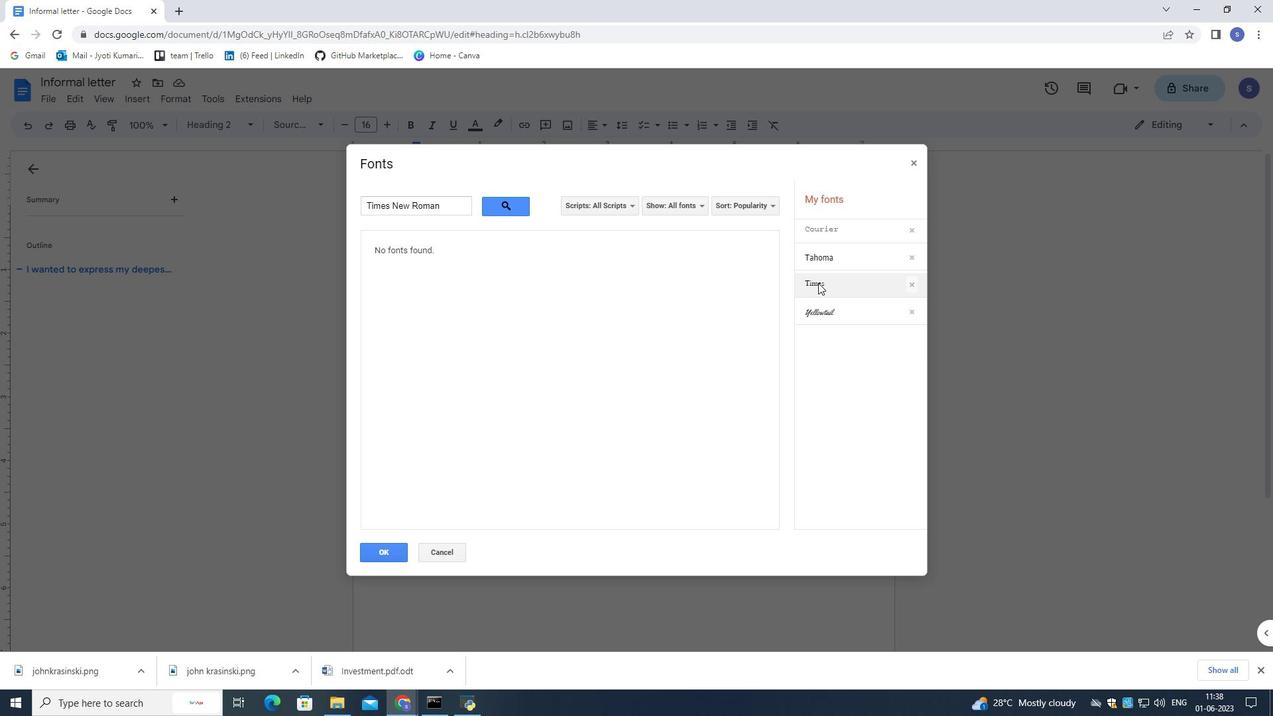 
Action: Mouse pressed left at (815, 281)
Screenshot: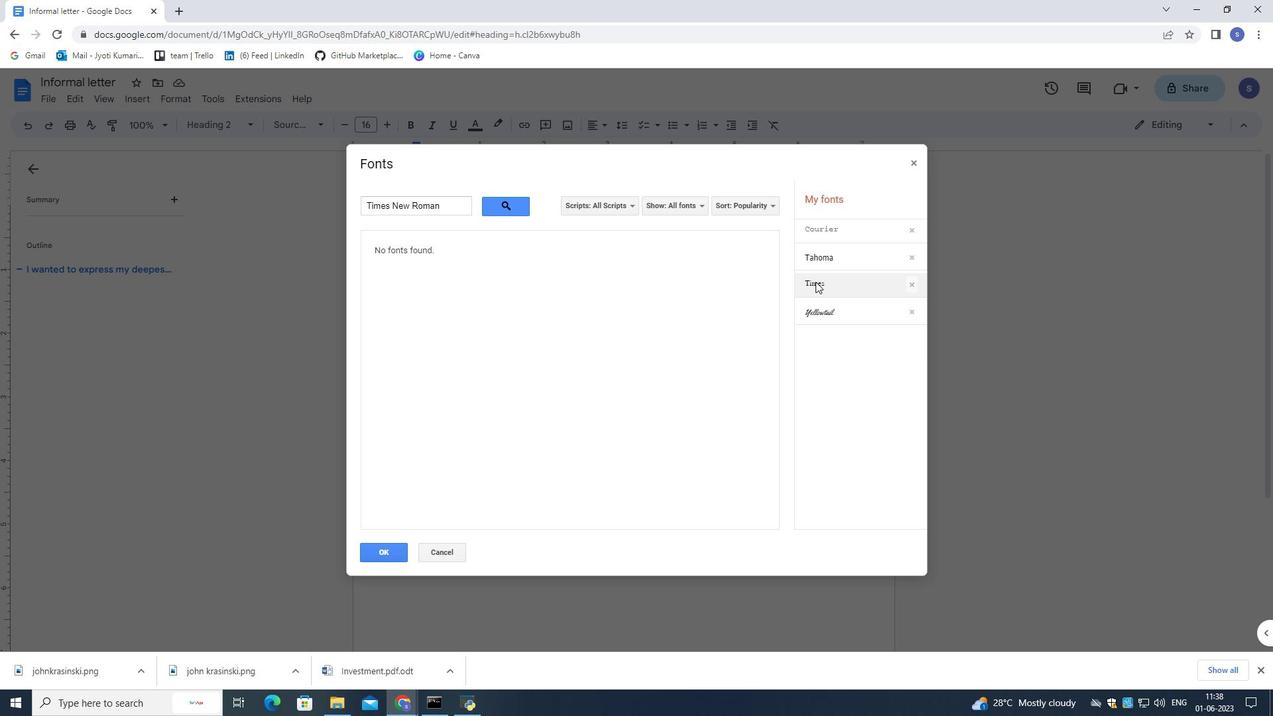 
Action: Mouse pressed left at (815, 281)
Screenshot: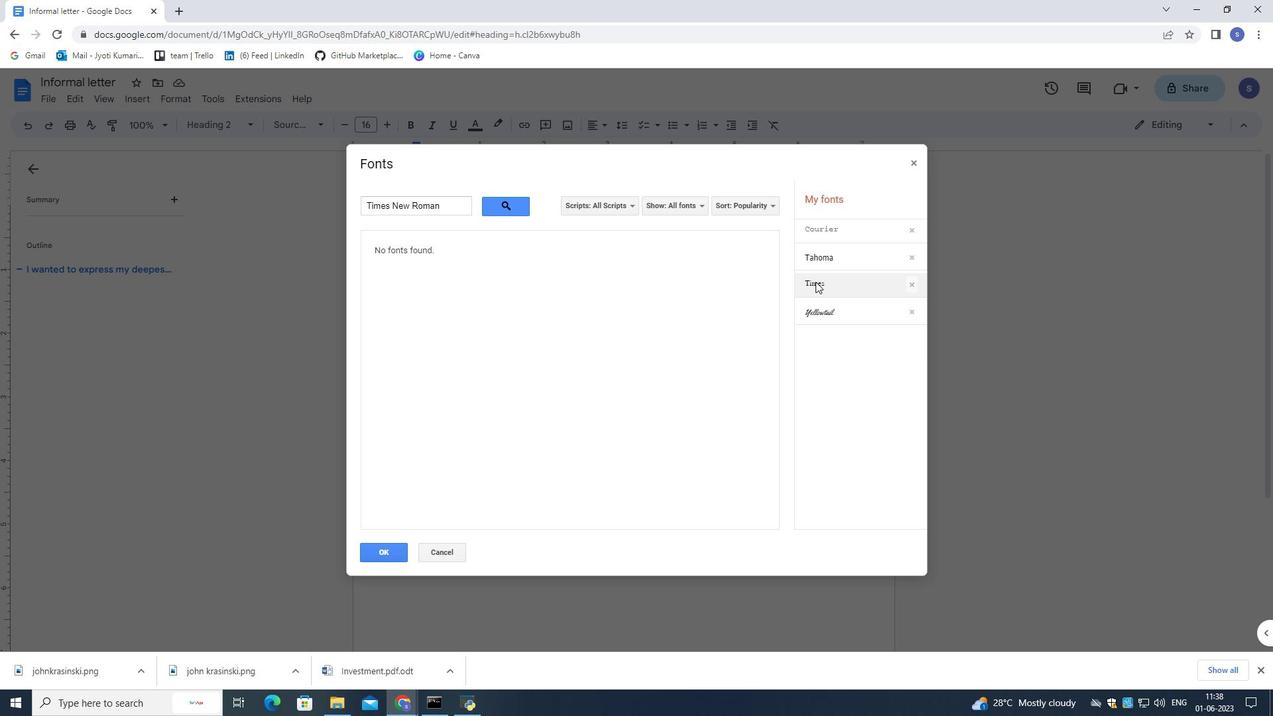 
Action: Mouse moved to (439, 211)
Screenshot: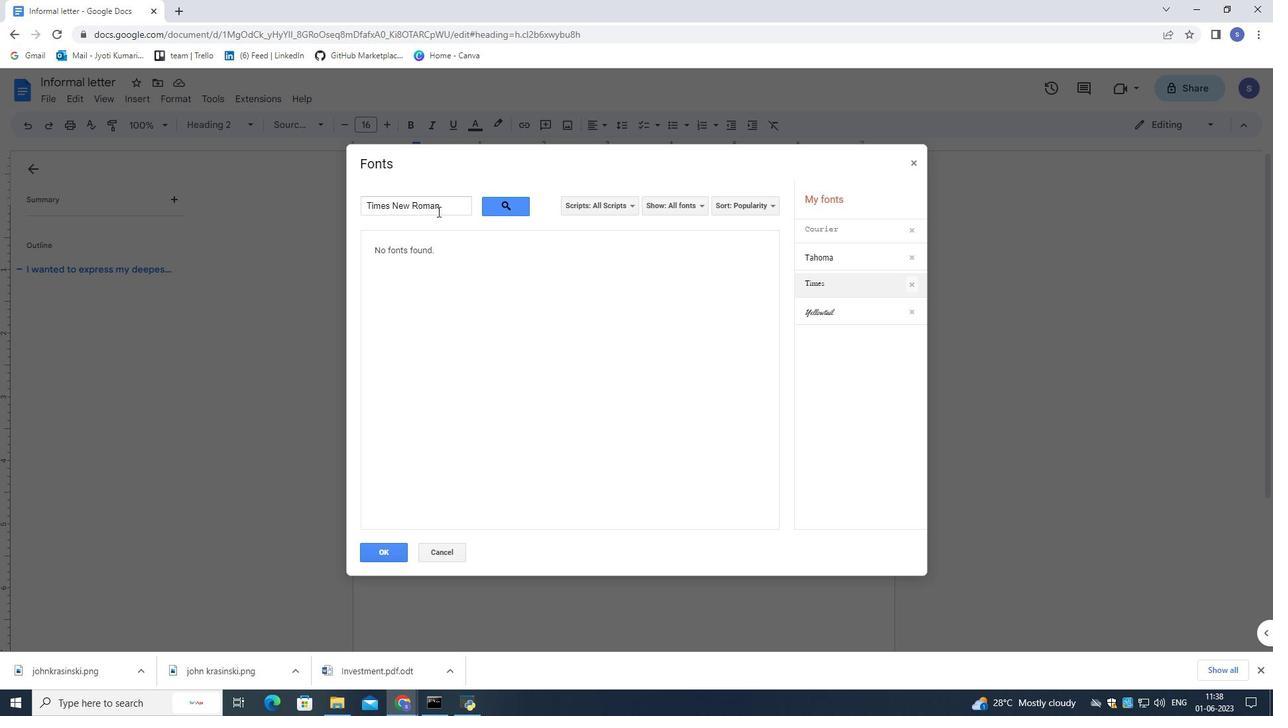 
Action: Mouse pressed left at (439, 211)
Screenshot: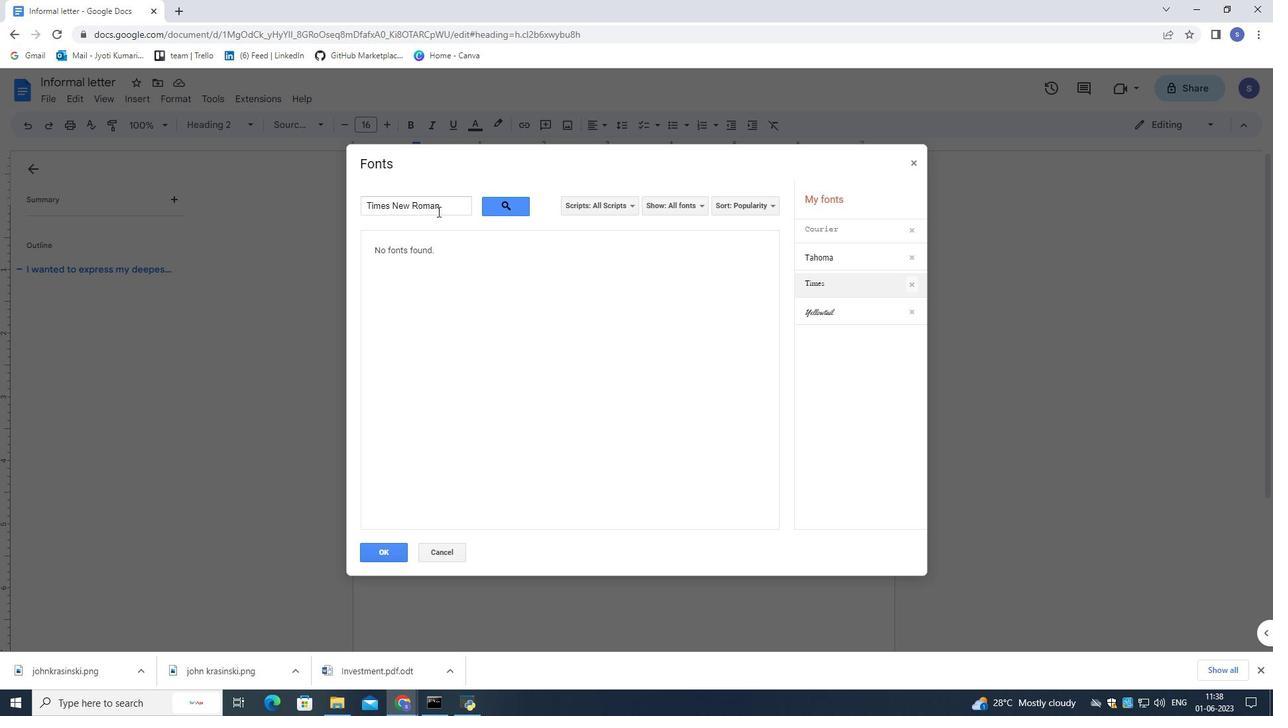 
Action: Mouse moved to (441, 211)
Screenshot: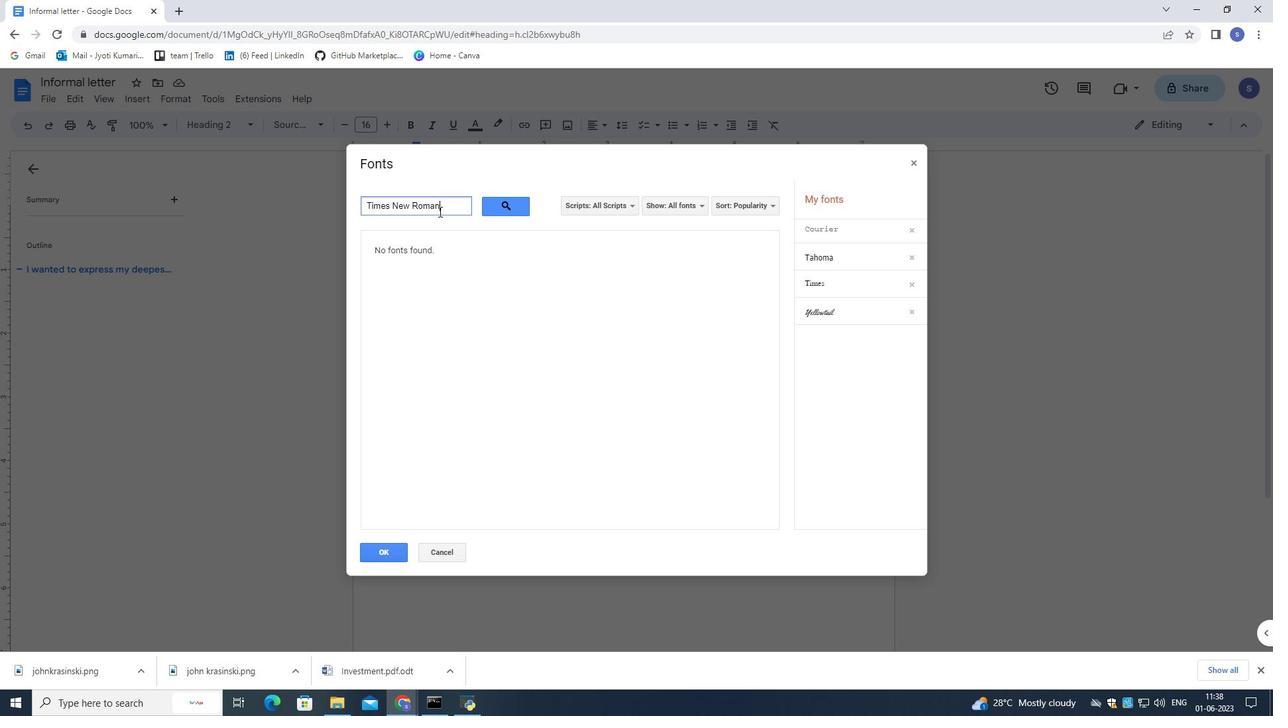 
Action: Key pressed <Key.backspace><Key.backspace><Key.backspace><Key.backspace><Key.backspace><Key.backspace><Key.backspace>
Screenshot: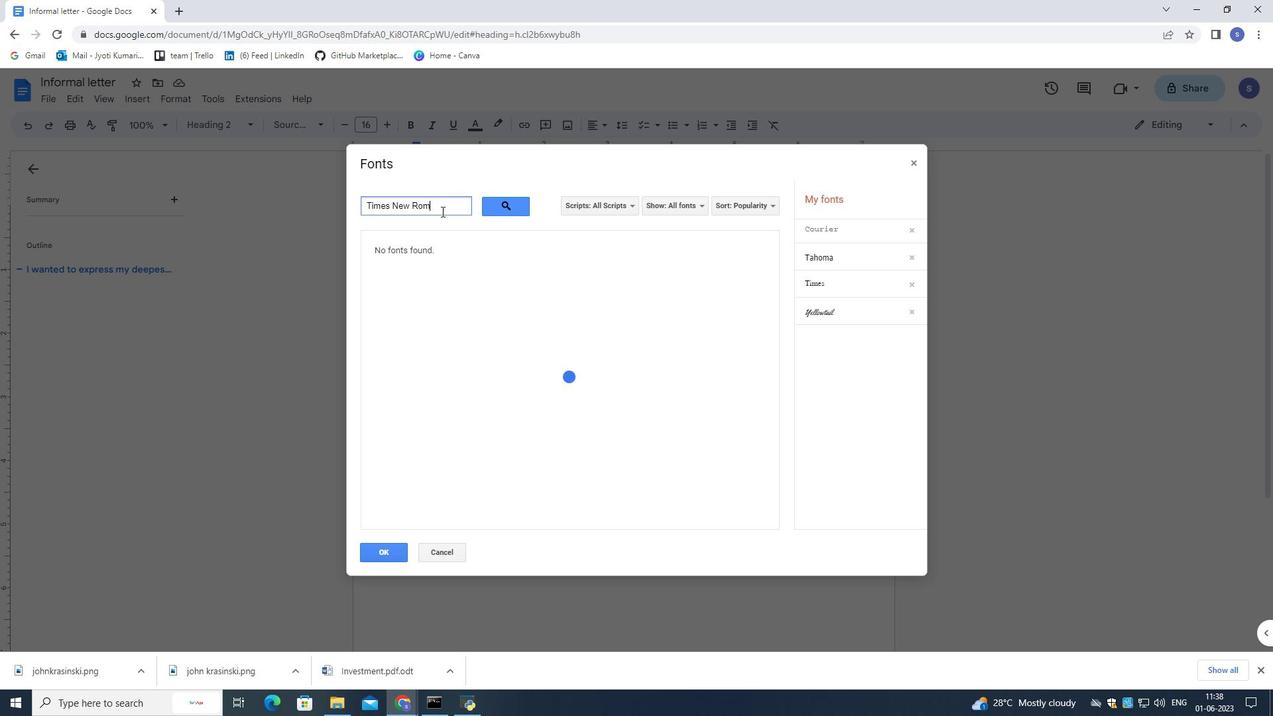
Action: Mouse moved to (441, 211)
Screenshot: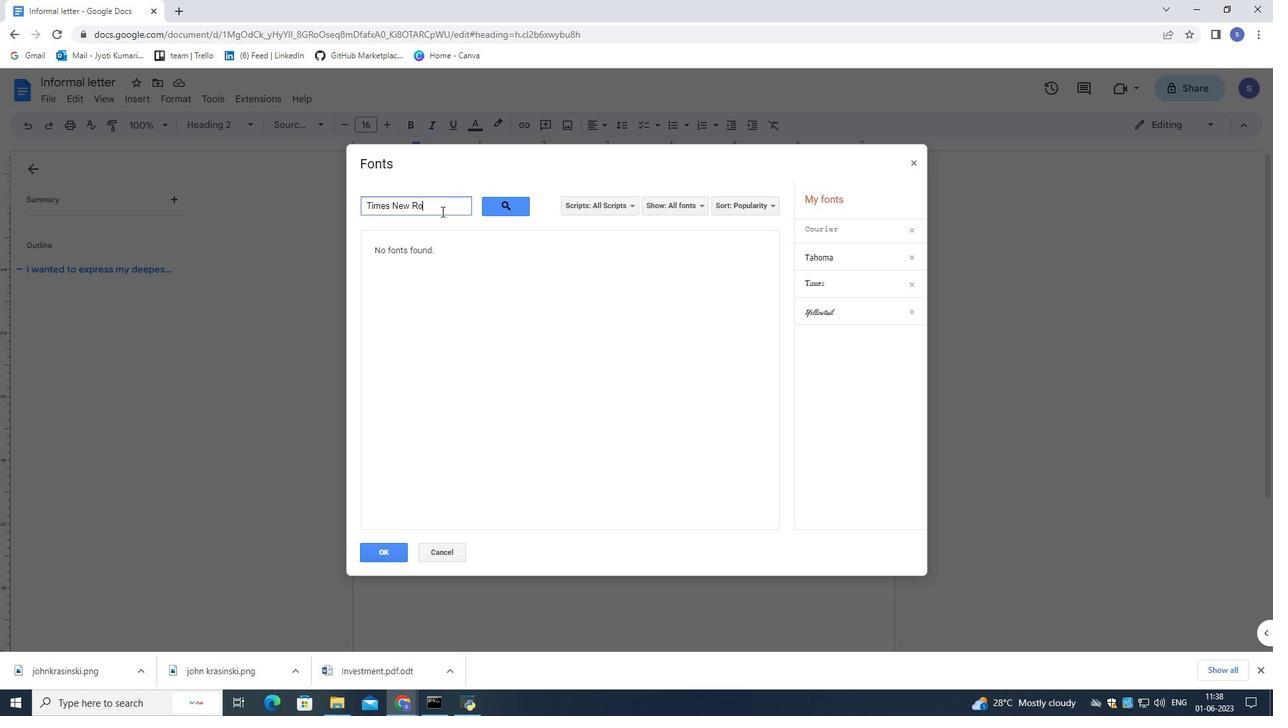 
Action: Key pressed <Key.backspace>
Screenshot: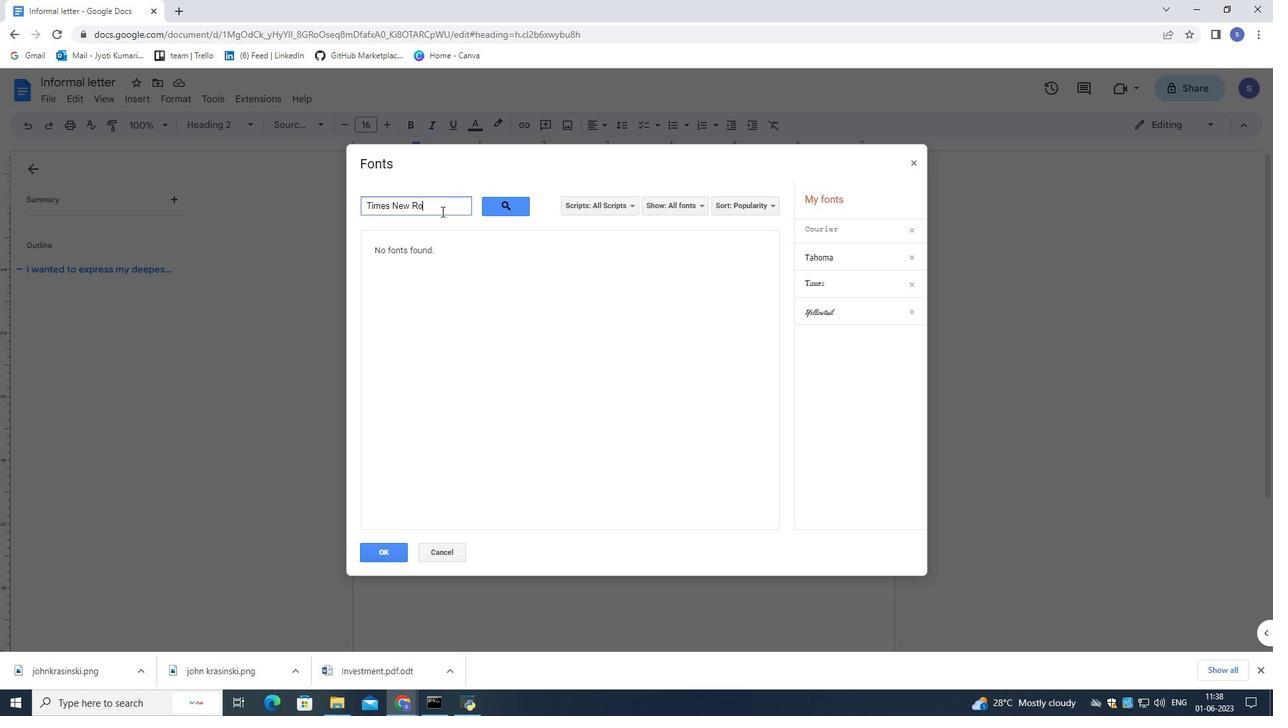 
Action: Mouse moved to (442, 212)
Screenshot: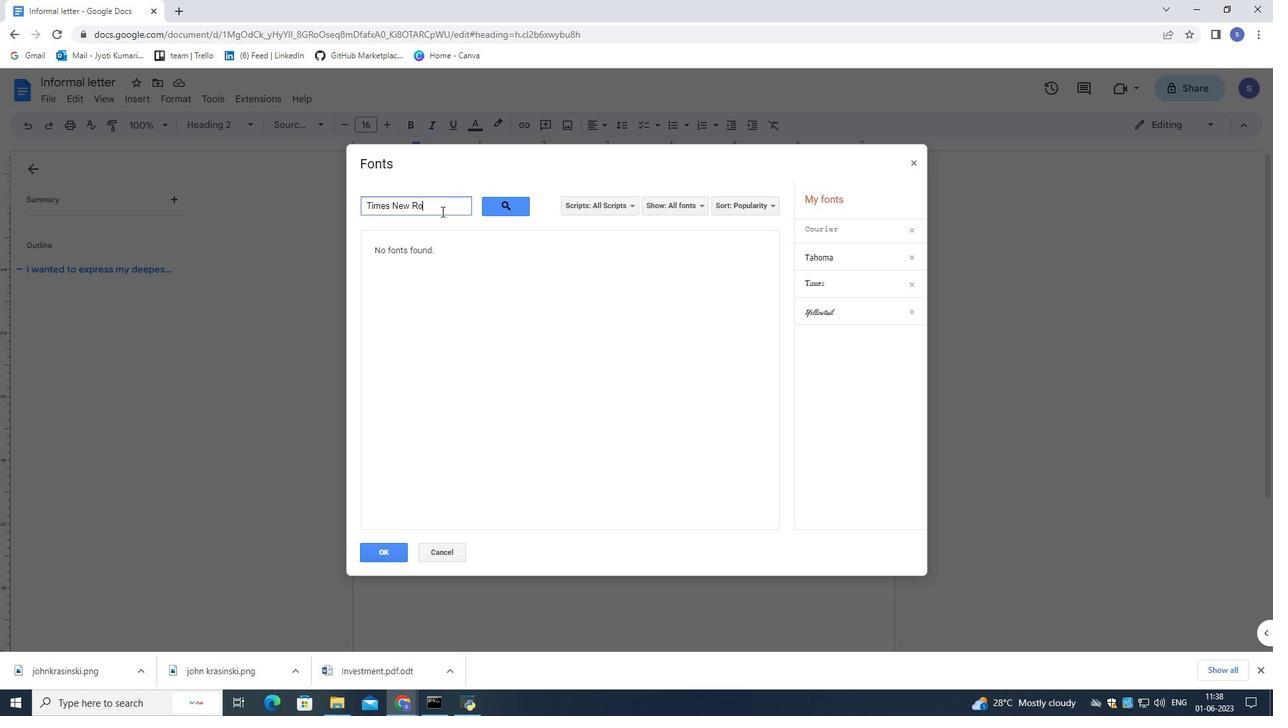 
Action: Key pressed <Key.backspace>
Screenshot: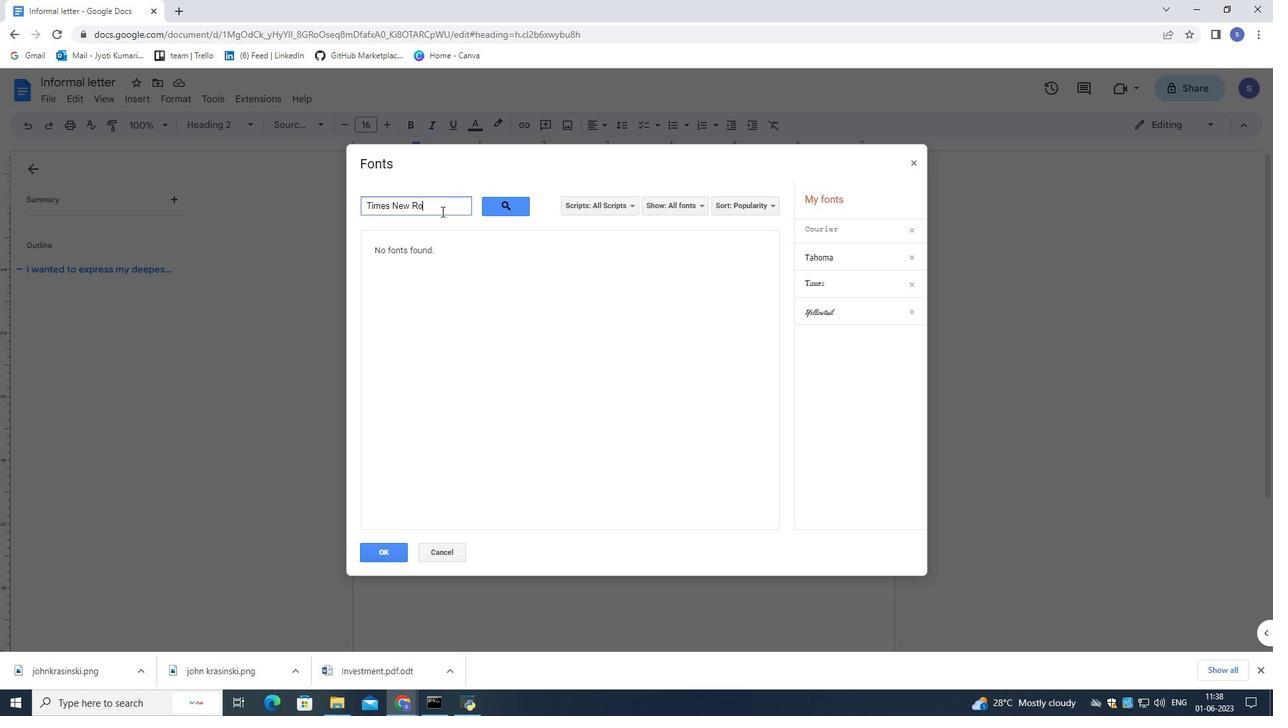
Action: Mouse moved to (445, 250)
Screenshot: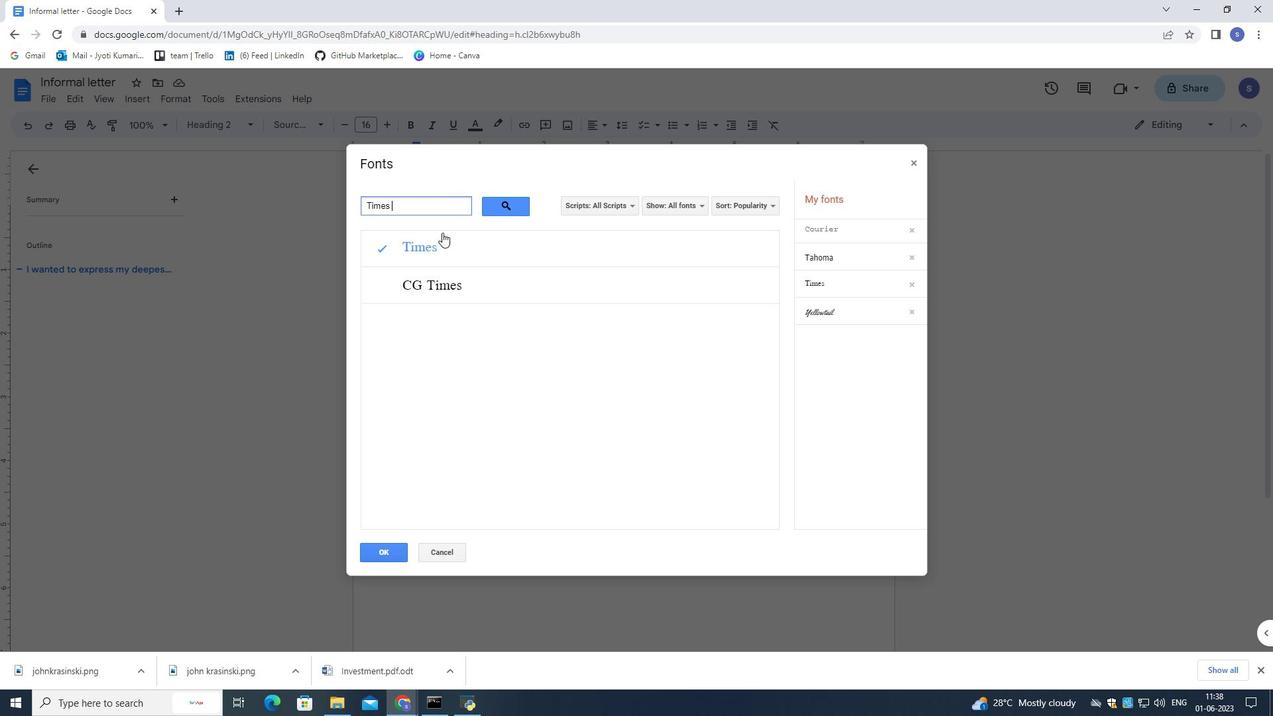 
Action: Mouse pressed left at (445, 250)
Screenshot: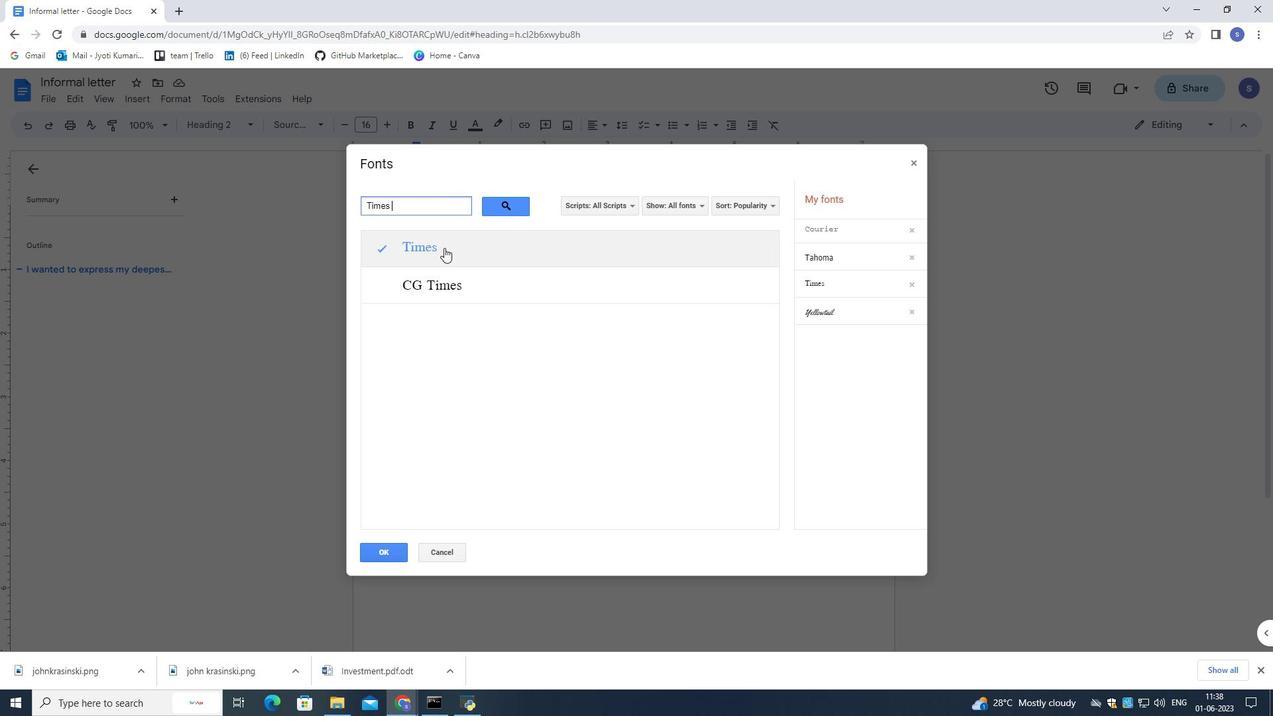 
Action: Mouse moved to (432, 245)
Screenshot: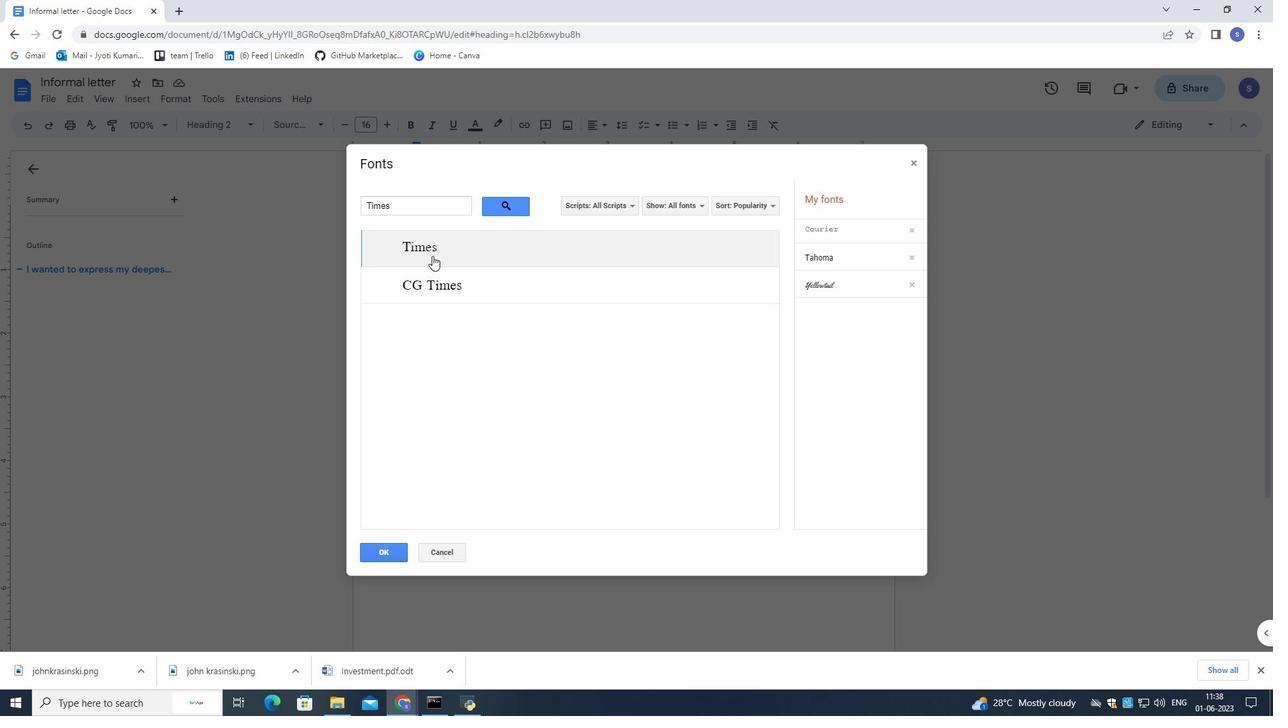 
Action: Mouse pressed left at (432, 245)
Screenshot: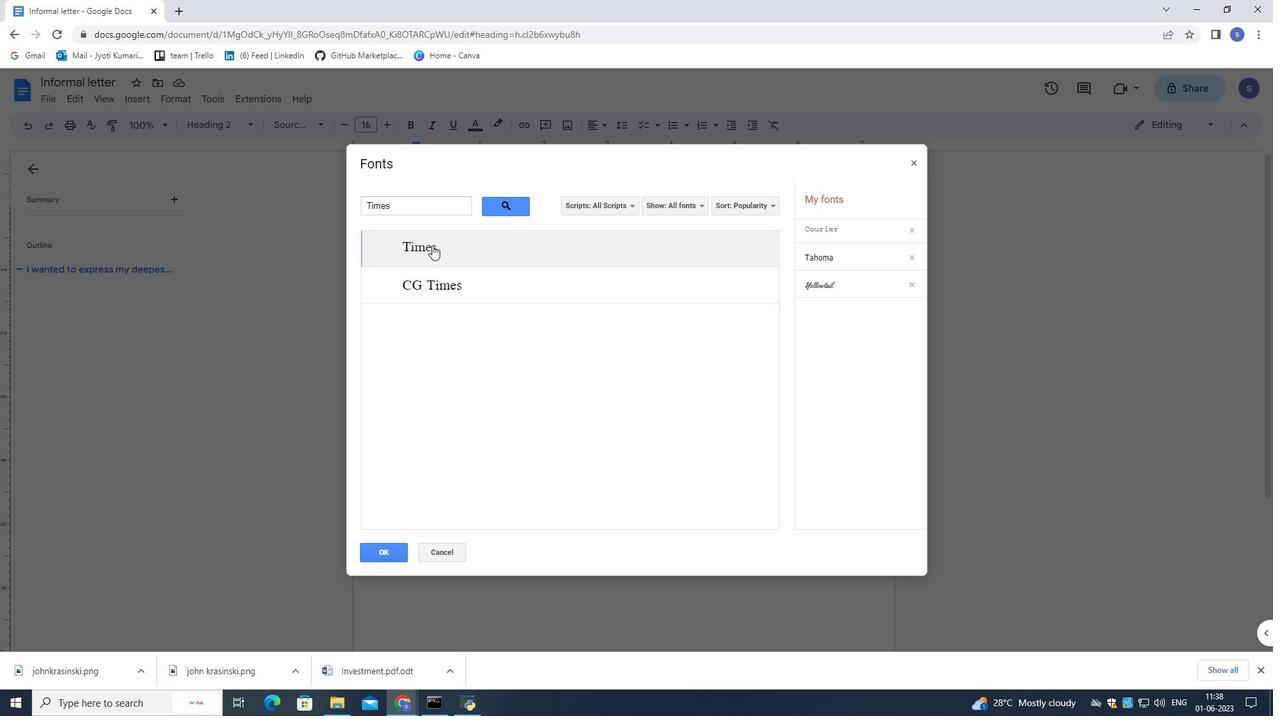 
Action: Mouse moved to (373, 552)
Screenshot: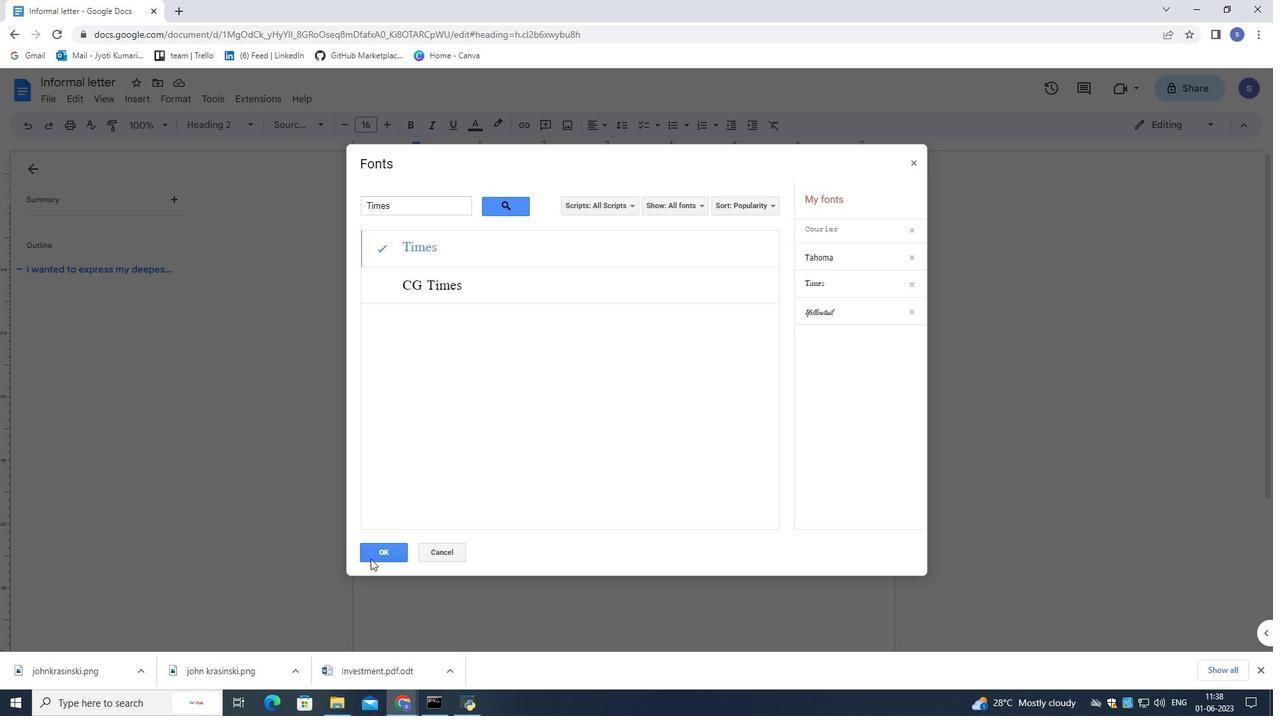 
Action: Mouse pressed left at (373, 552)
Screenshot: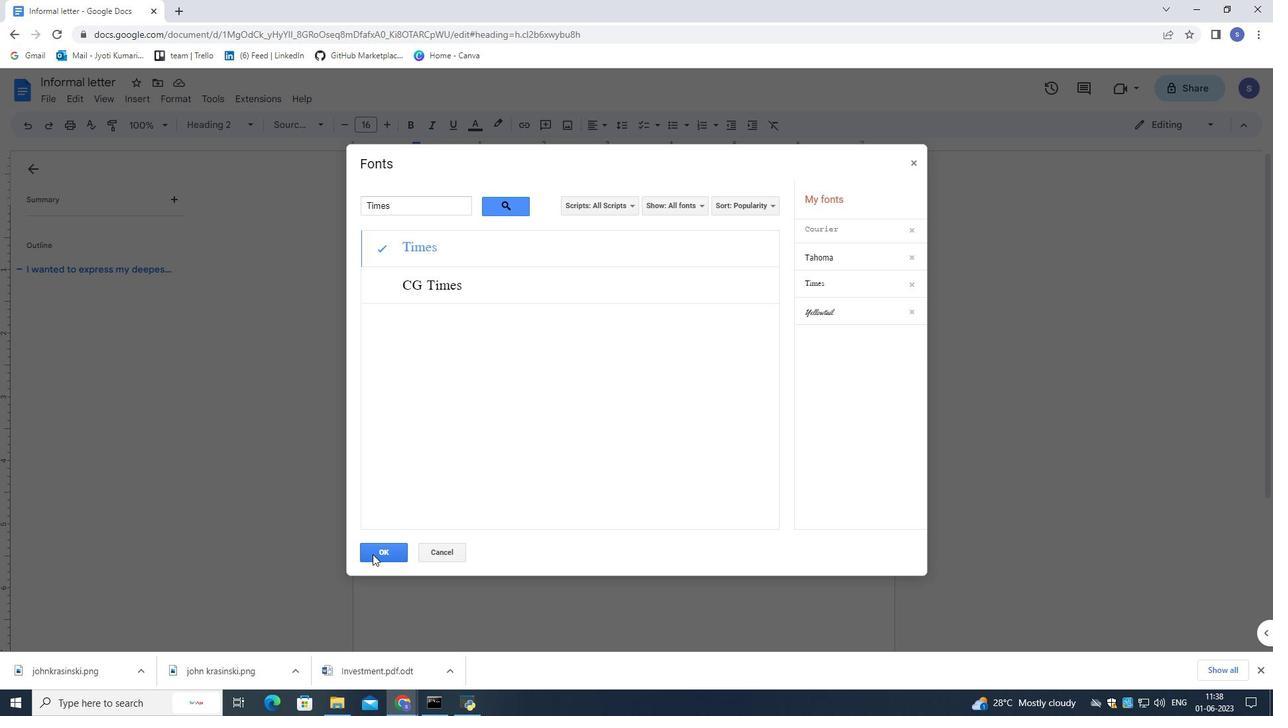 
Action: Mouse moved to (384, 122)
Screenshot: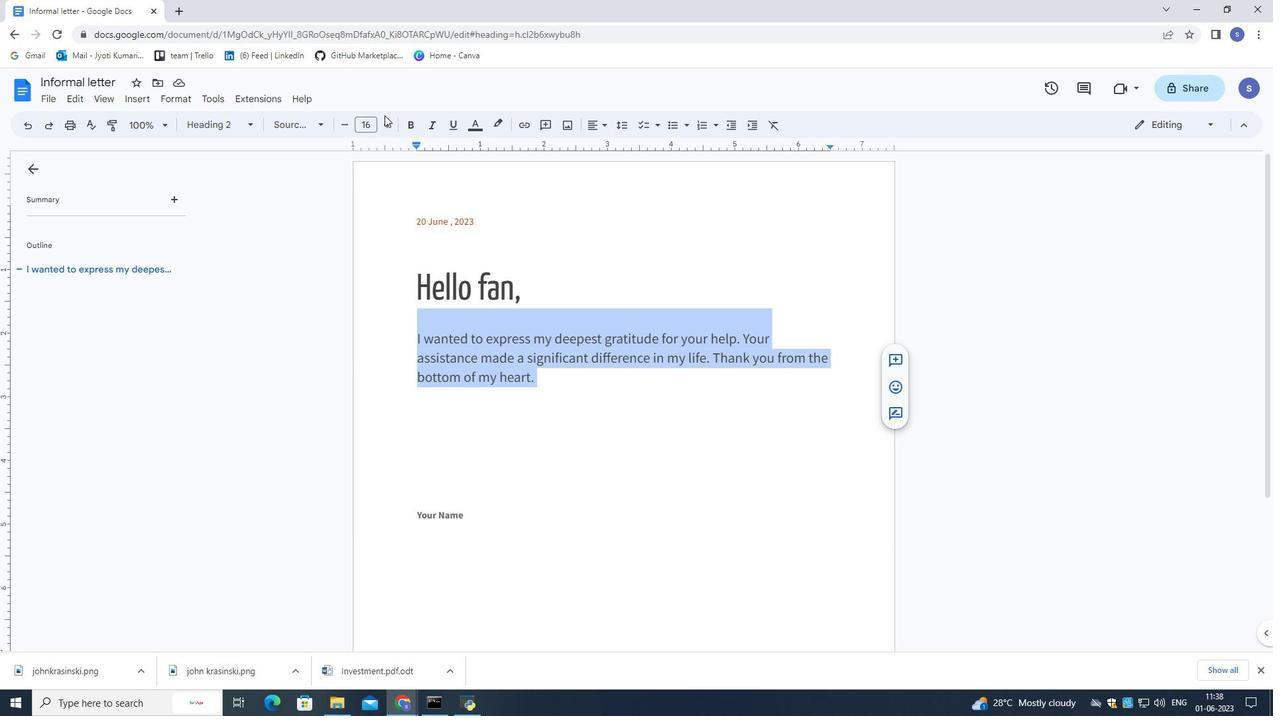 
Action: Mouse pressed left at (384, 122)
Screenshot: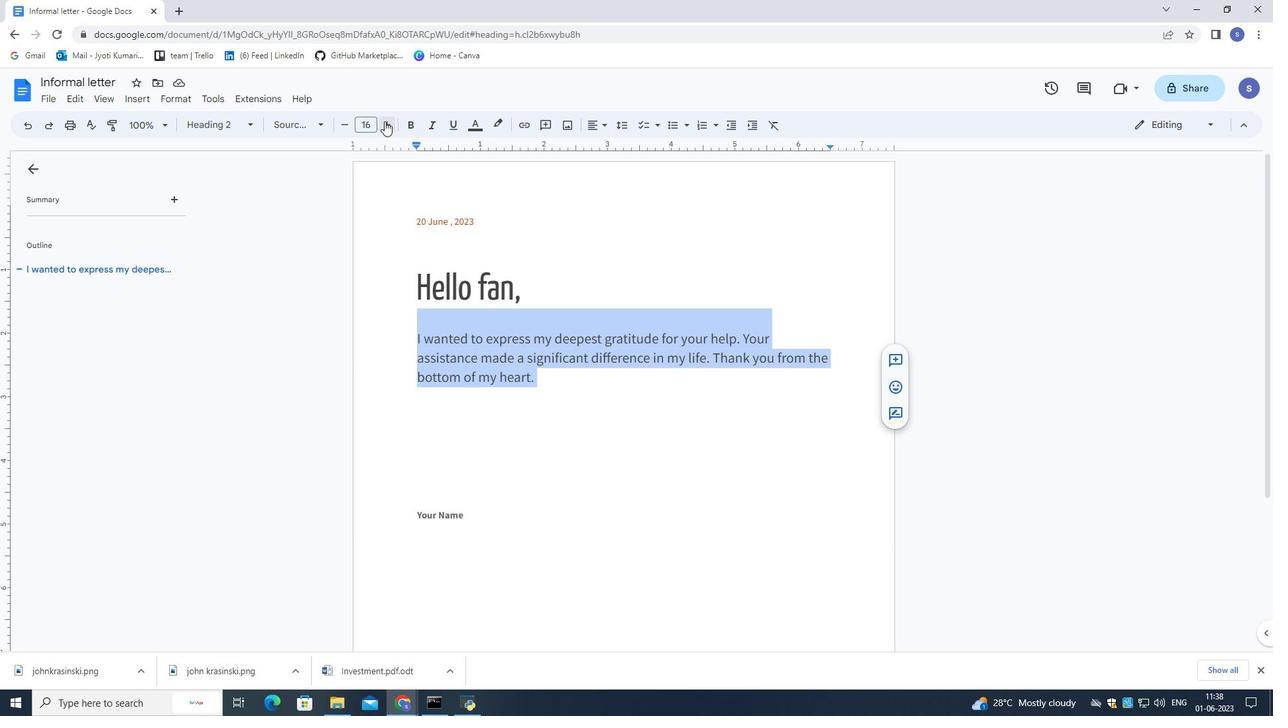
Action: Mouse pressed left at (384, 122)
Screenshot: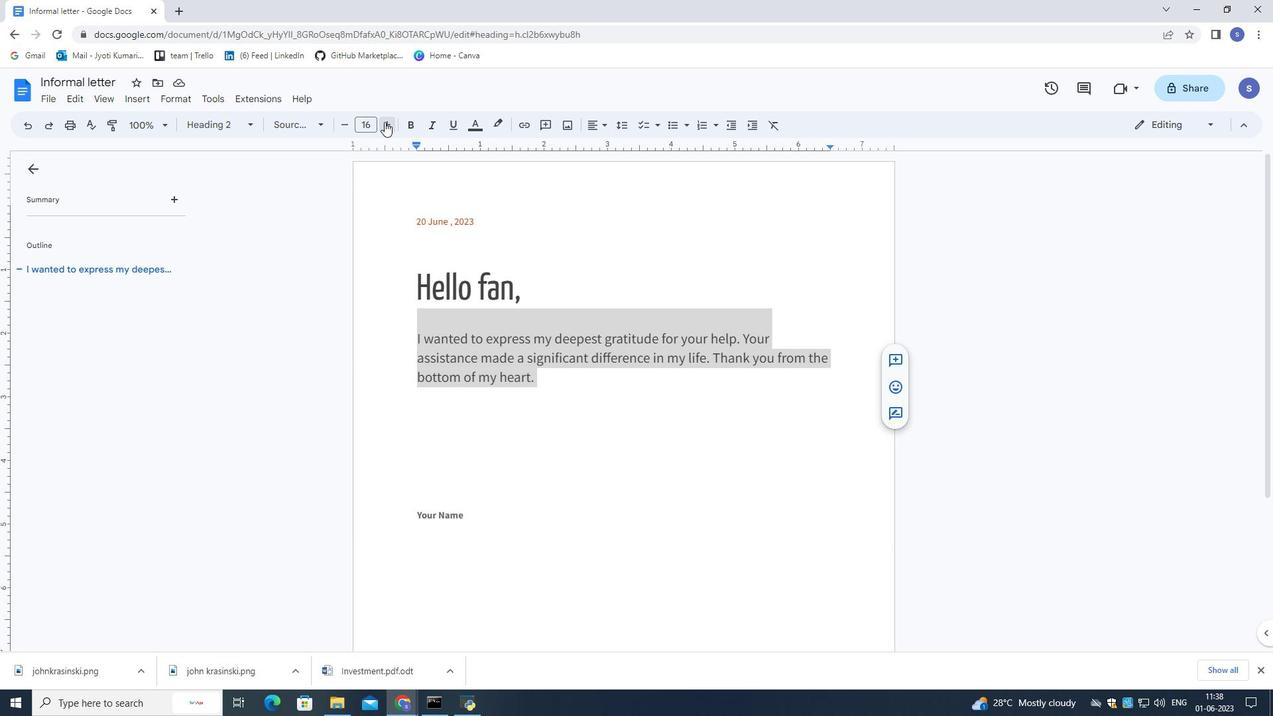 
Action: Mouse moved to (494, 530)
Screenshot: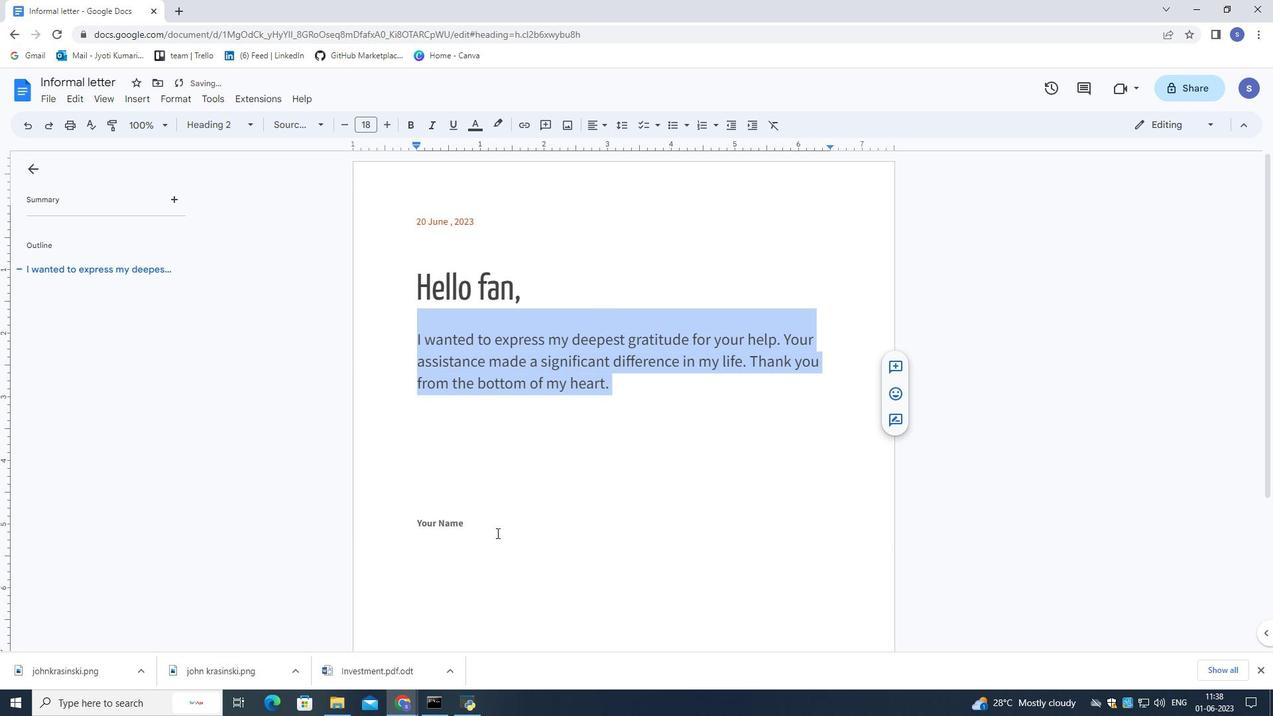 
Action: Mouse pressed left at (494, 530)
Screenshot: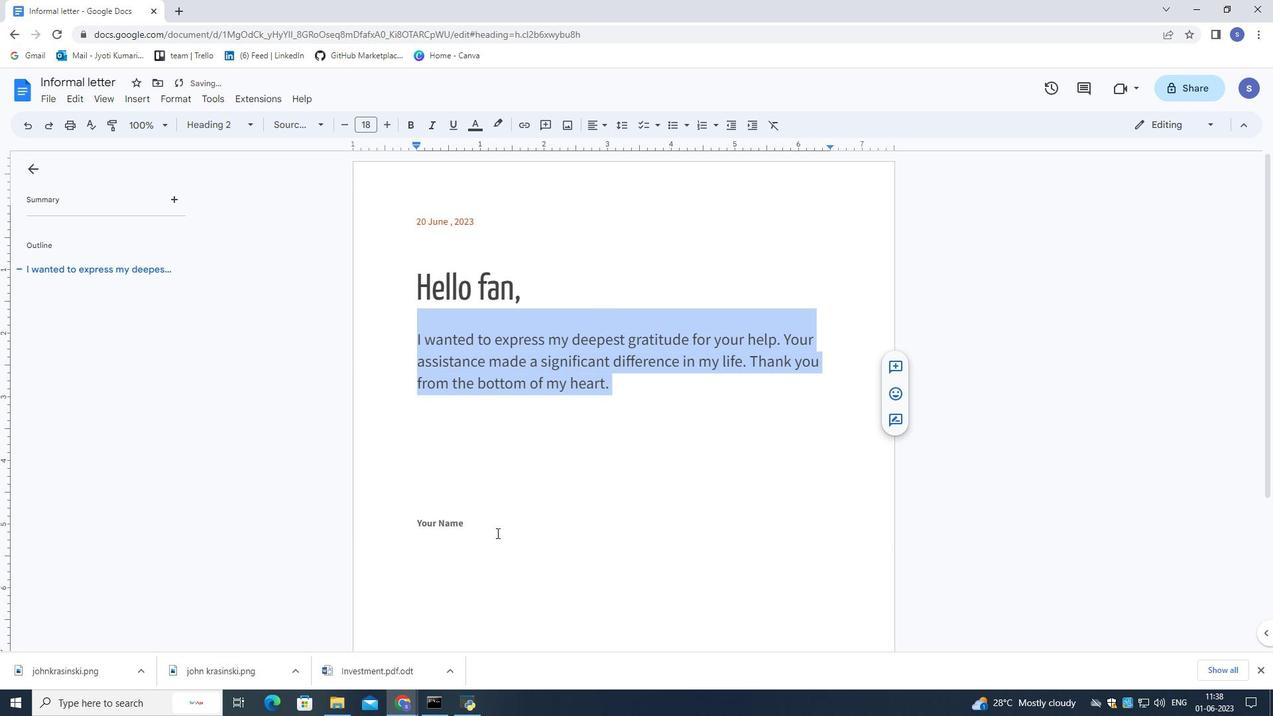 
Action: Mouse moved to (616, 556)
Screenshot: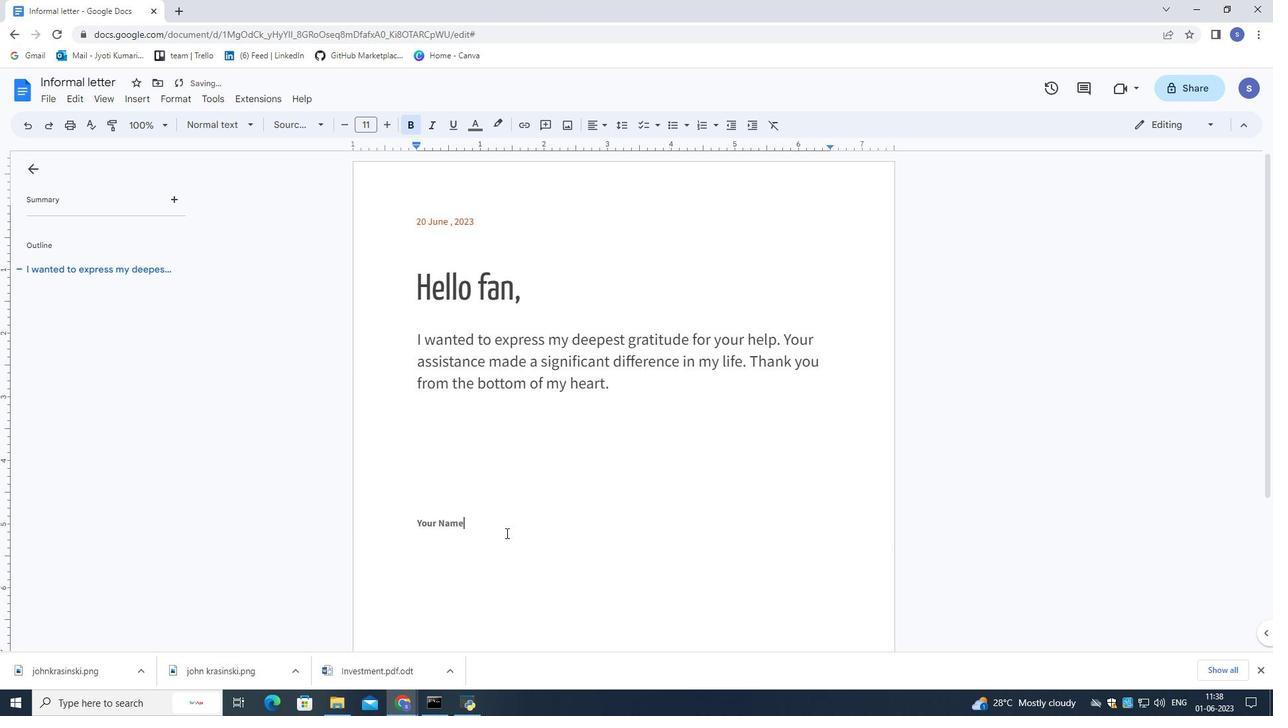 
Action: Key pressed <Key.enter><Key.shift>K<Key.backspace>=<Key.shift>L<Key.backspace><Key.backspace><Key.shift>Leon
Screenshot: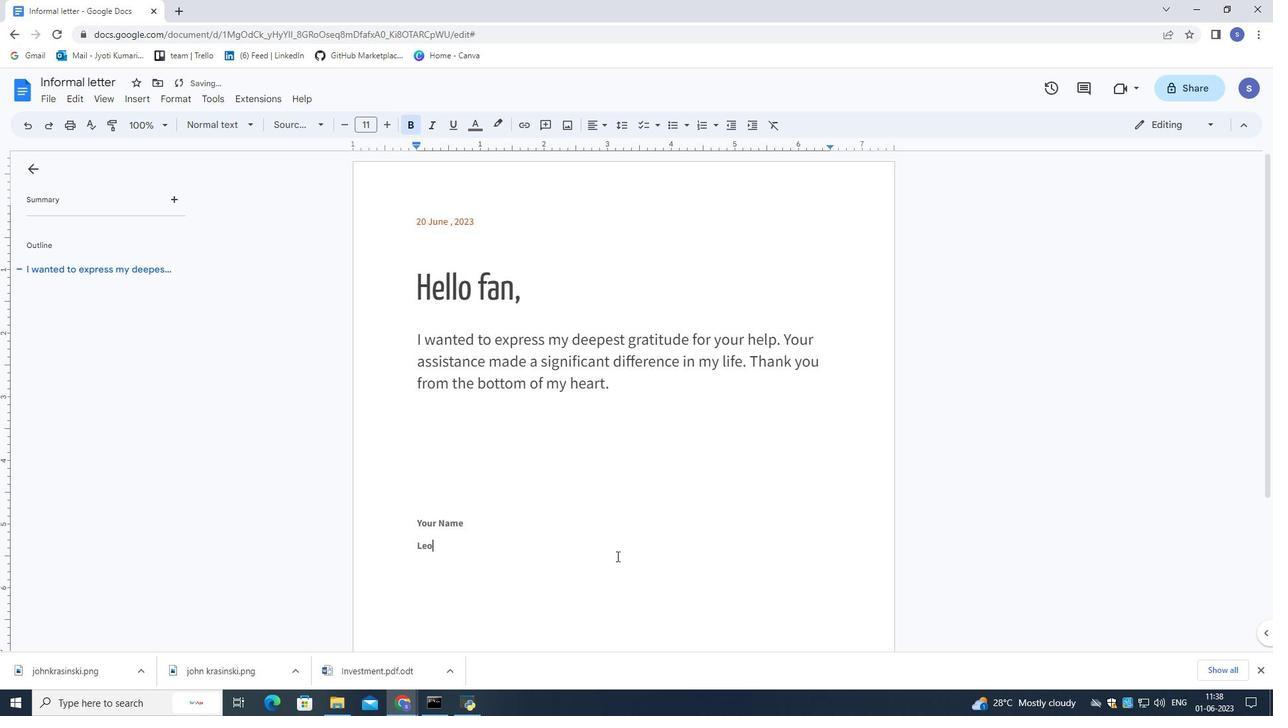 
